 Task: Find connections with filter location Pāthardi with filter topic #Futurewith filter profile language Potuguese with filter current company M Moser Associates with filter school Noida Institute of Engineering & Technology with filter industry Hotels and Motels with filter service category Corporate Law with filter keywords title Funeral Attendant
Action: Mouse moved to (607, 76)
Screenshot: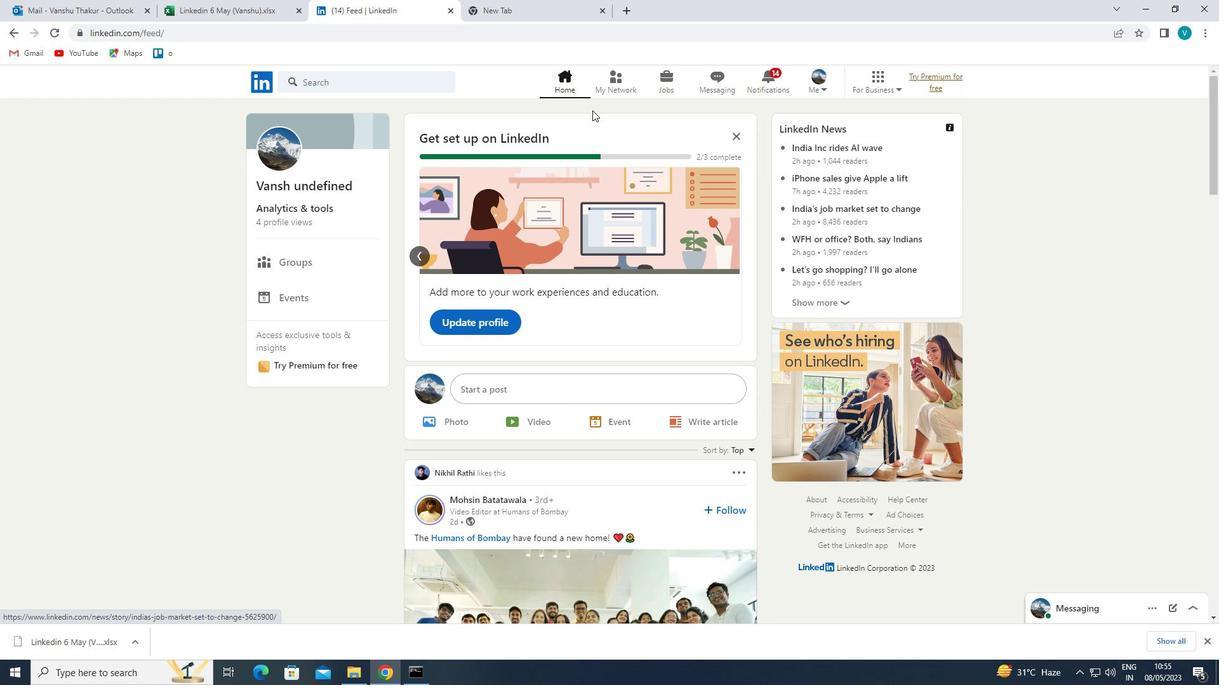 
Action: Mouse pressed left at (607, 76)
Screenshot: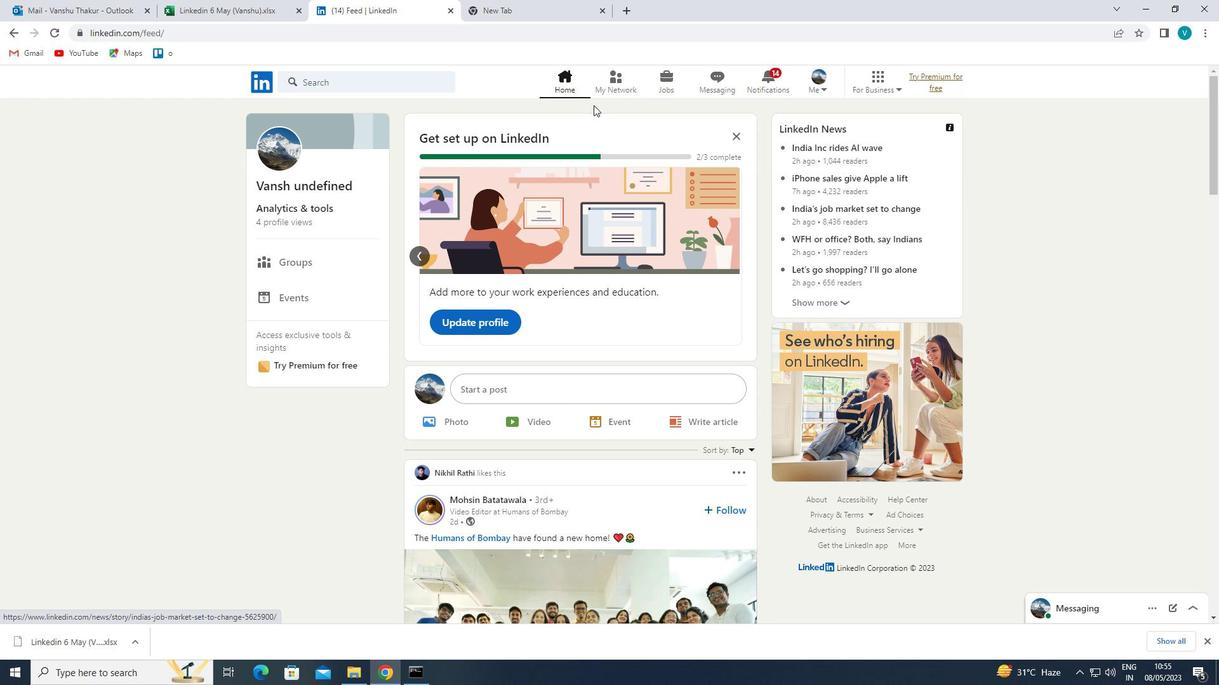 
Action: Mouse moved to (384, 153)
Screenshot: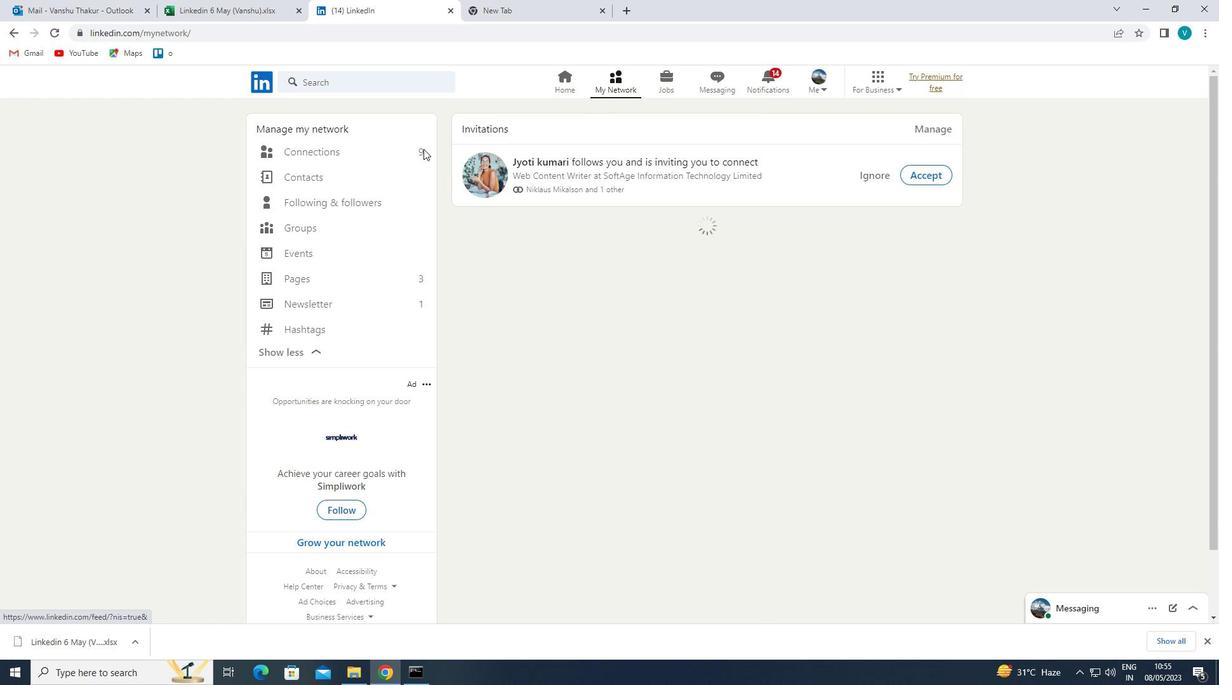 
Action: Mouse pressed left at (384, 153)
Screenshot: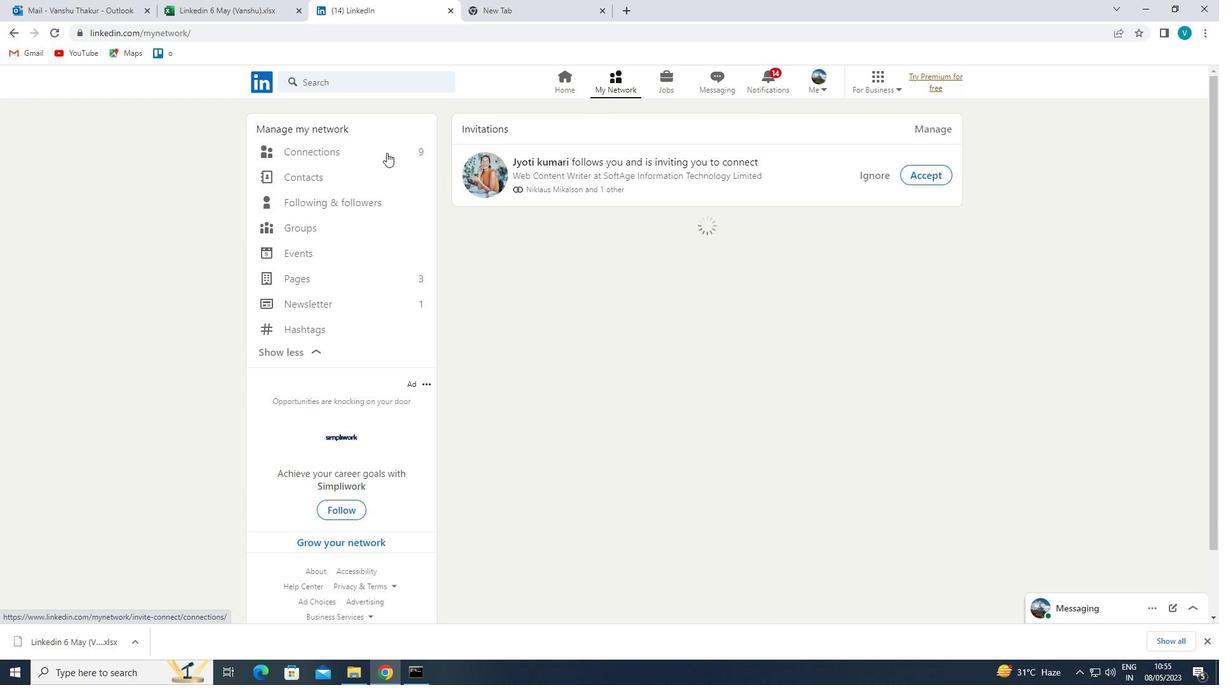 
Action: Mouse moved to (735, 157)
Screenshot: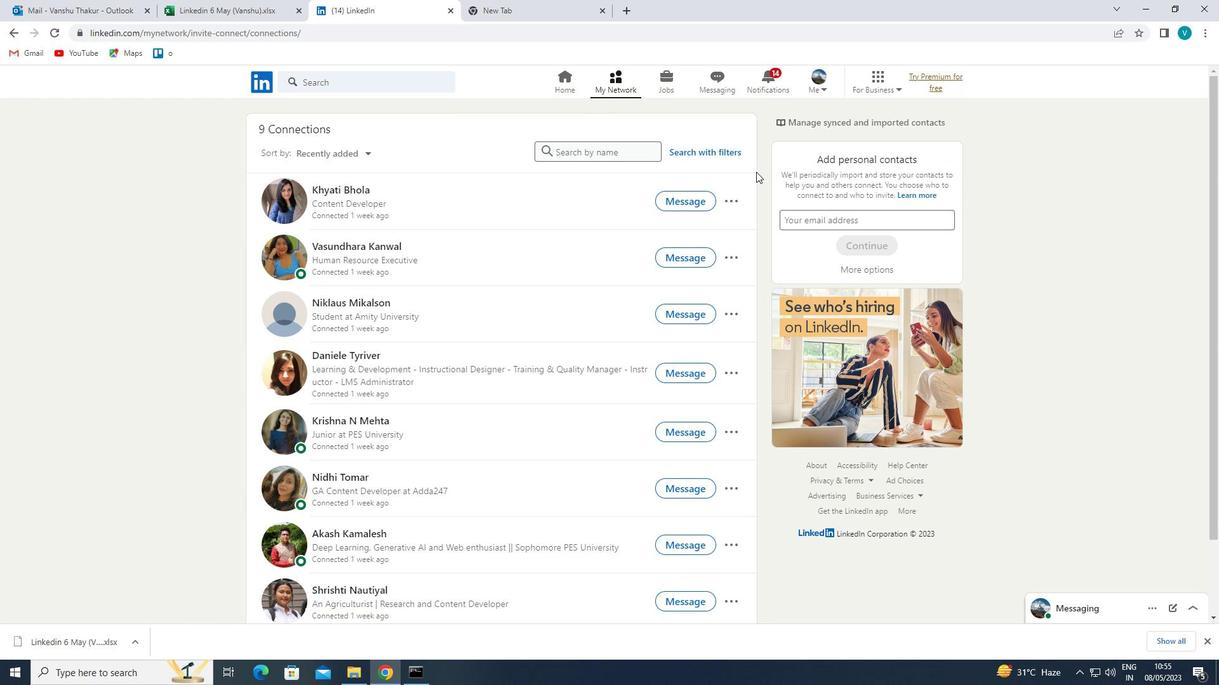 
Action: Mouse pressed left at (735, 157)
Screenshot: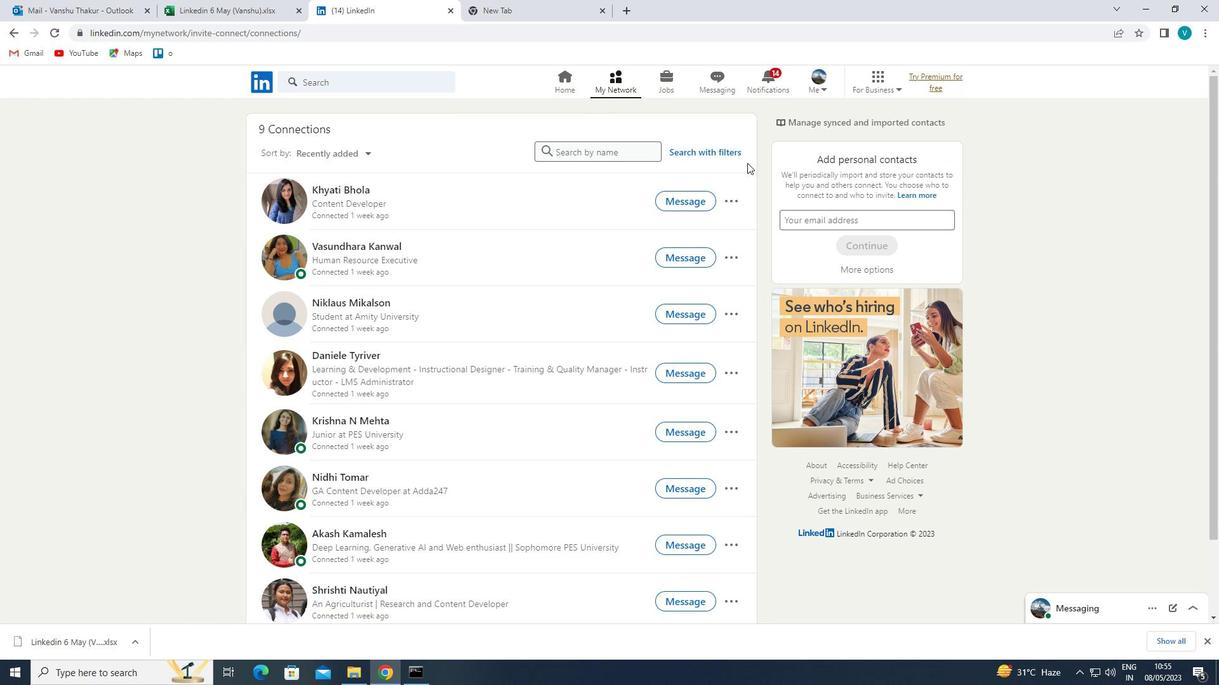 
Action: Mouse moved to (617, 119)
Screenshot: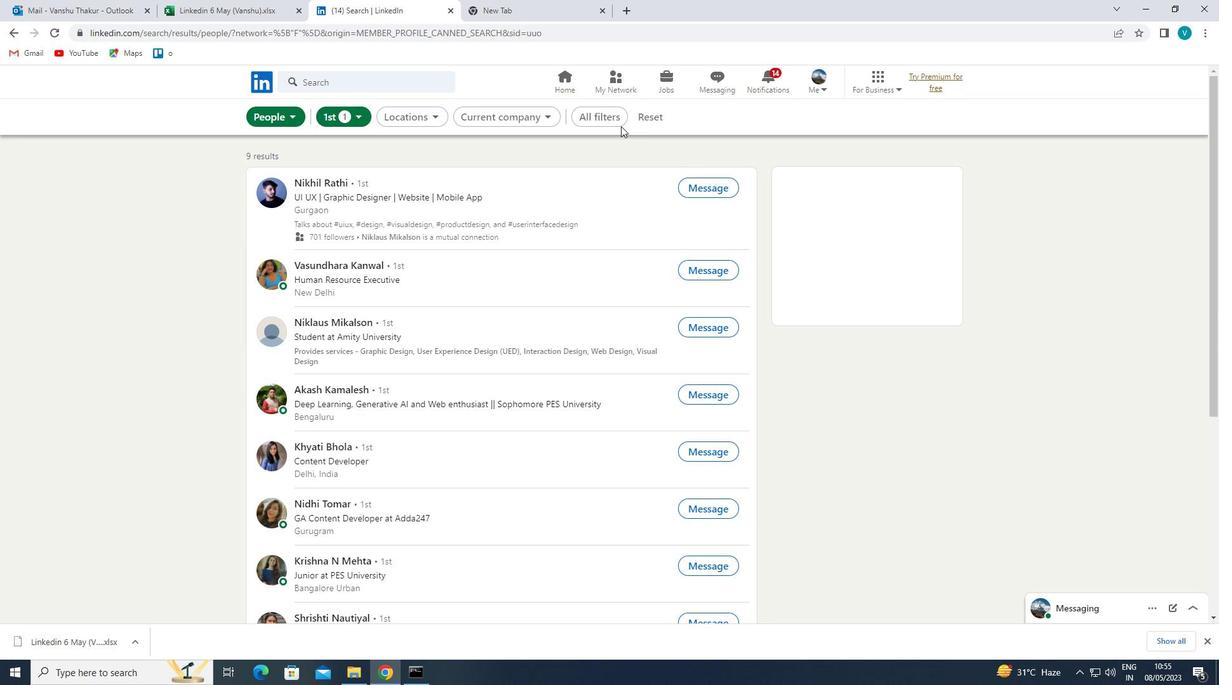
Action: Mouse pressed left at (617, 119)
Screenshot: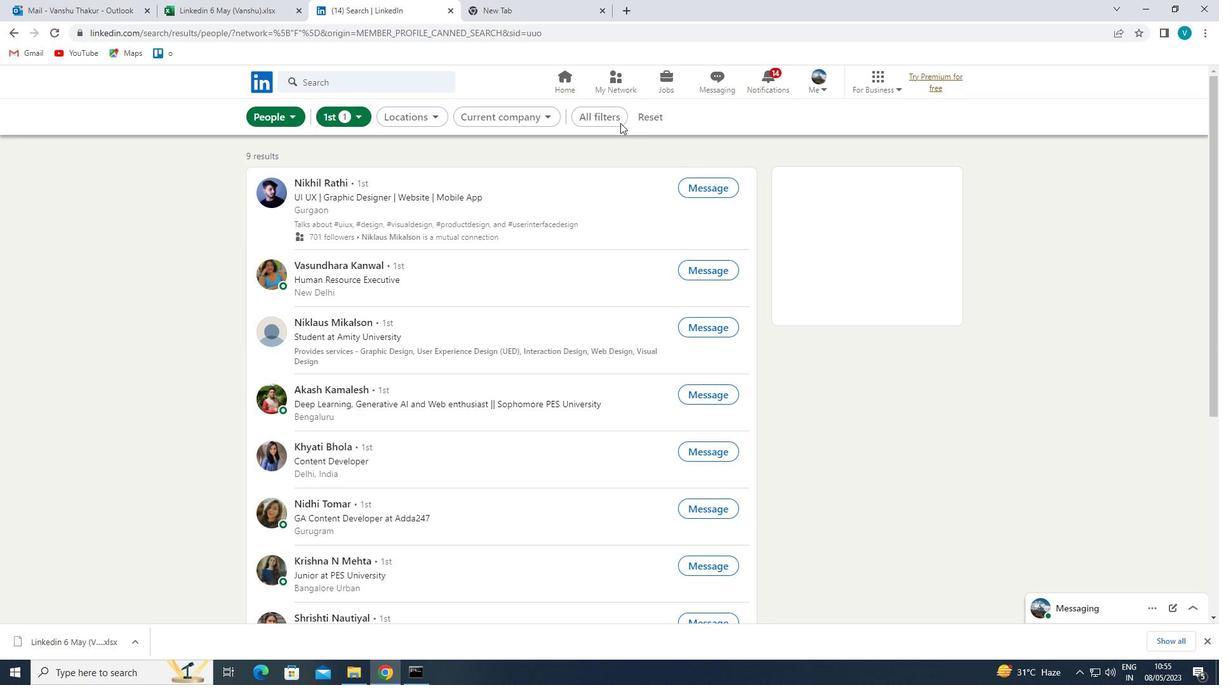
Action: Mouse moved to (1094, 316)
Screenshot: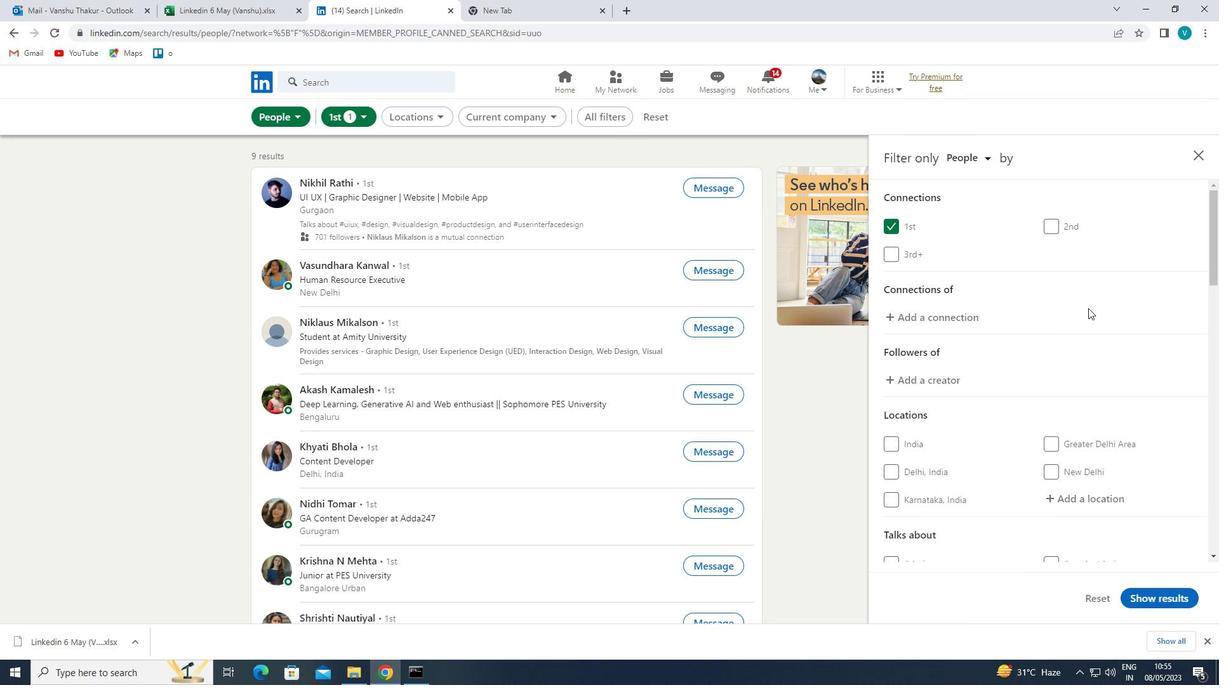 
Action: Mouse scrolled (1094, 315) with delta (0, 0)
Screenshot: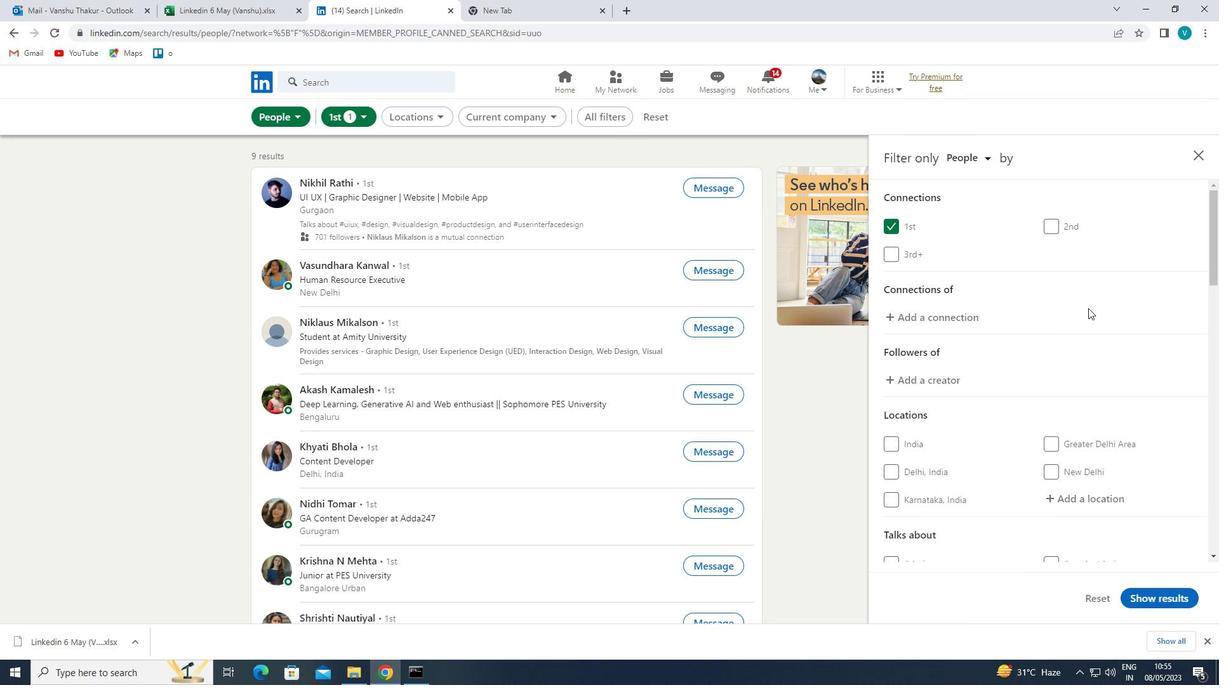 
Action: Mouse moved to (1098, 322)
Screenshot: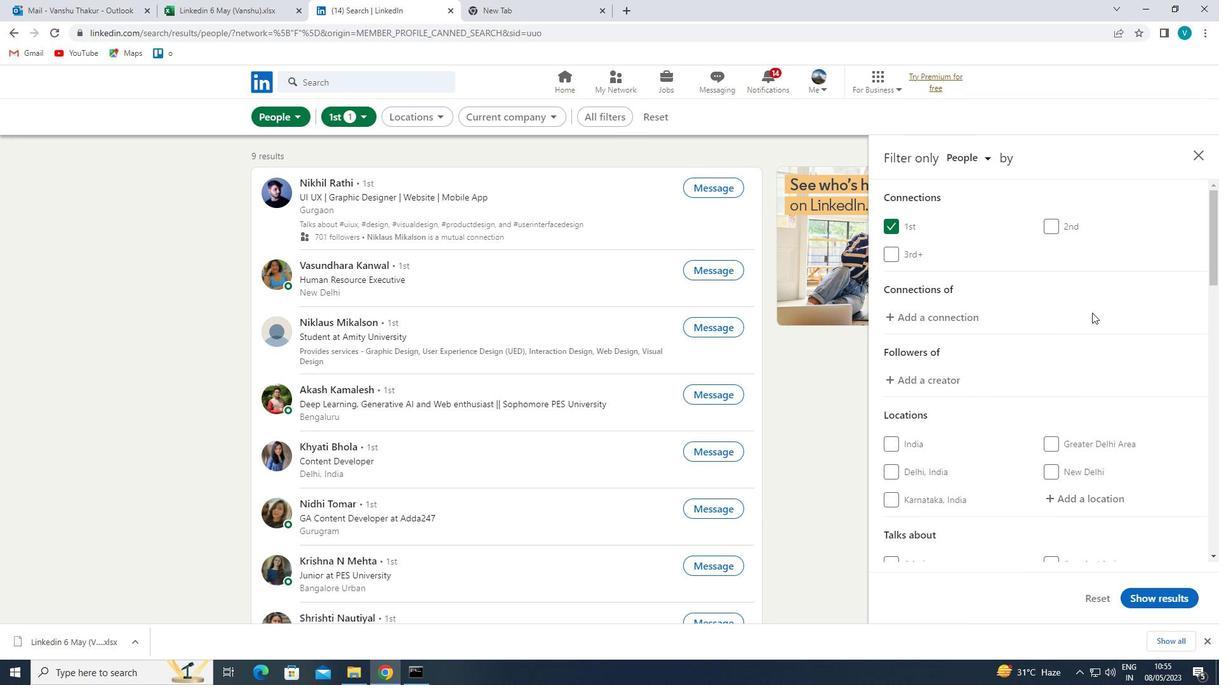 
Action: Mouse scrolled (1098, 322) with delta (0, 0)
Screenshot: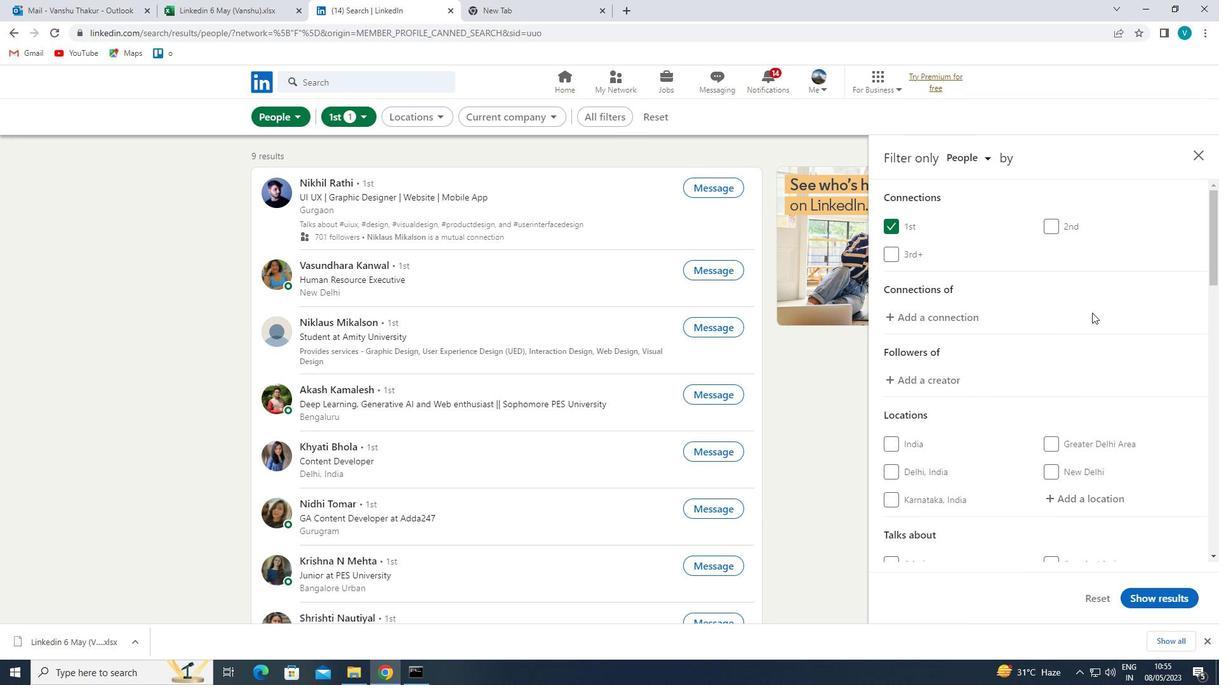 
Action: Mouse scrolled (1098, 322) with delta (0, 0)
Screenshot: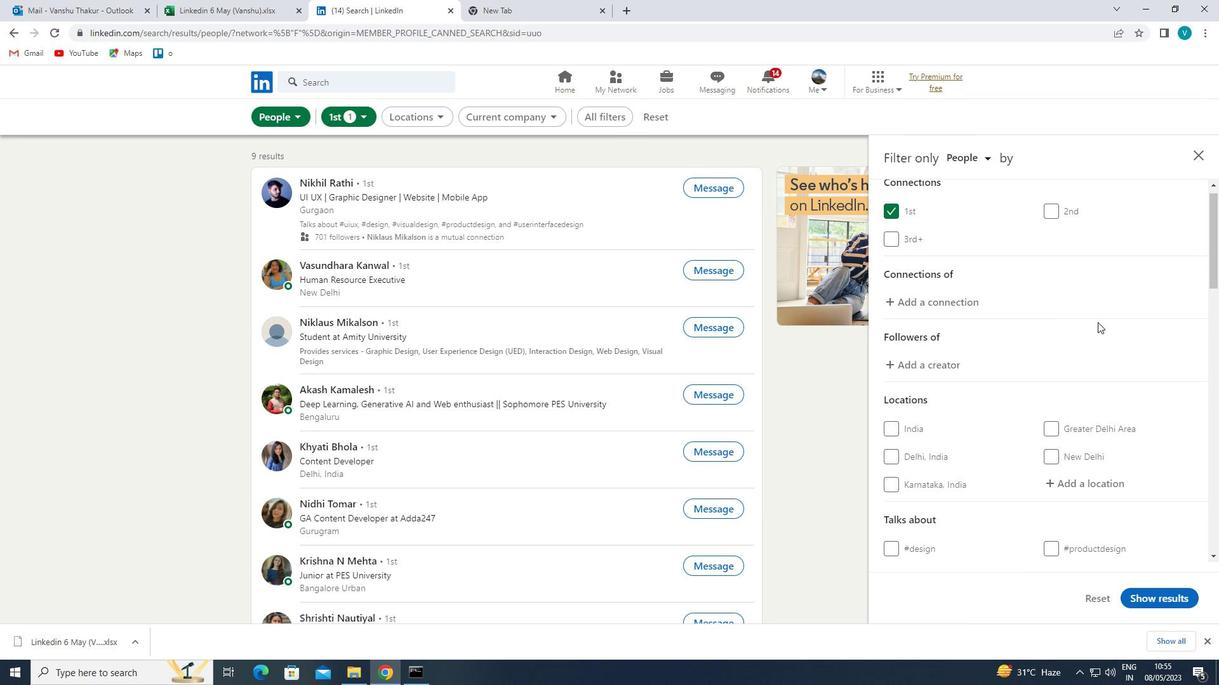 
Action: Mouse moved to (1084, 297)
Screenshot: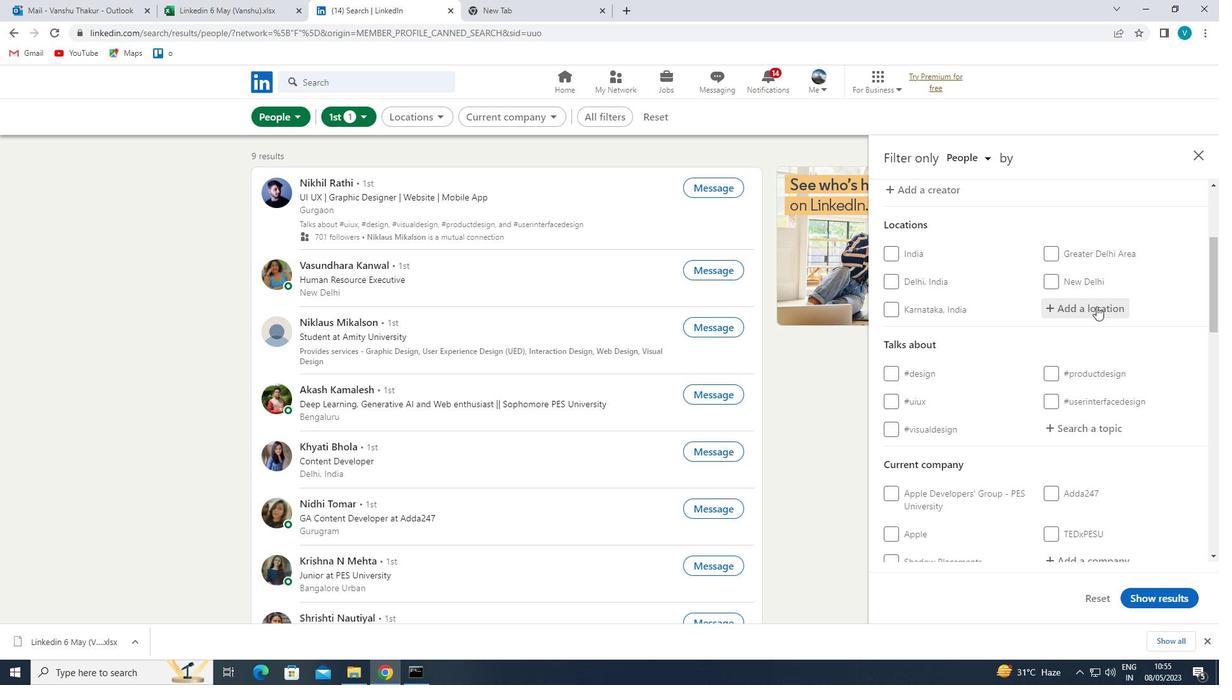 
Action: Mouse pressed left at (1084, 297)
Screenshot: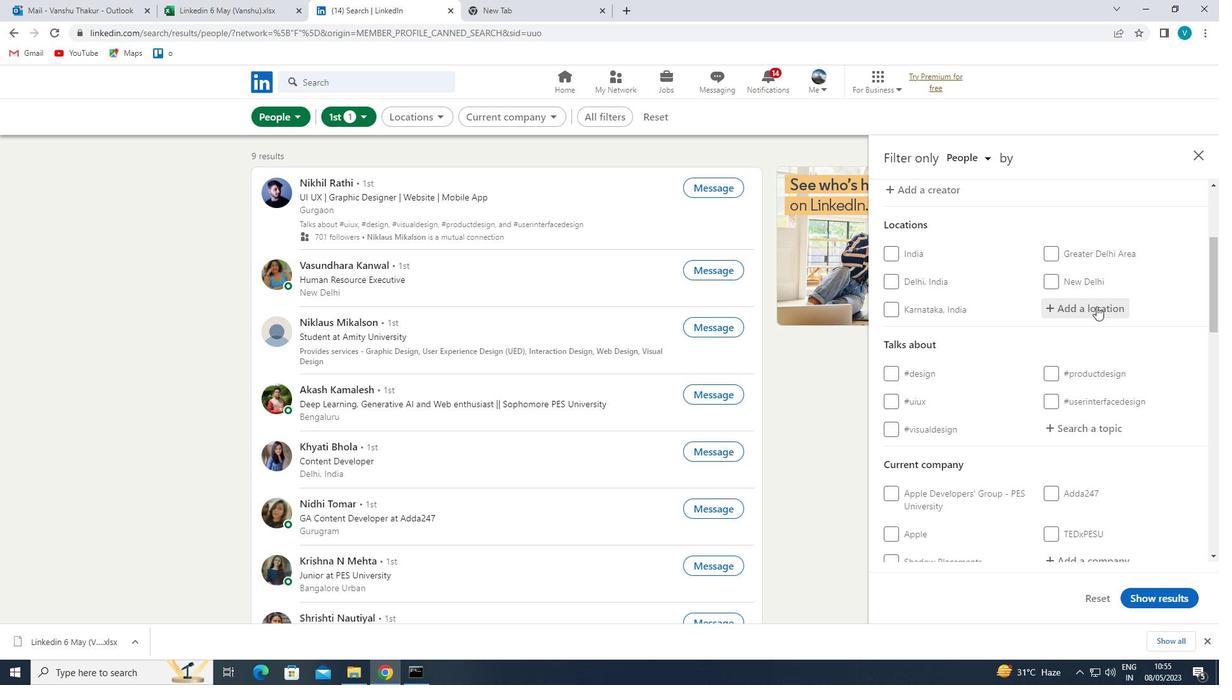
Action: Mouse moved to (1072, 307)
Screenshot: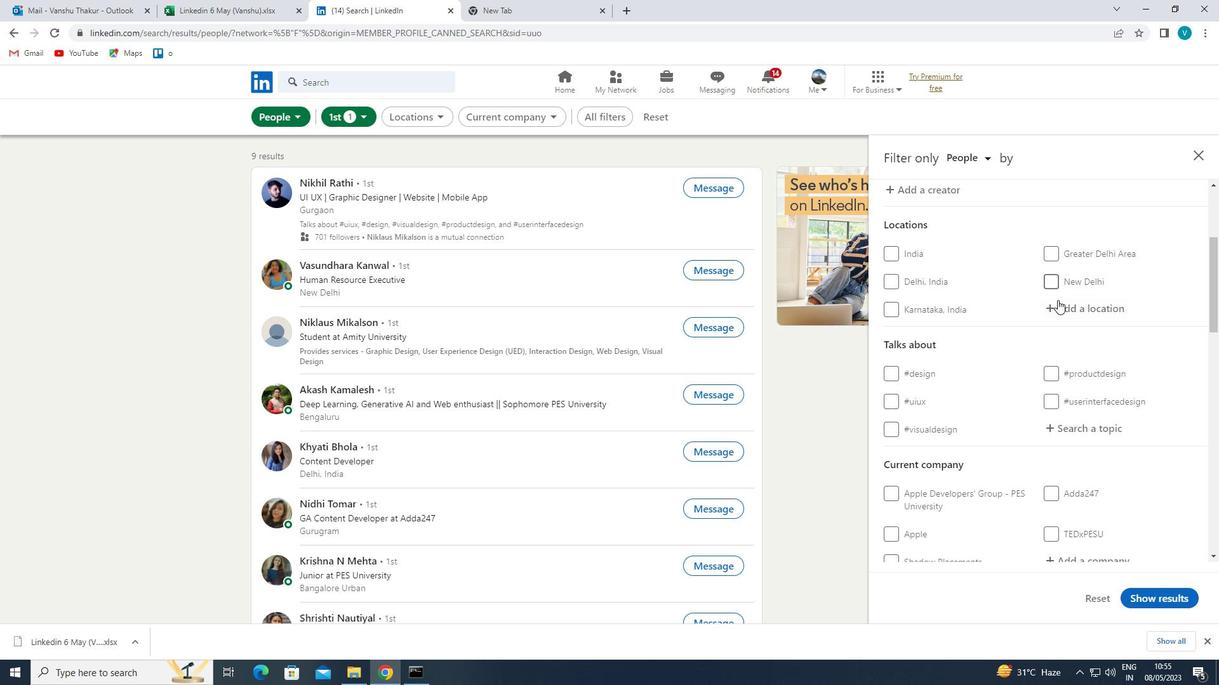 
Action: Mouse pressed left at (1072, 307)
Screenshot: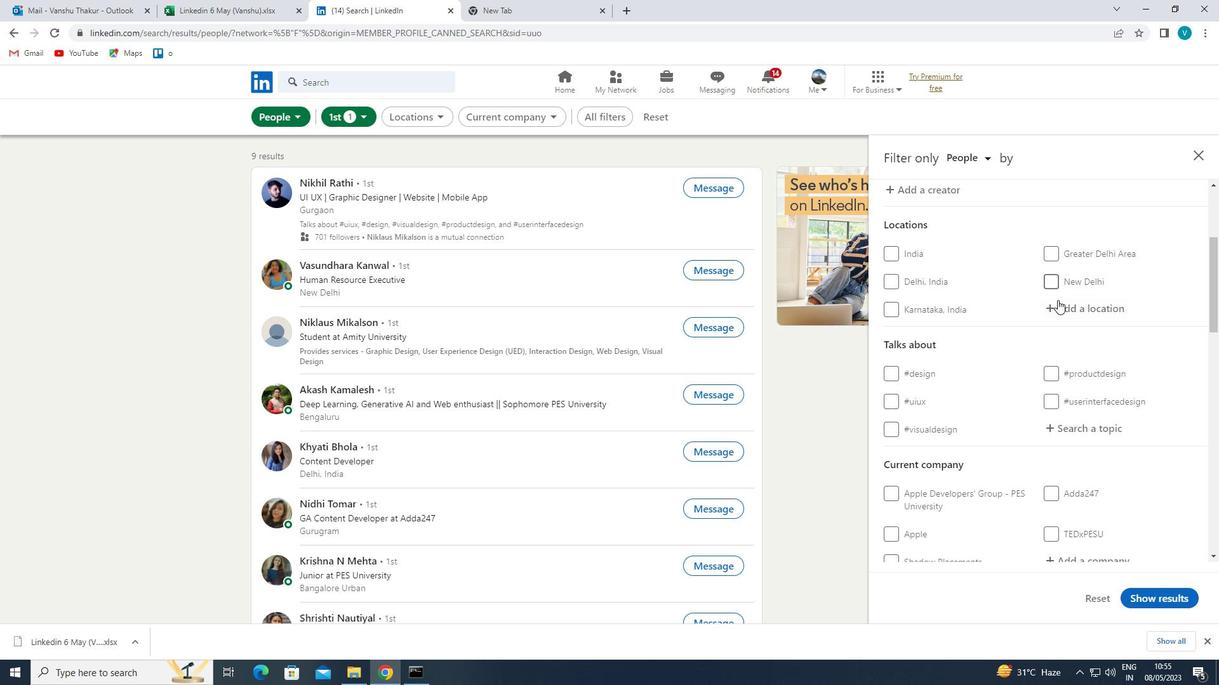 
Action: Mouse moved to (1070, 306)
Screenshot: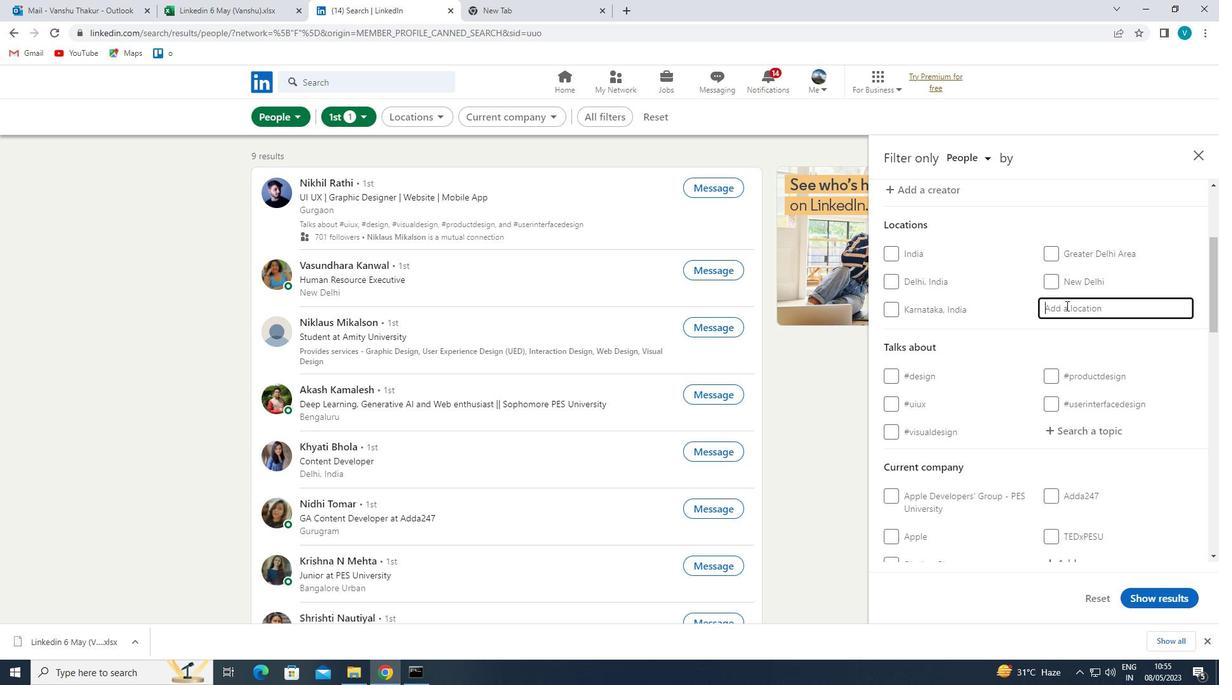 
Action: Key pressed <Key.shift>PATHARDI
Screenshot: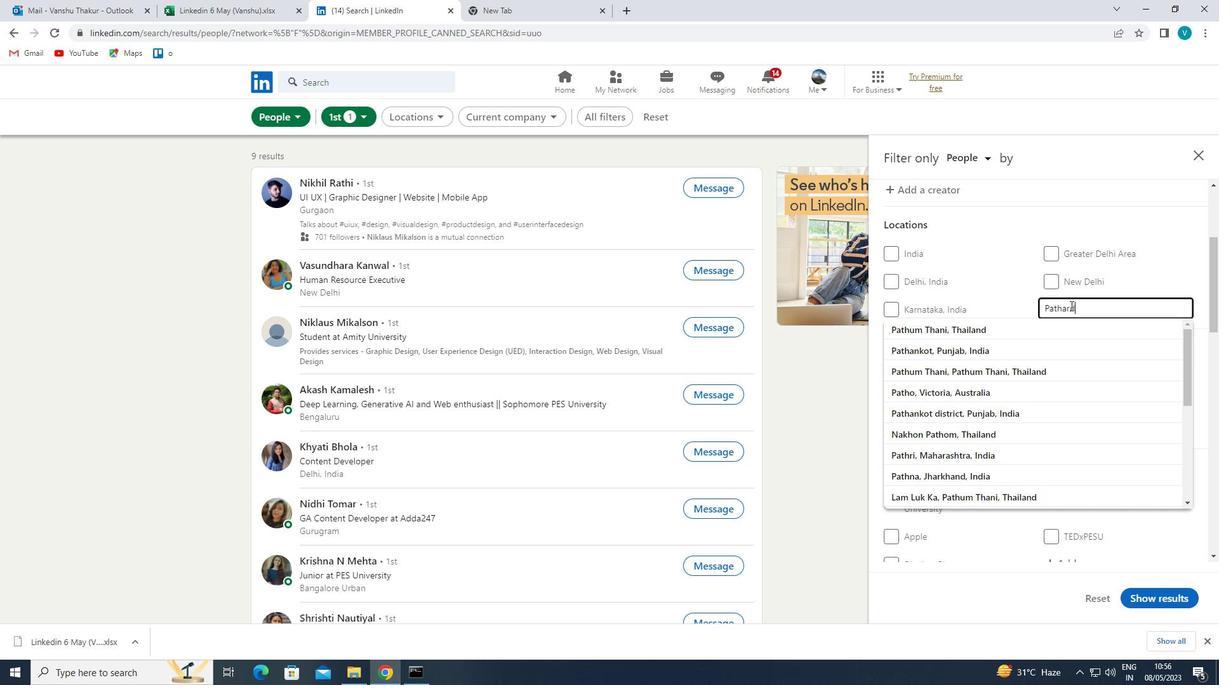 
Action: Mouse moved to (1091, 330)
Screenshot: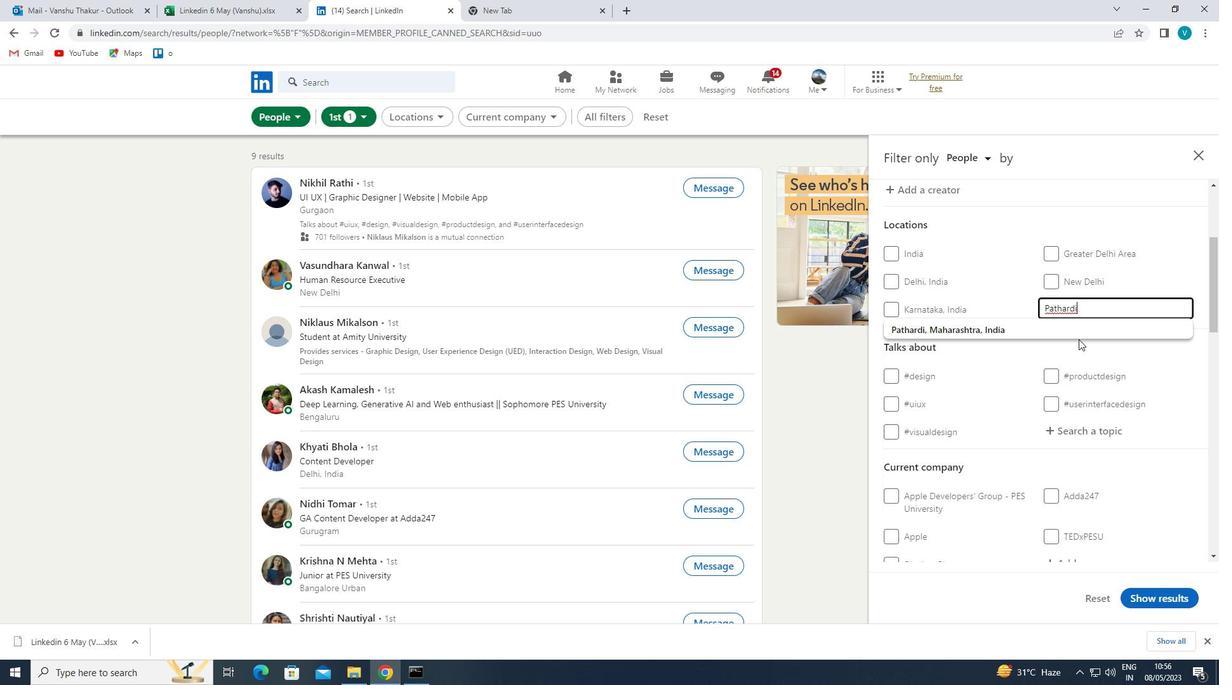 
Action: Mouse pressed left at (1091, 330)
Screenshot: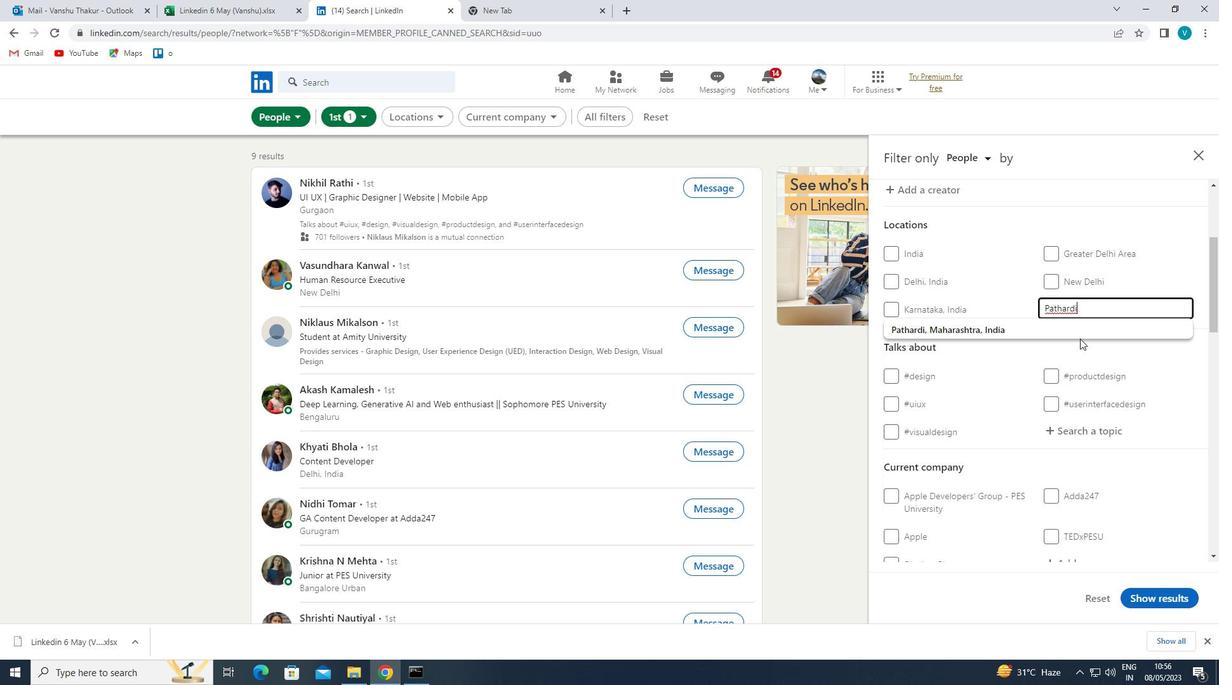 
Action: Mouse moved to (1091, 330)
Screenshot: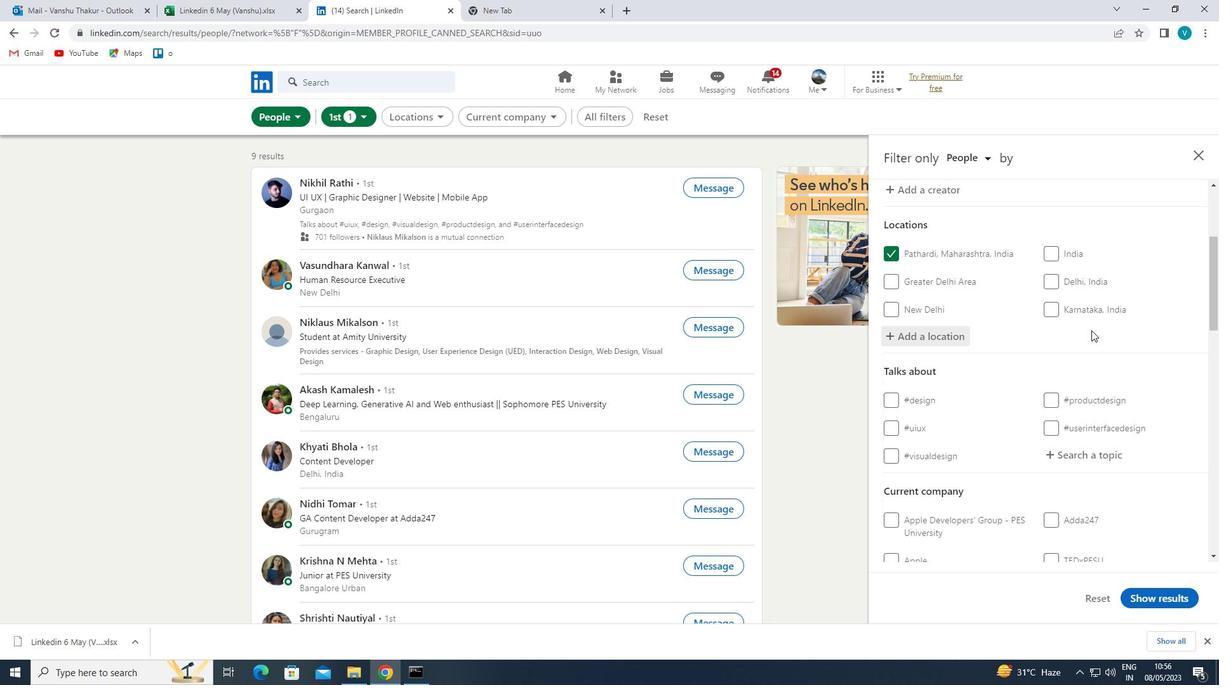 
Action: Mouse scrolled (1091, 330) with delta (0, 0)
Screenshot: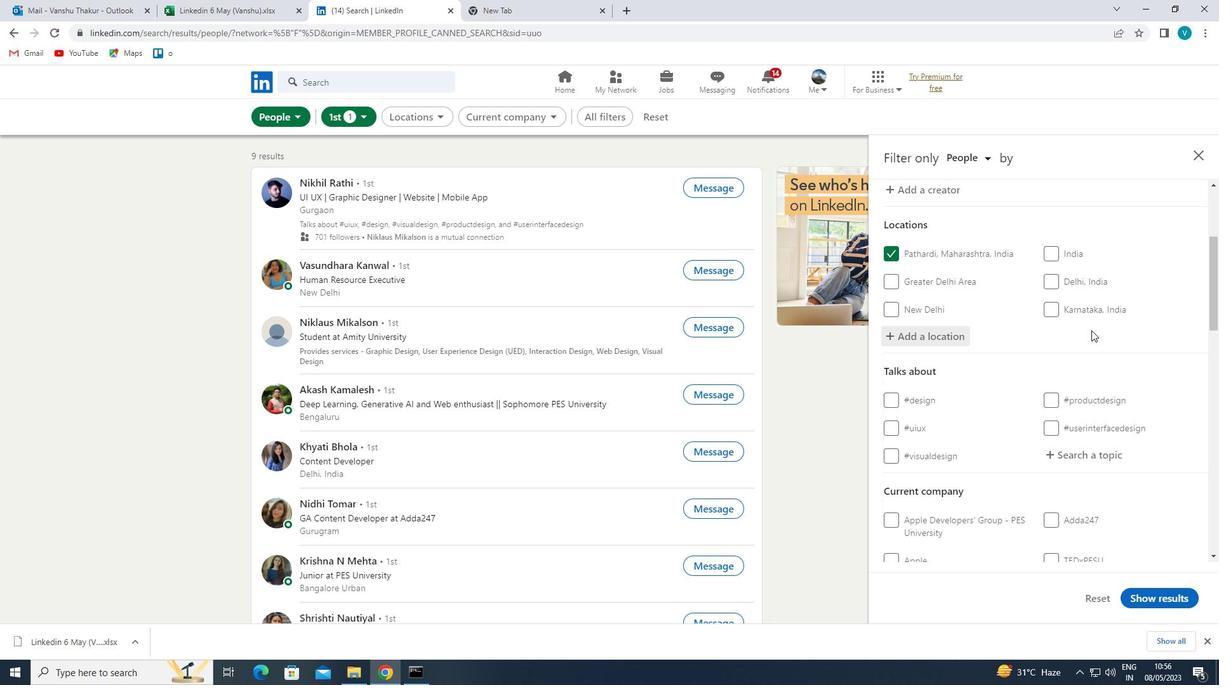 
Action: Mouse moved to (1094, 337)
Screenshot: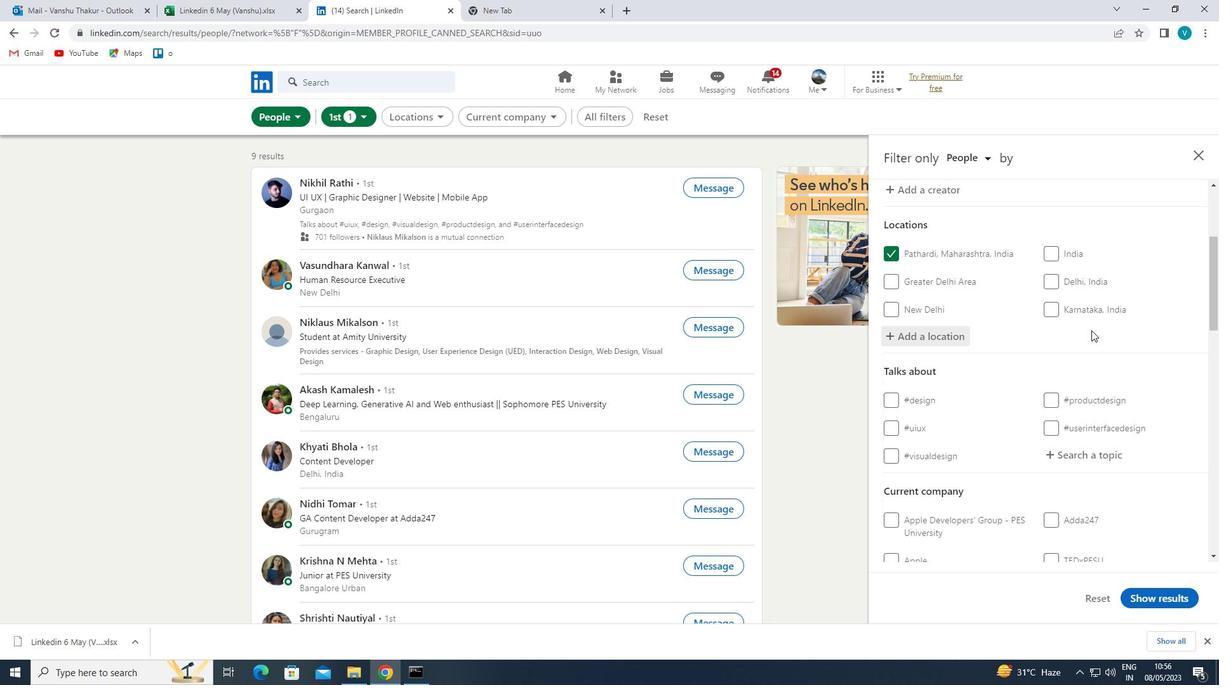 
Action: Mouse scrolled (1094, 336) with delta (0, 0)
Screenshot: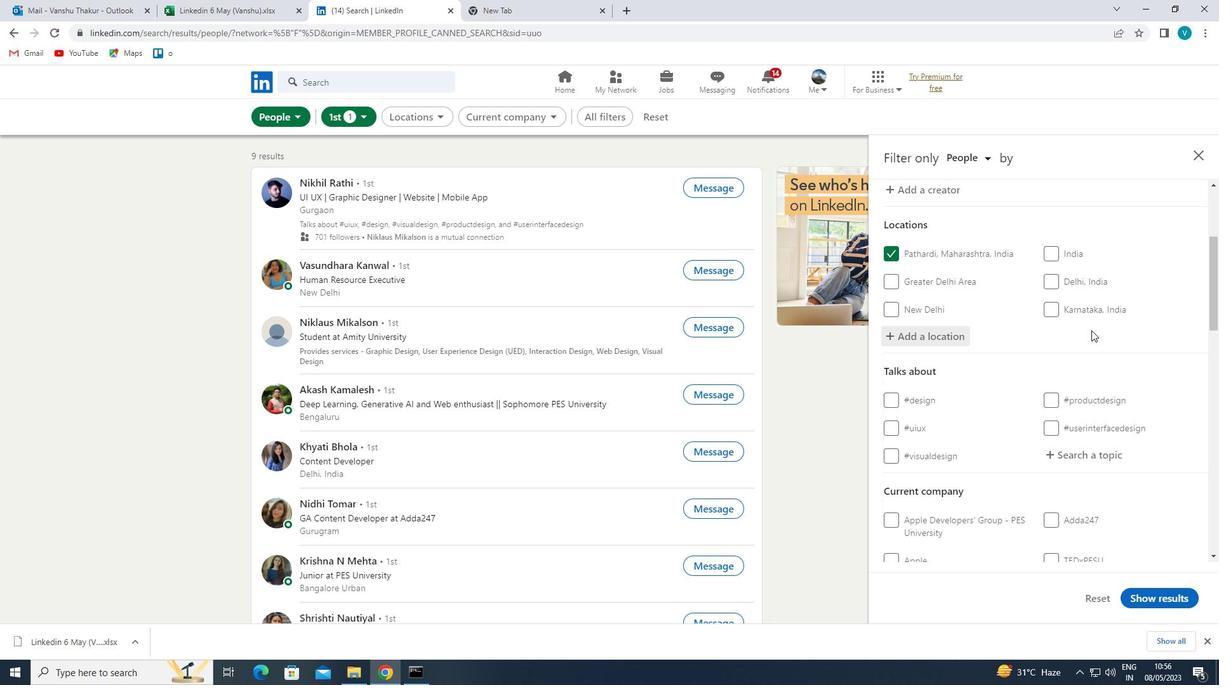 
Action: Mouse moved to (1114, 330)
Screenshot: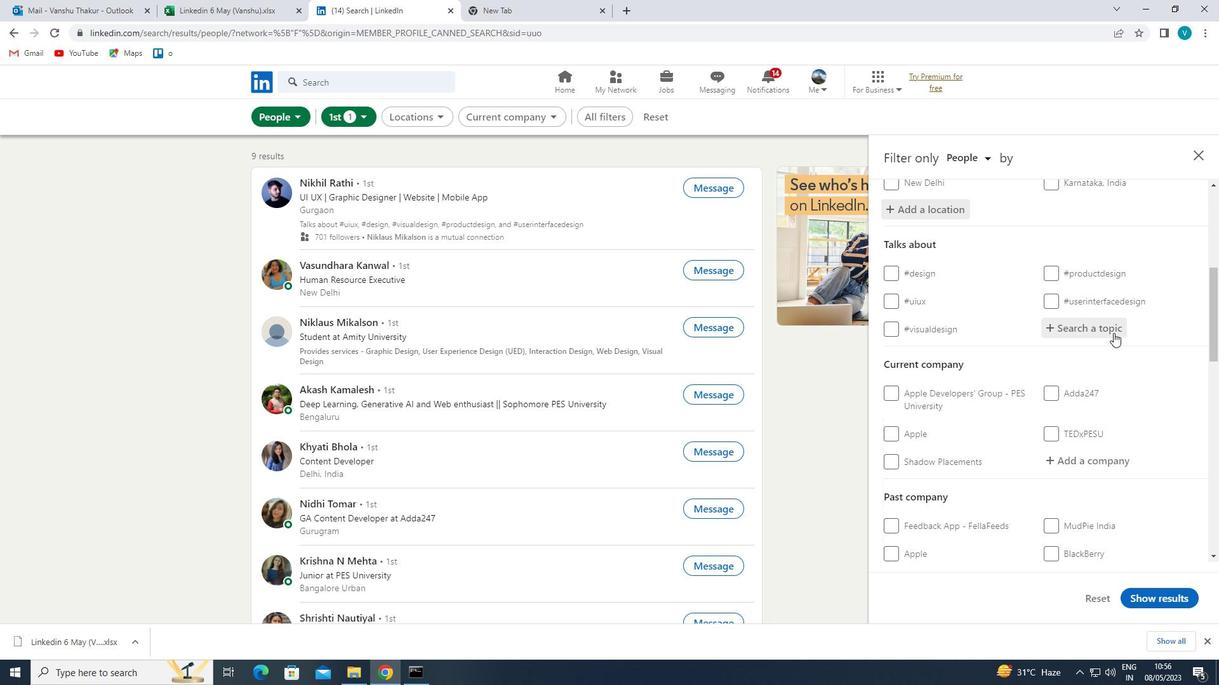
Action: Mouse pressed left at (1114, 330)
Screenshot: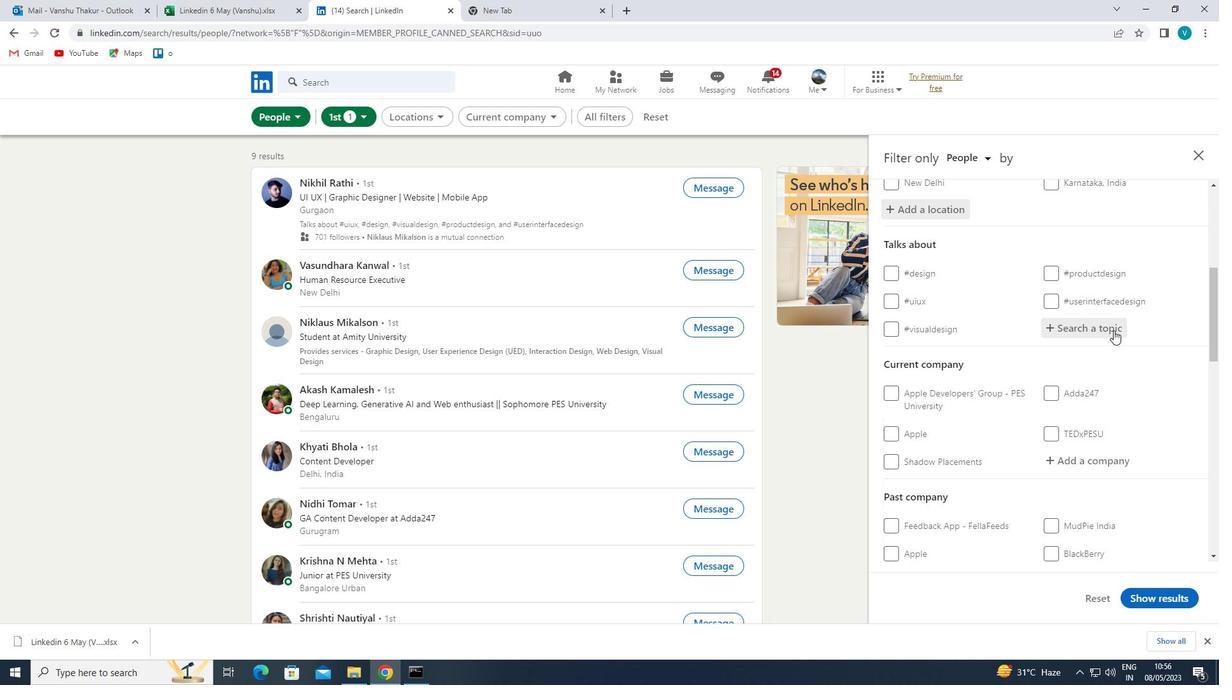 
Action: Key pressed FUTURE
Screenshot: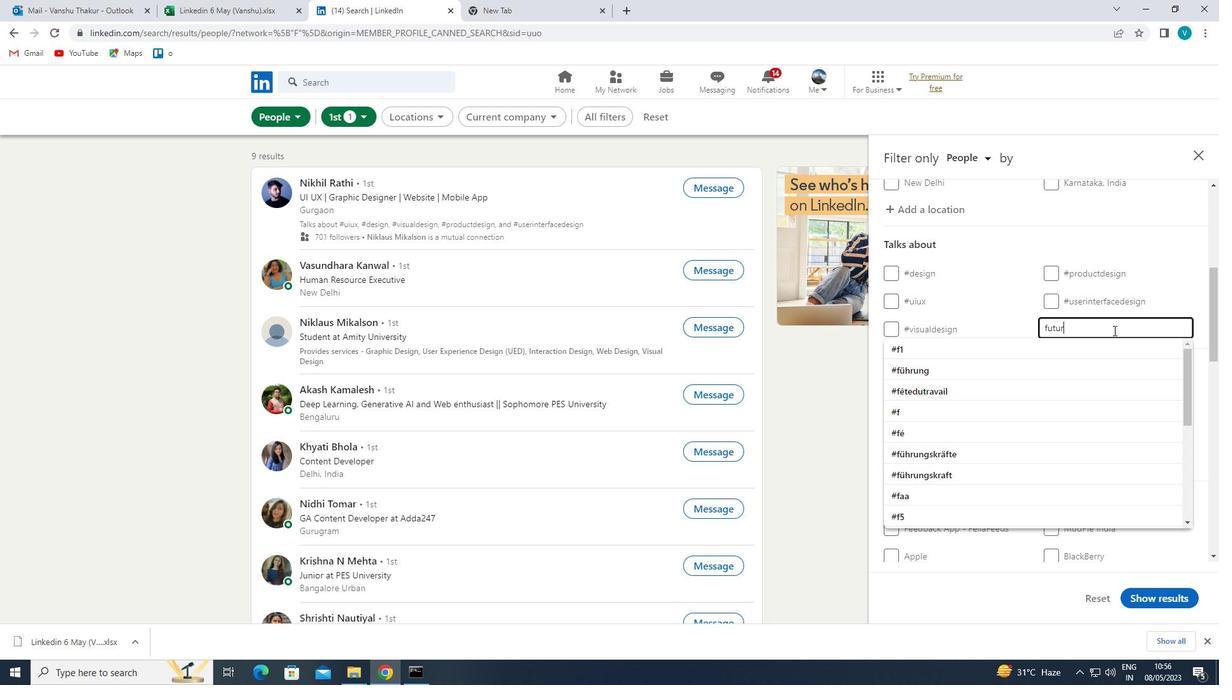
Action: Mouse moved to (1081, 343)
Screenshot: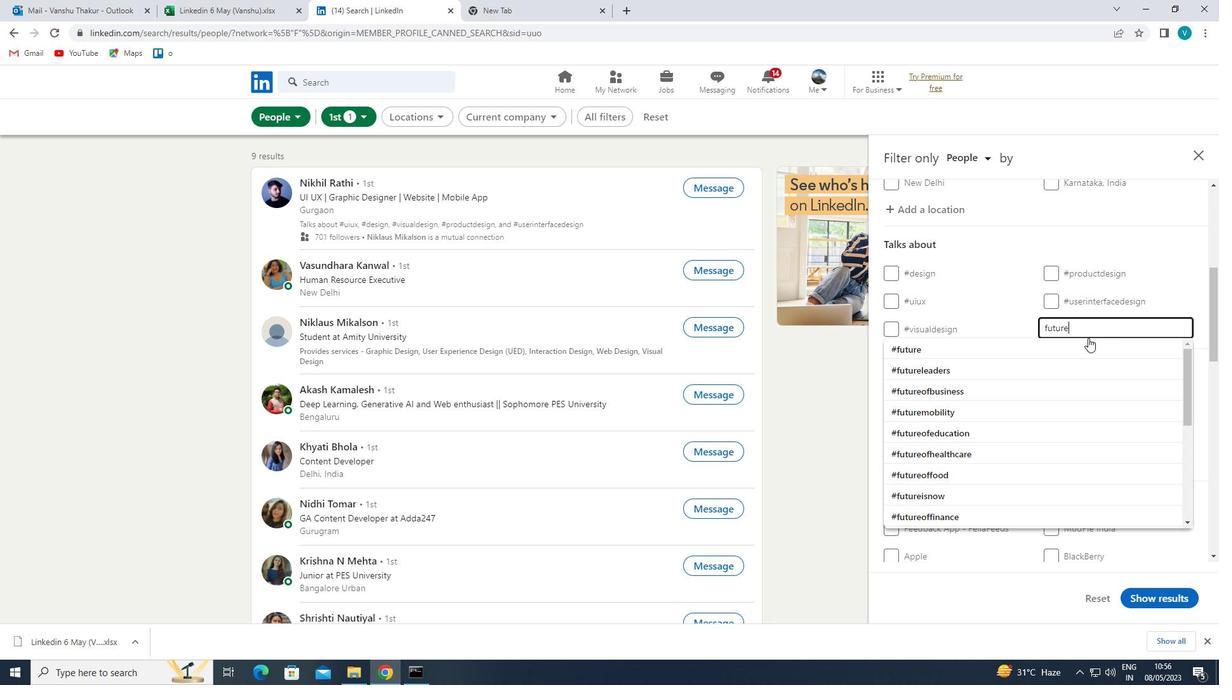 
Action: Mouse pressed left at (1081, 343)
Screenshot: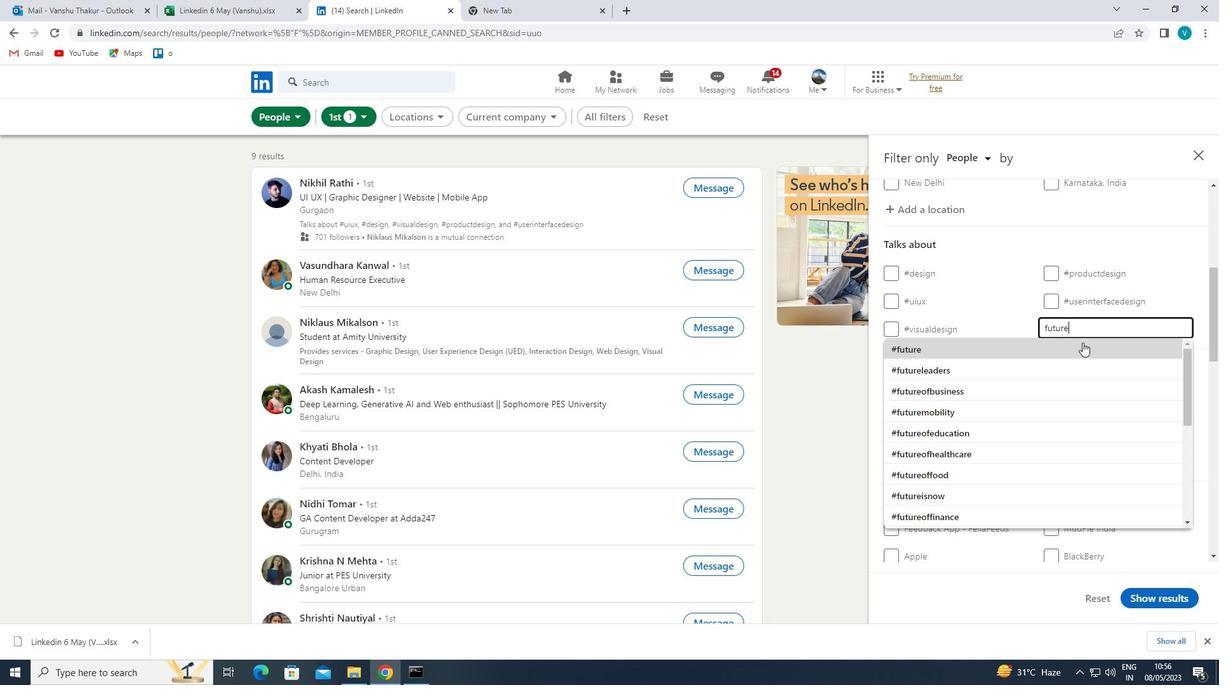 
Action: Mouse moved to (1086, 345)
Screenshot: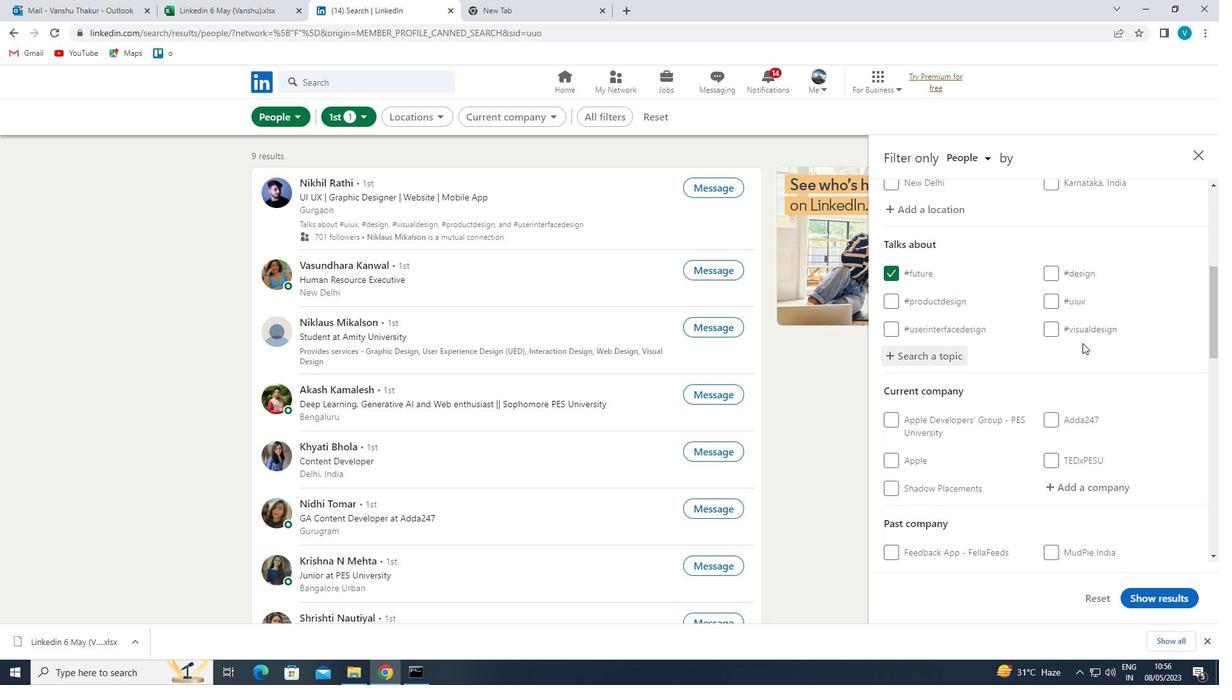 
Action: Mouse scrolled (1086, 344) with delta (0, 0)
Screenshot: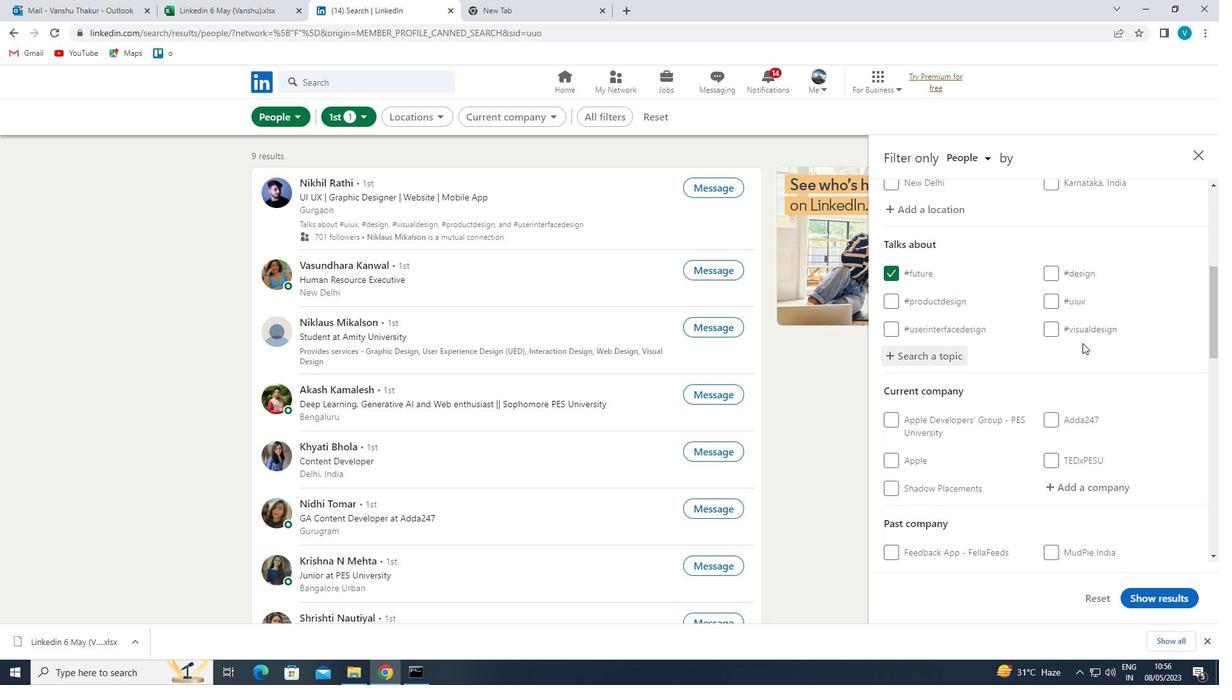 
Action: Mouse moved to (1086, 346)
Screenshot: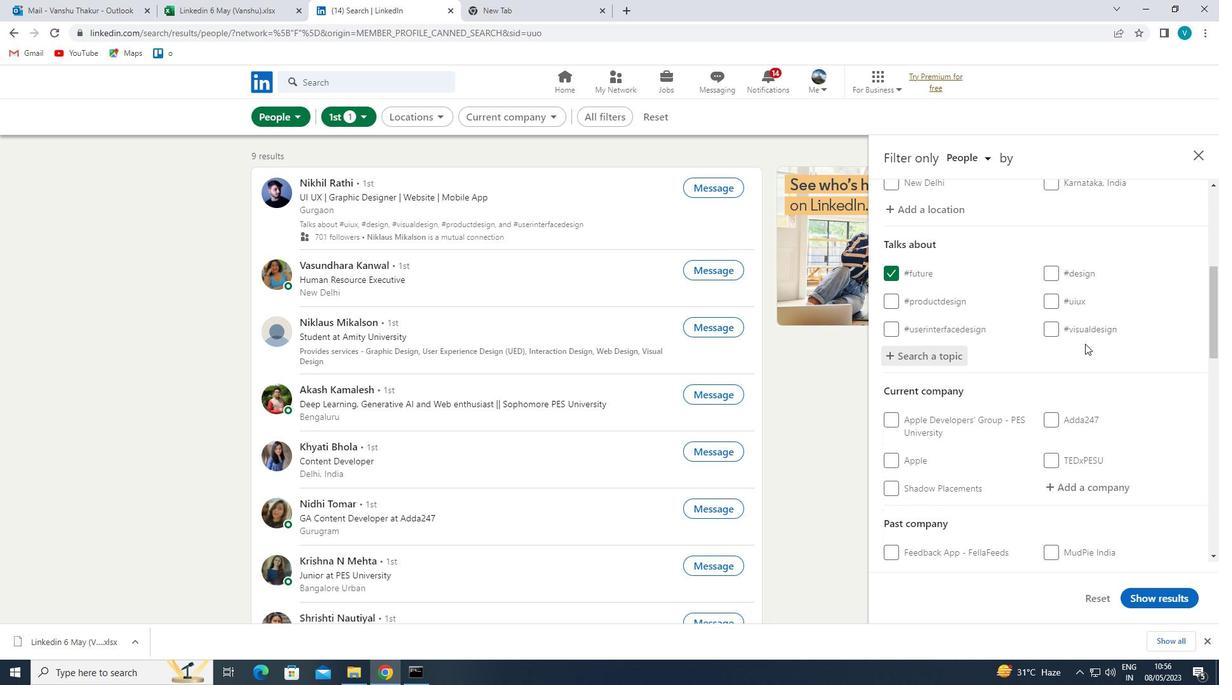 
Action: Mouse scrolled (1086, 346) with delta (0, 0)
Screenshot: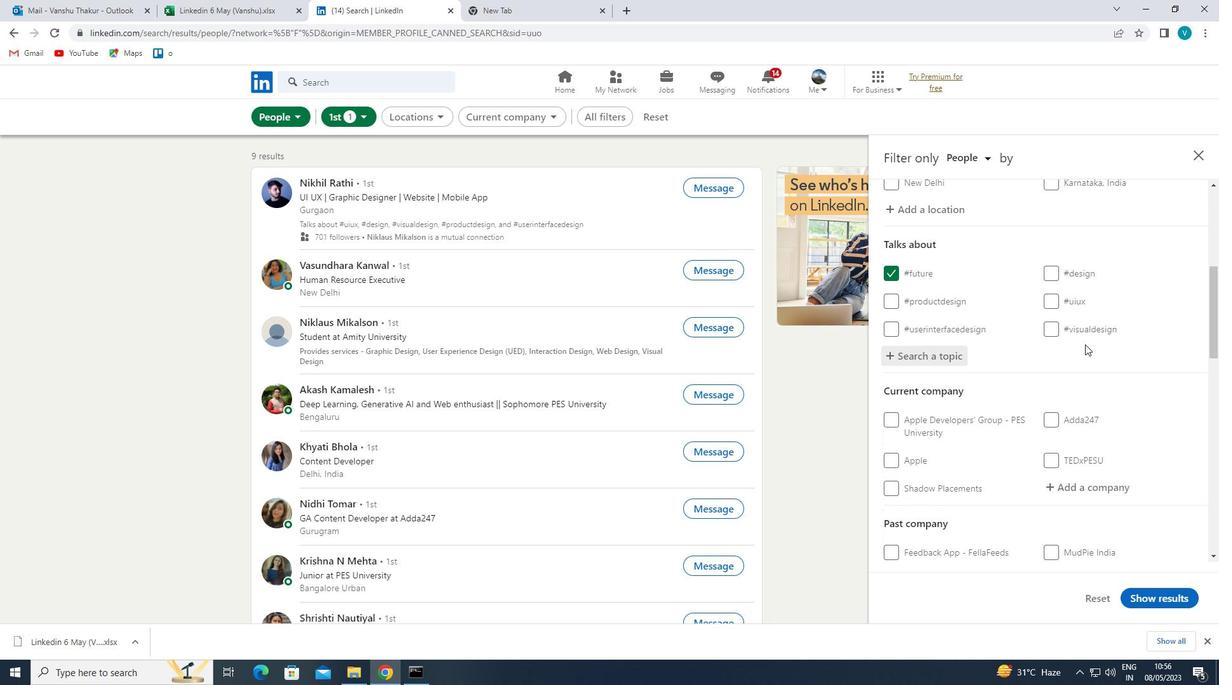 
Action: Mouse moved to (1087, 347)
Screenshot: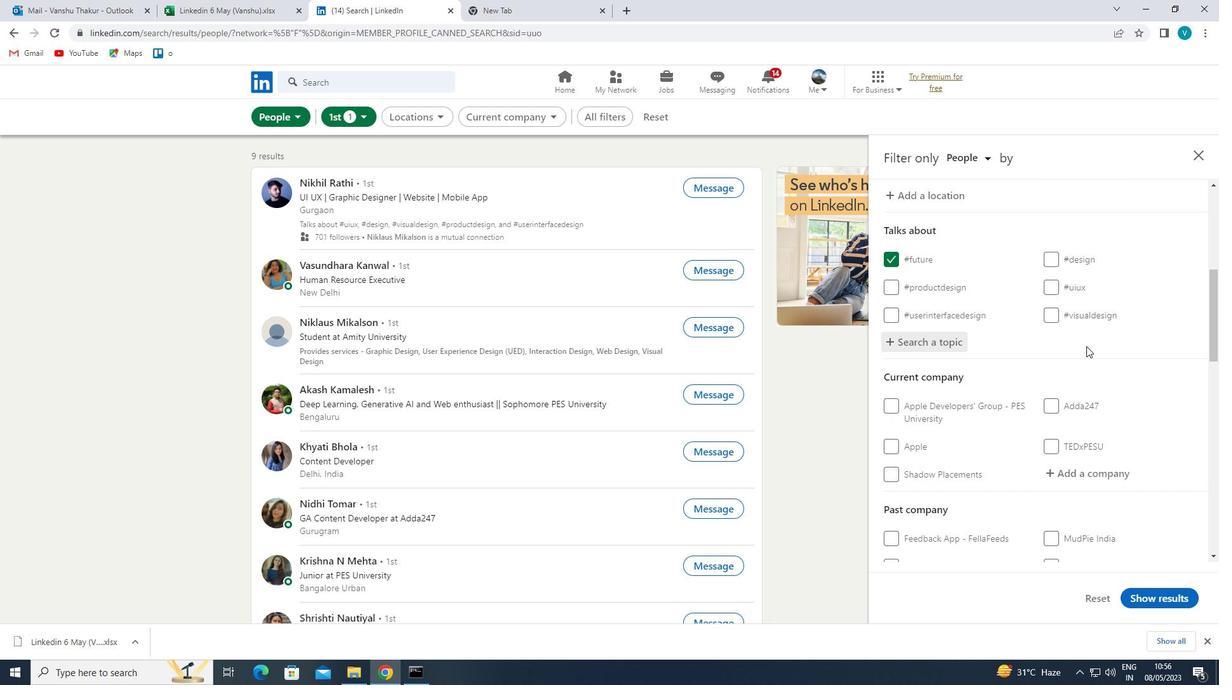 
Action: Mouse scrolled (1087, 346) with delta (0, 0)
Screenshot: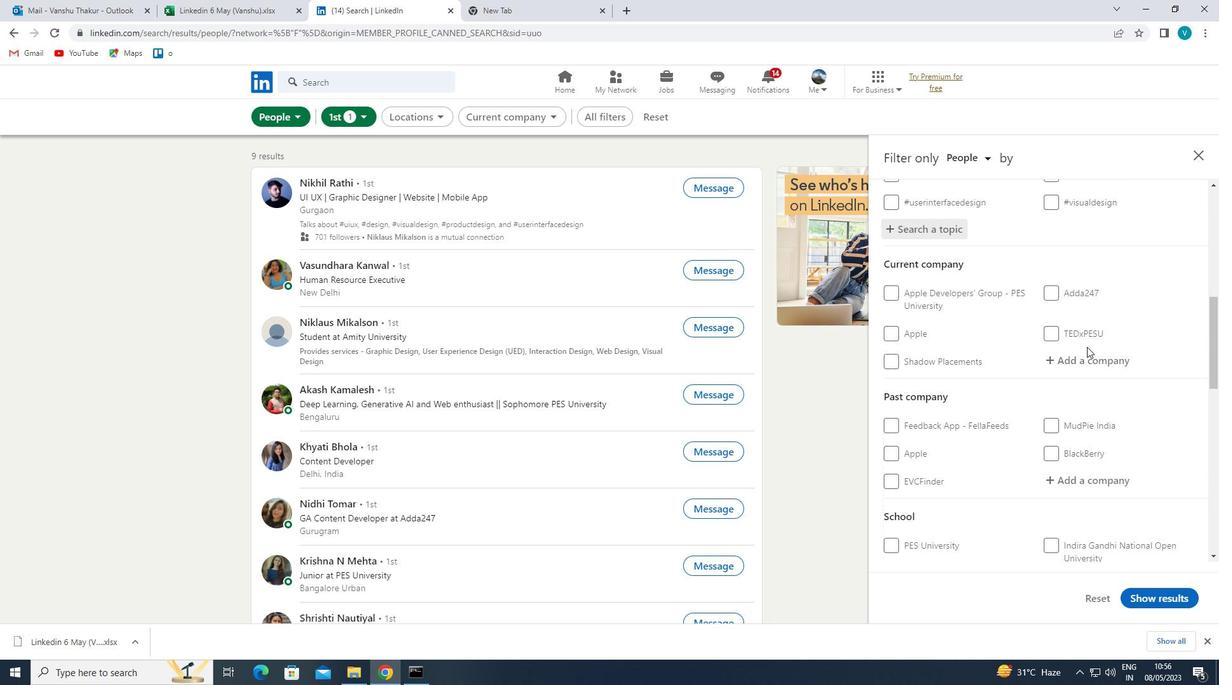 
Action: Mouse moved to (1103, 292)
Screenshot: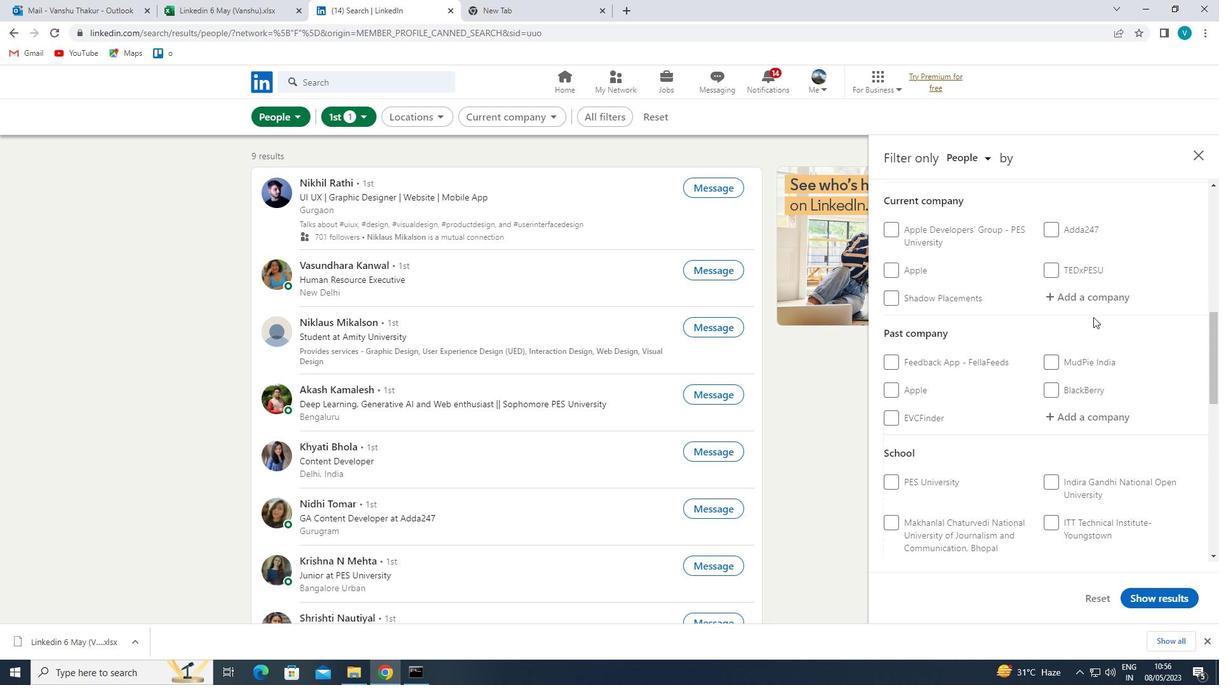 
Action: Mouse pressed left at (1103, 292)
Screenshot: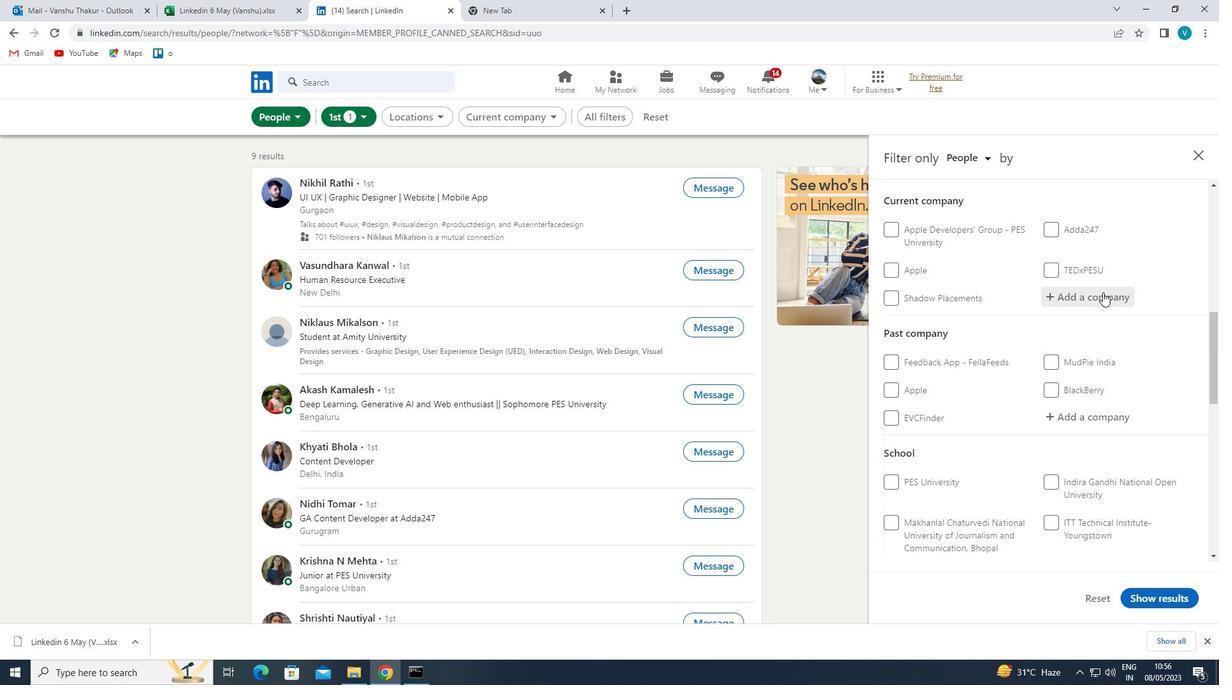 
Action: Mouse moved to (1118, 280)
Screenshot: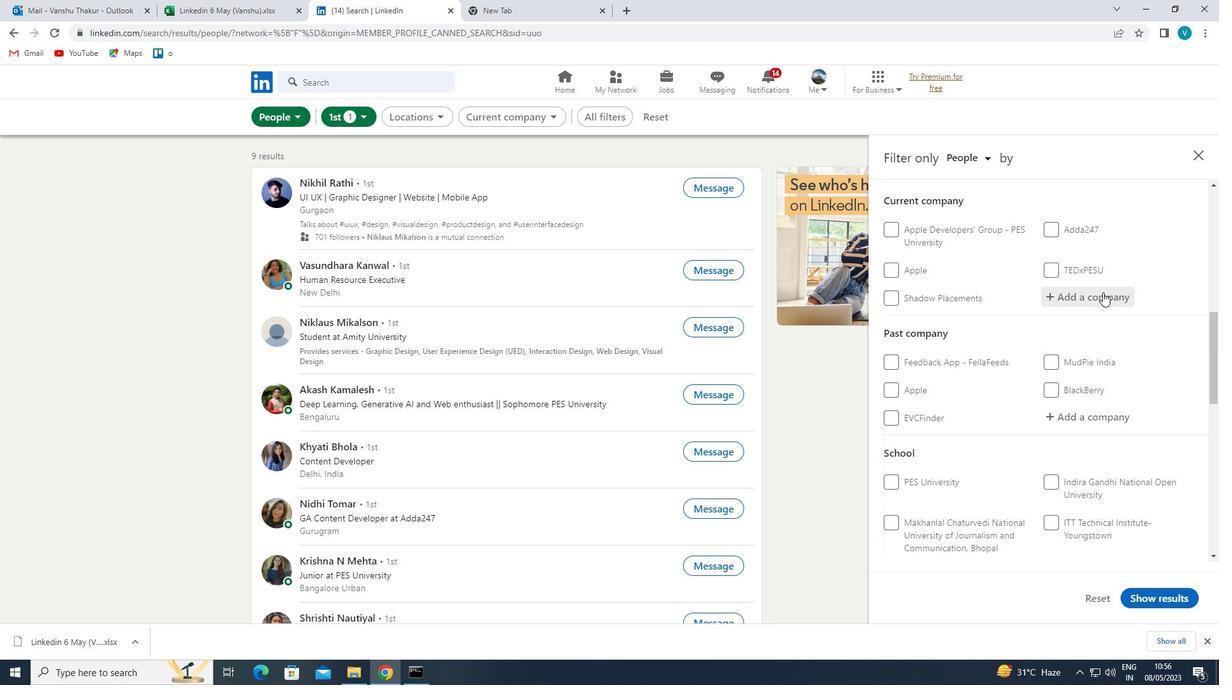 
Action: Key pressed <Key.shift>M<Key.space><Key.shift>MOSER<Key.space>
Screenshot: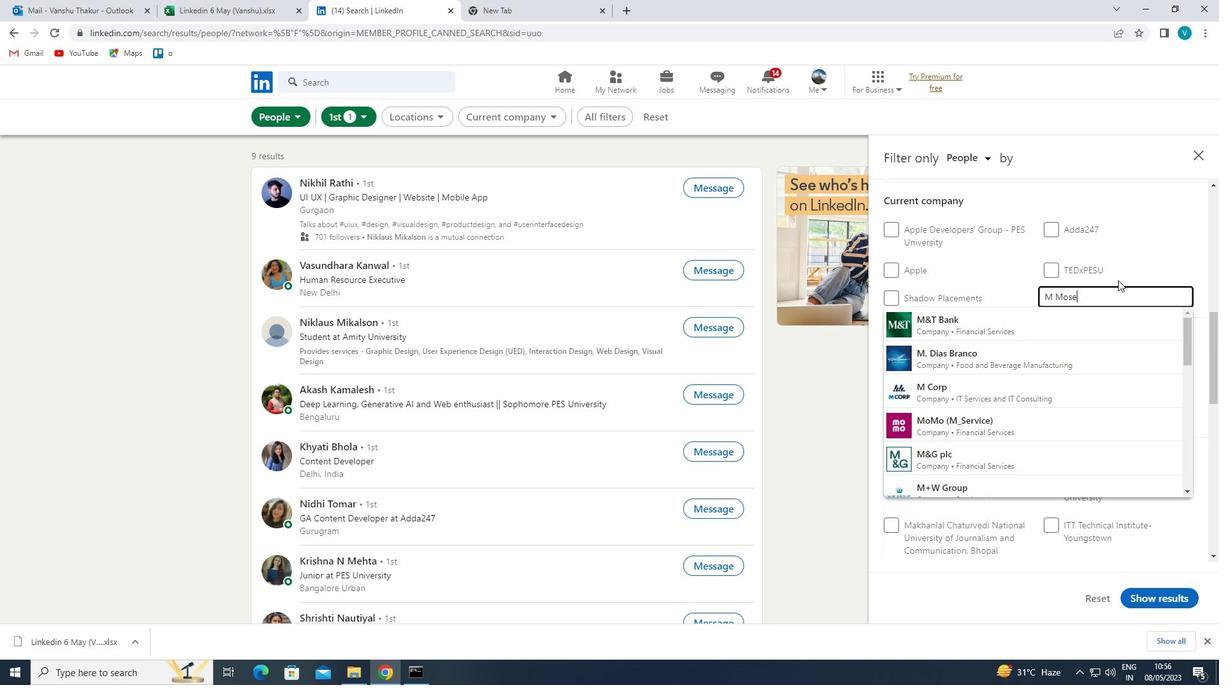 
Action: Mouse moved to (1105, 318)
Screenshot: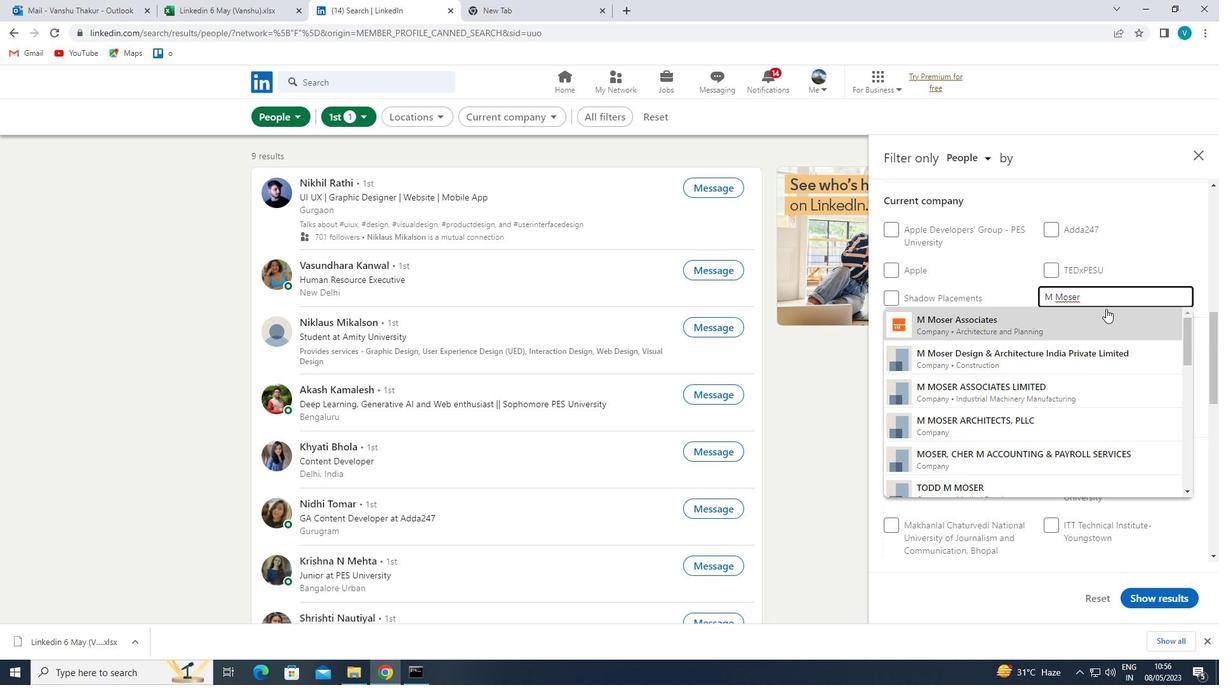 
Action: Mouse pressed left at (1105, 318)
Screenshot: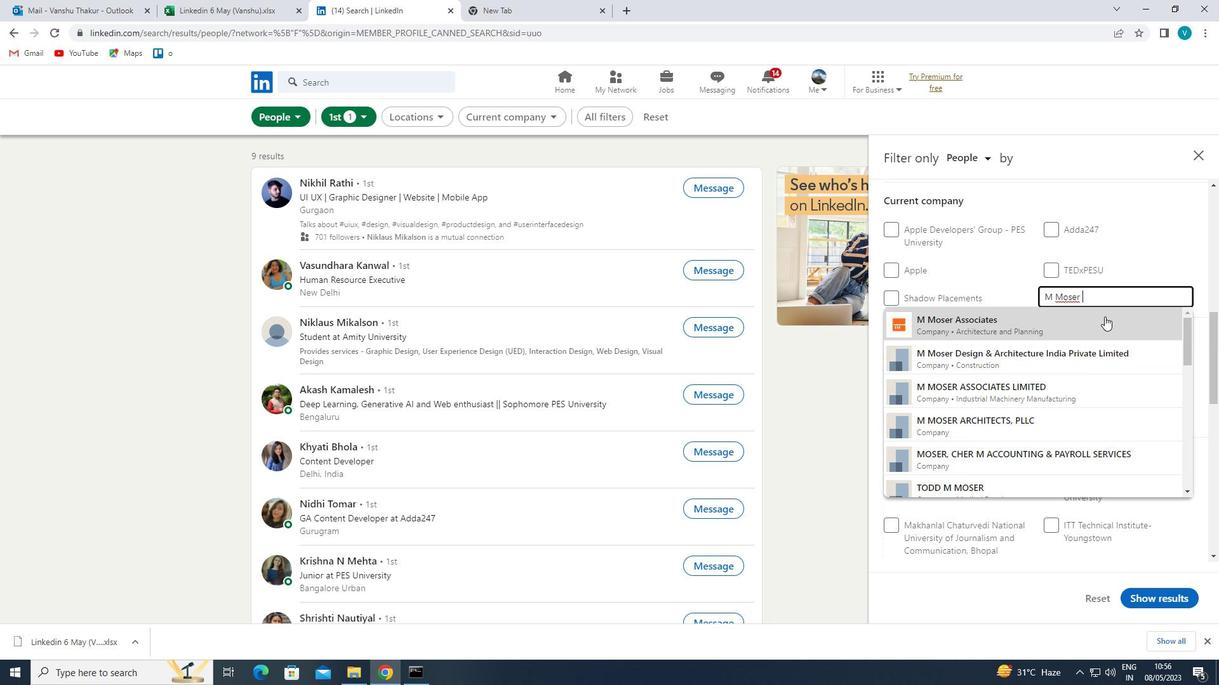 
Action: Mouse moved to (1105, 318)
Screenshot: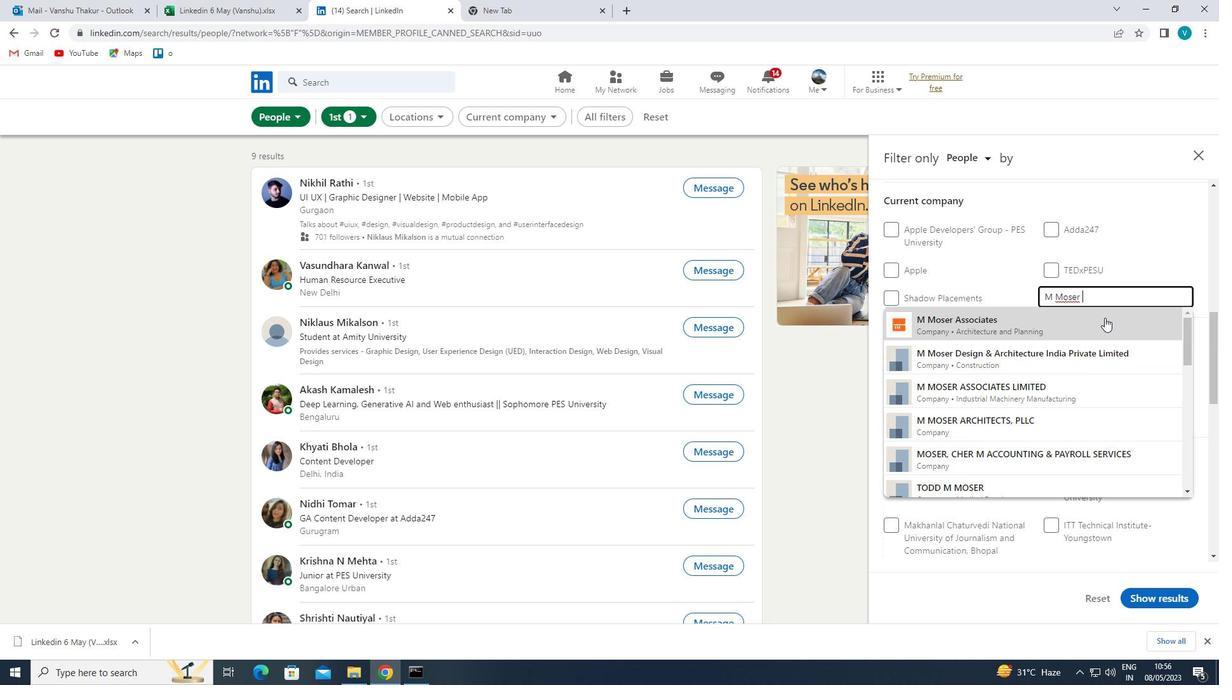 
Action: Mouse scrolled (1105, 318) with delta (0, 0)
Screenshot: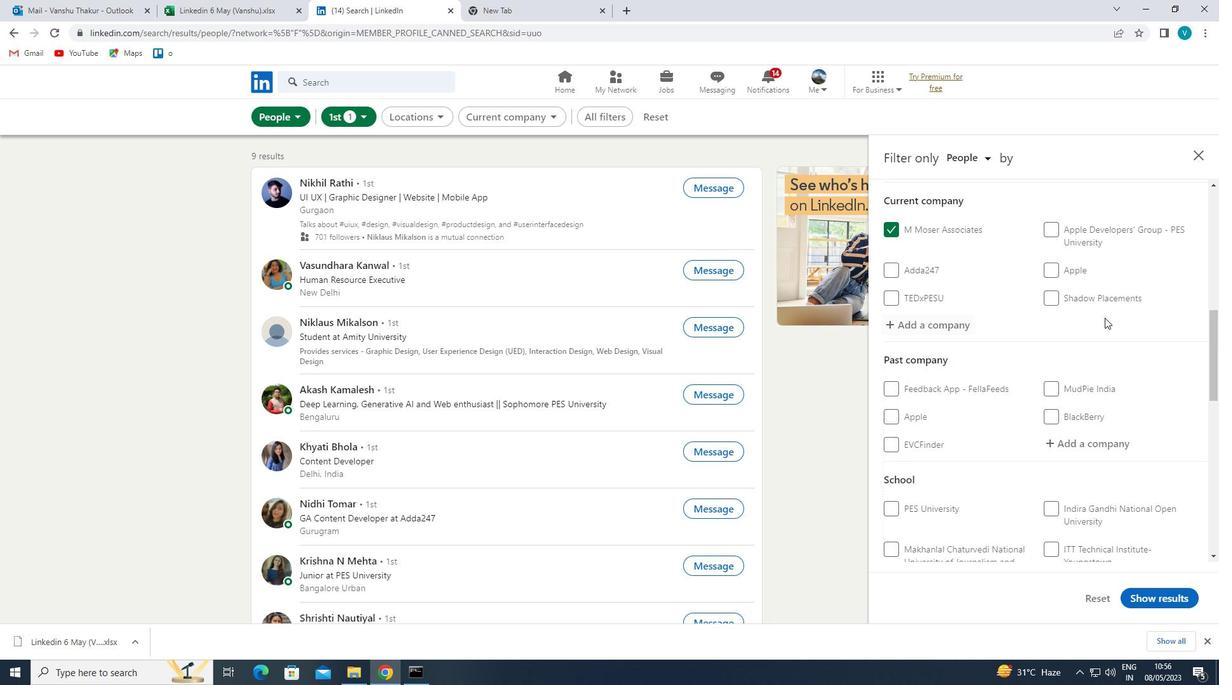 
Action: Mouse scrolled (1105, 318) with delta (0, 0)
Screenshot: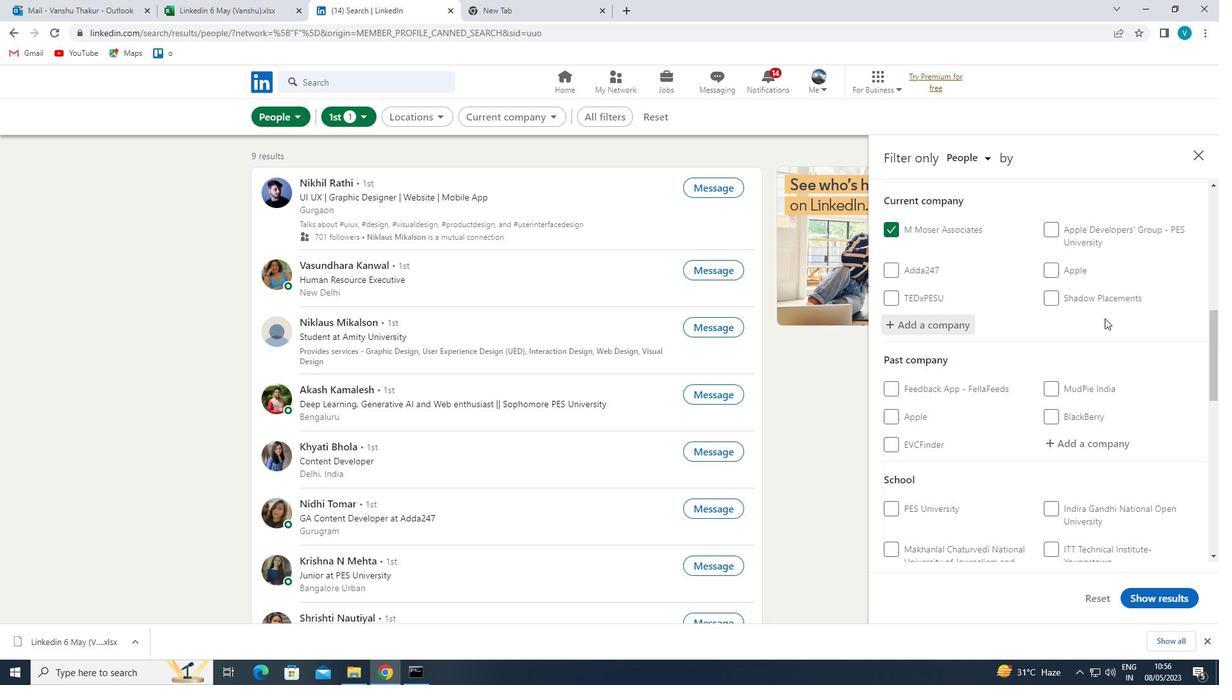 
Action: Mouse moved to (1100, 404)
Screenshot: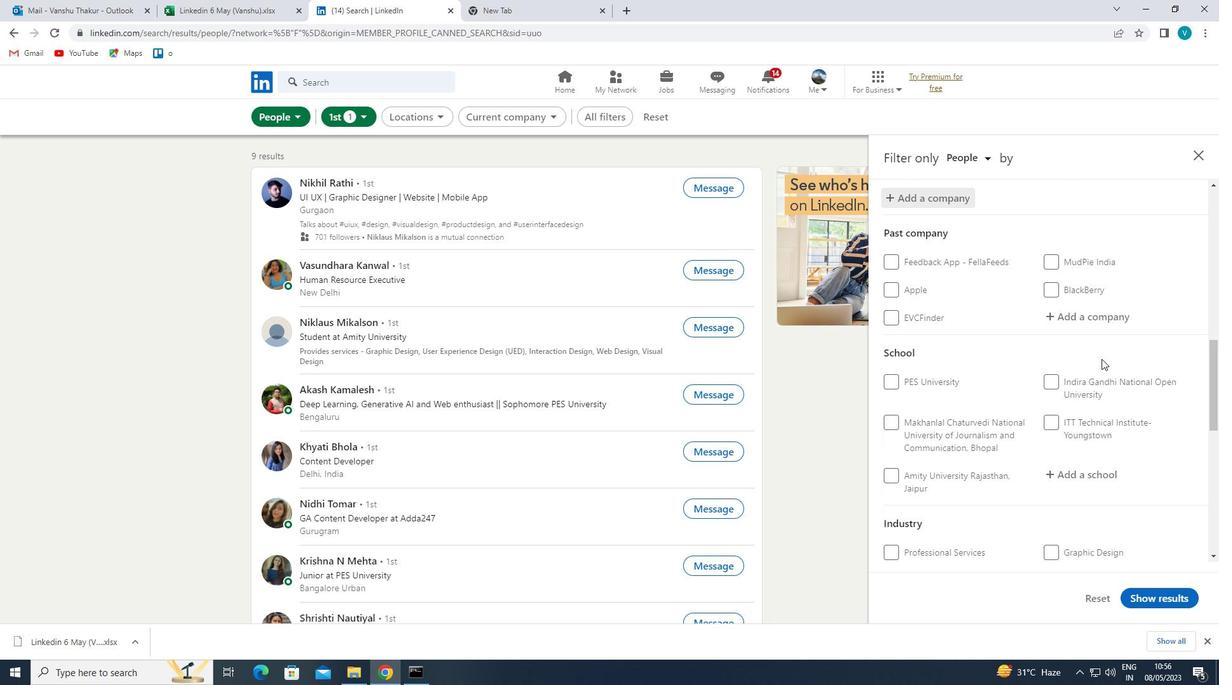 
Action: Mouse scrolled (1100, 403) with delta (0, 0)
Screenshot: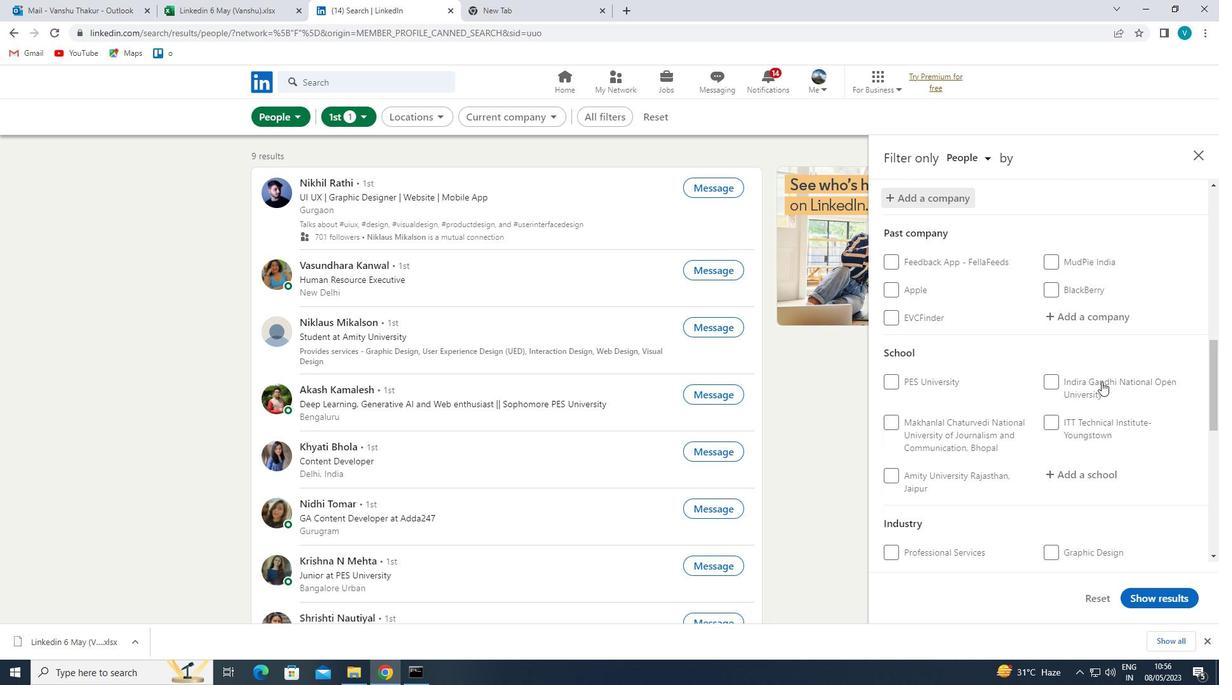 
Action: Mouse moved to (1099, 409)
Screenshot: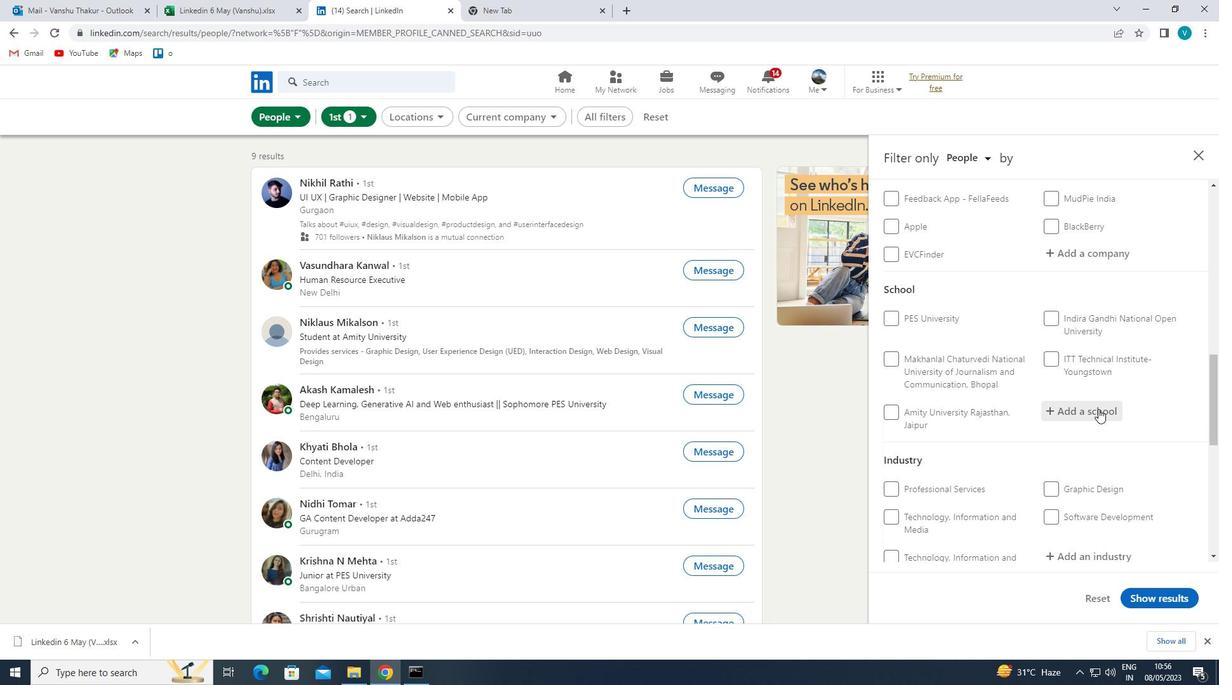 
Action: Mouse pressed left at (1099, 409)
Screenshot: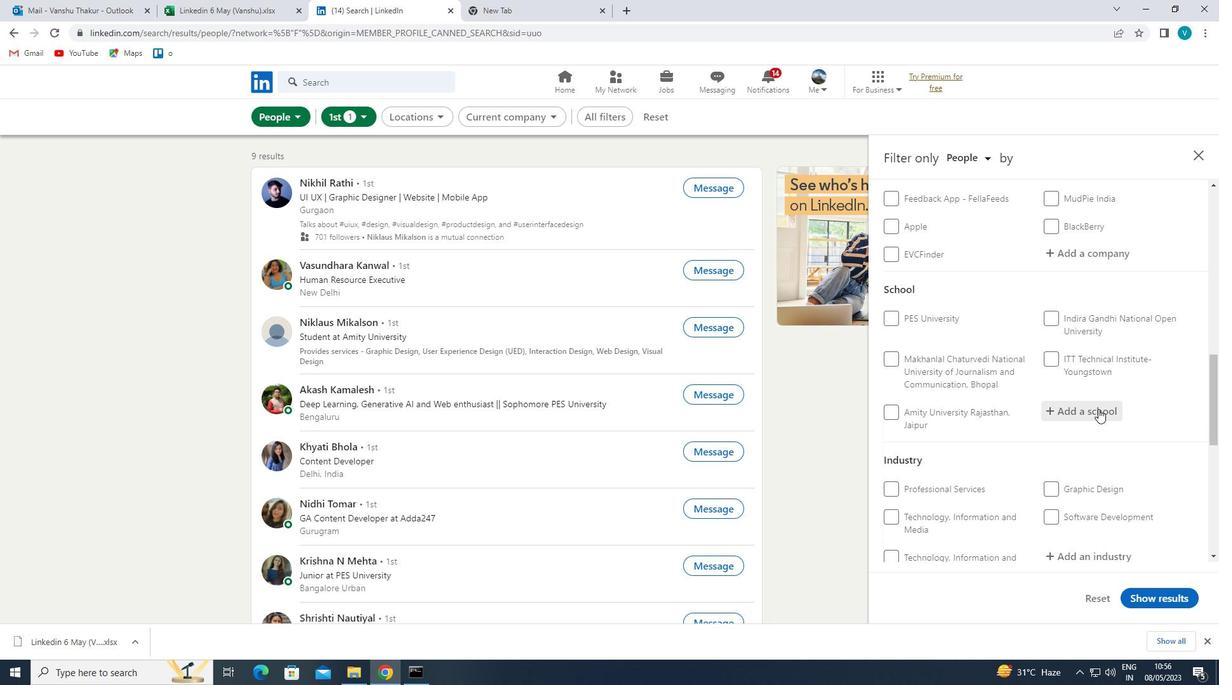 
Action: Mouse moved to (1145, 409)
Screenshot: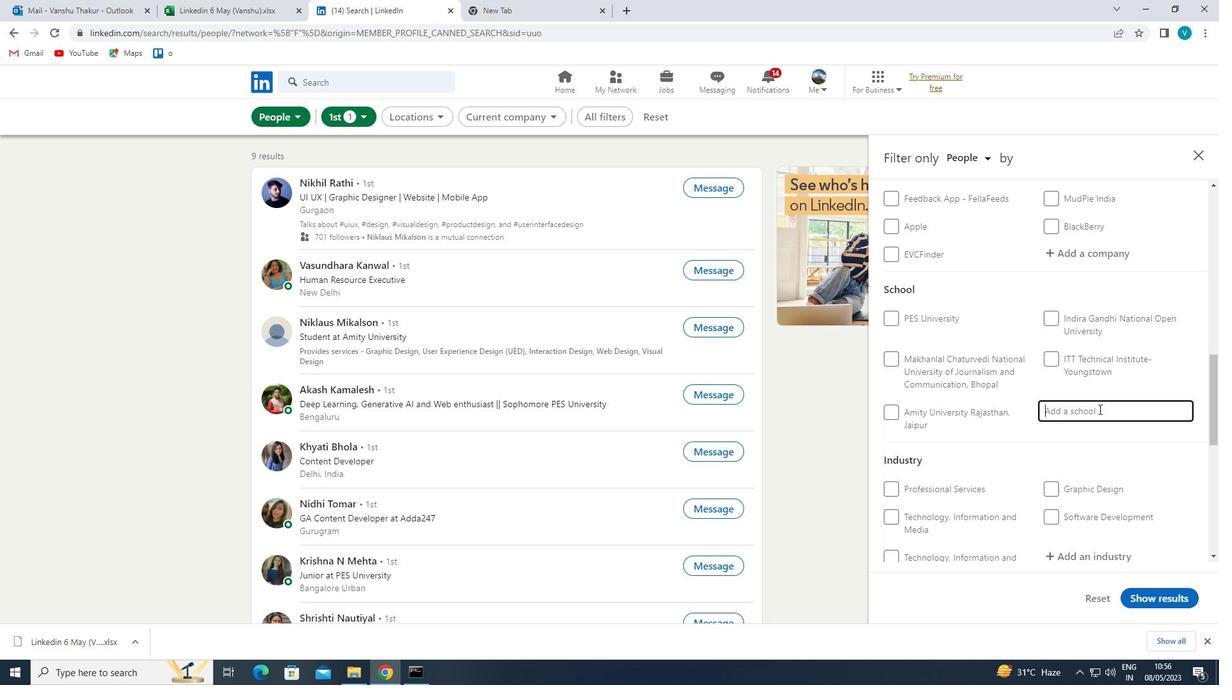 
Action: Key pressed <Key.shift>NOIDA<Key.space>
Screenshot: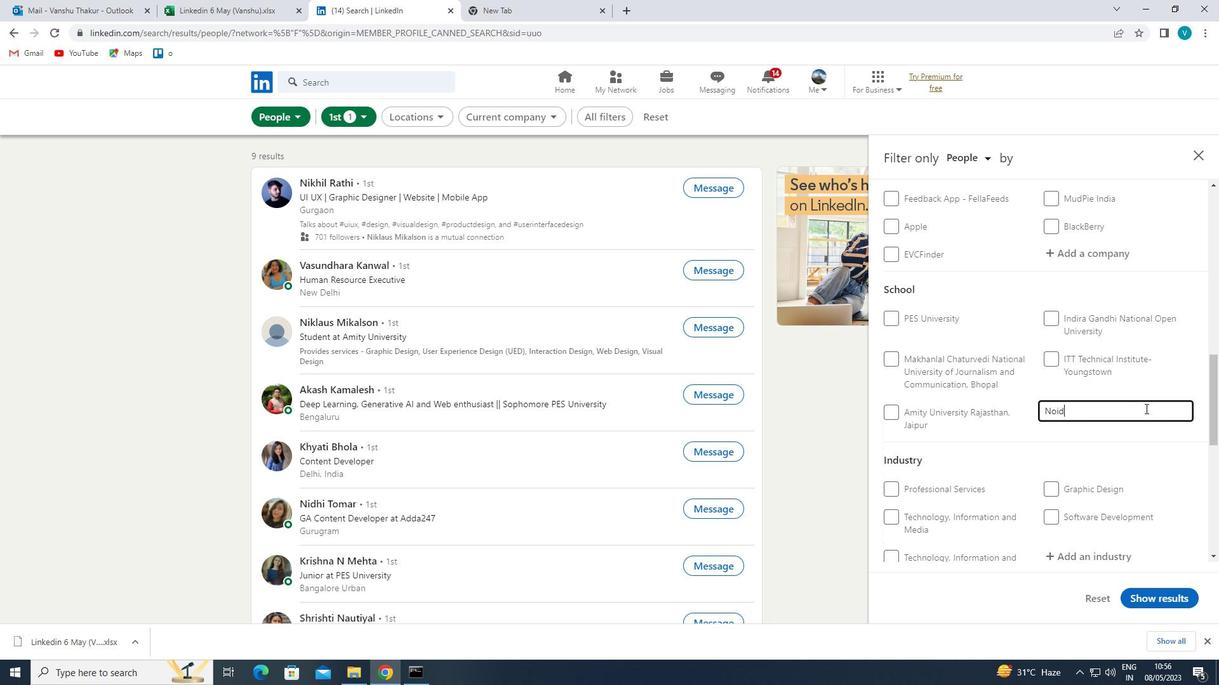 
Action: Mouse moved to (1117, 434)
Screenshot: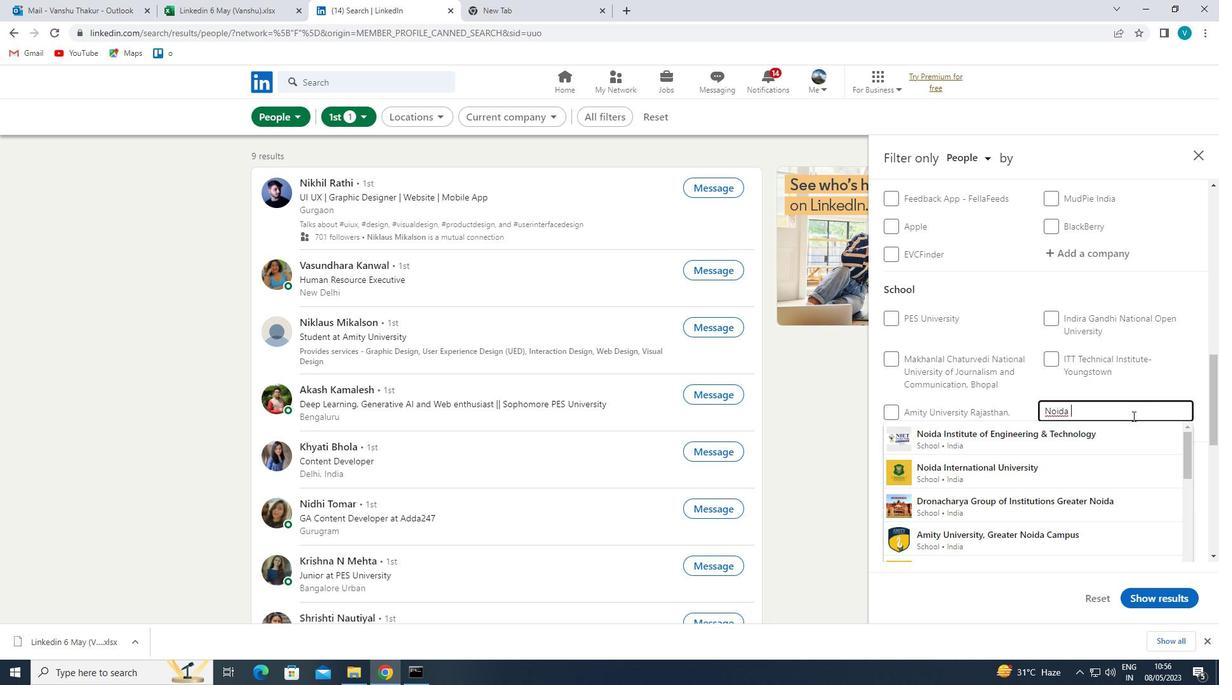 
Action: Mouse pressed left at (1117, 434)
Screenshot: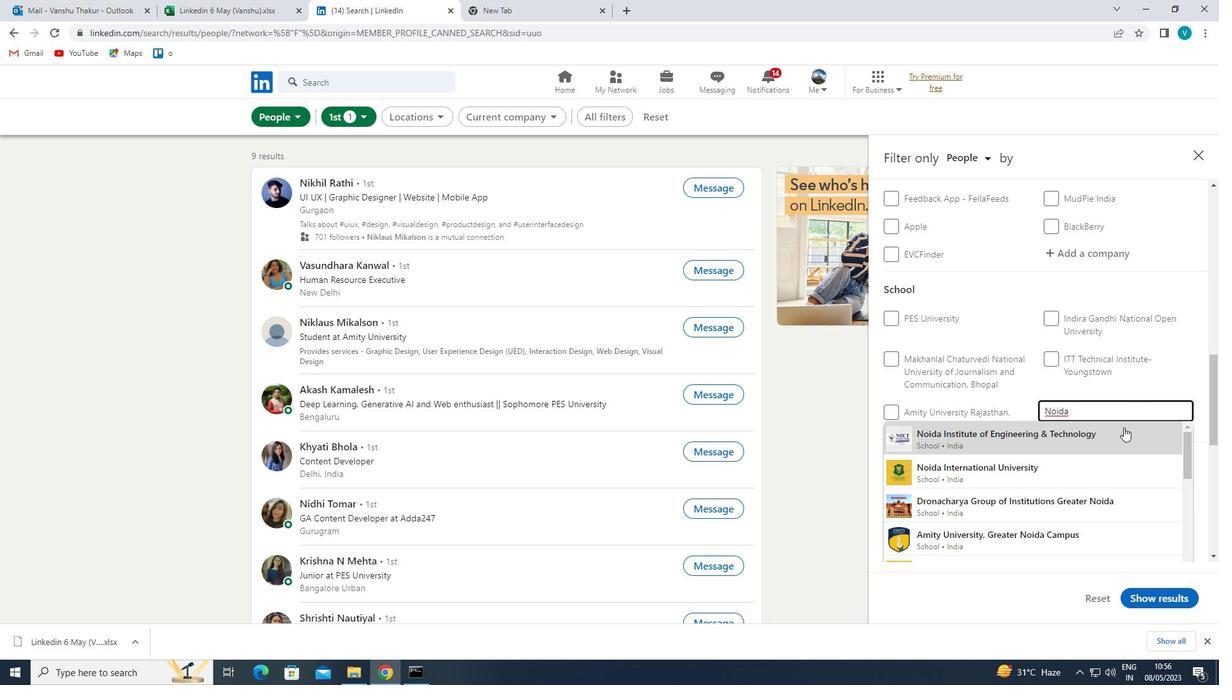 
Action: Mouse moved to (1117, 435)
Screenshot: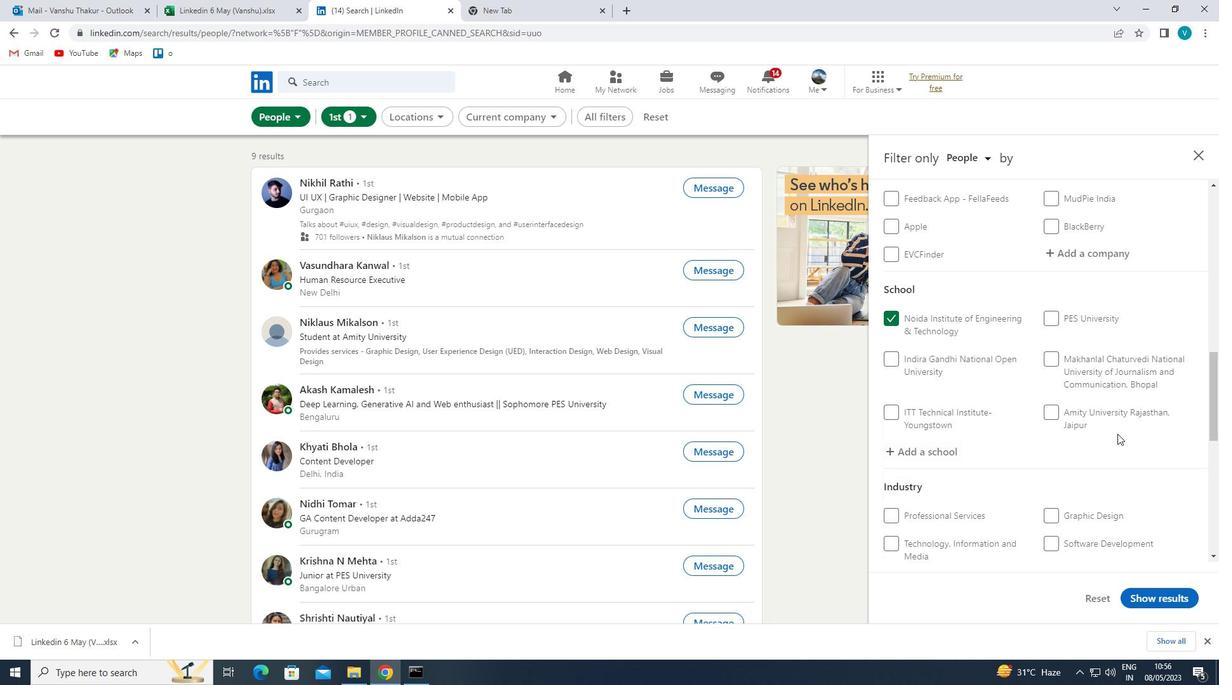 
Action: Mouse scrolled (1117, 434) with delta (0, 0)
Screenshot: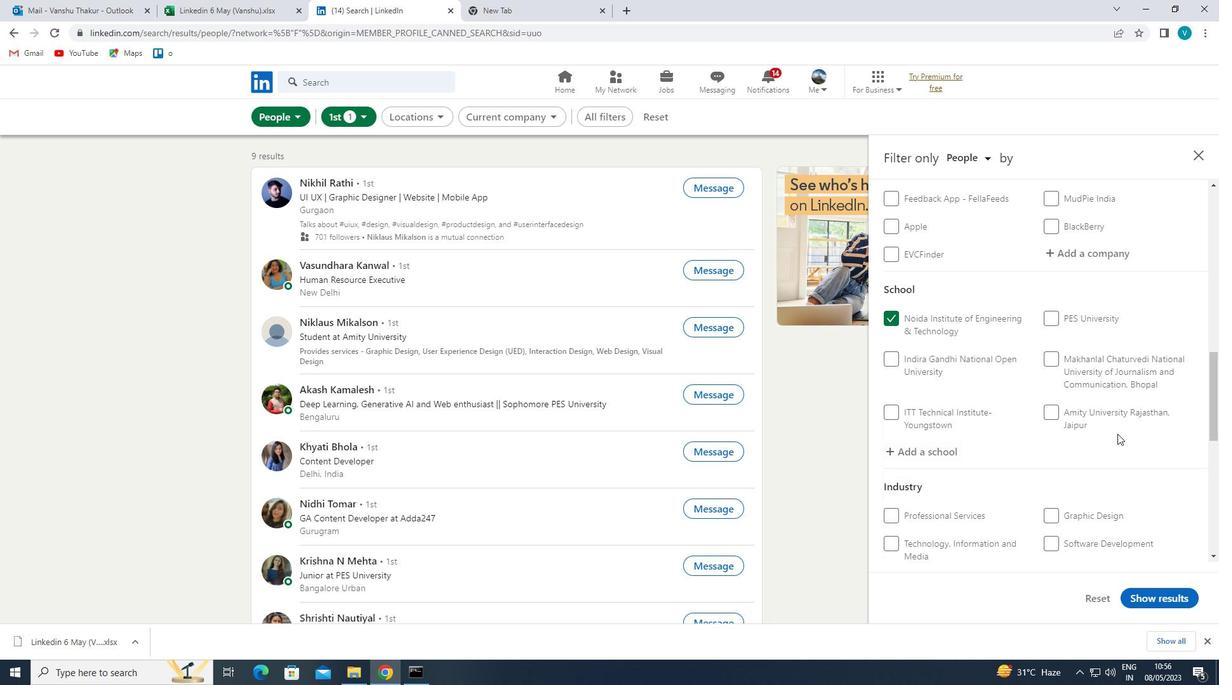
Action: Mouse moved to (1117, 436)
Screenshot: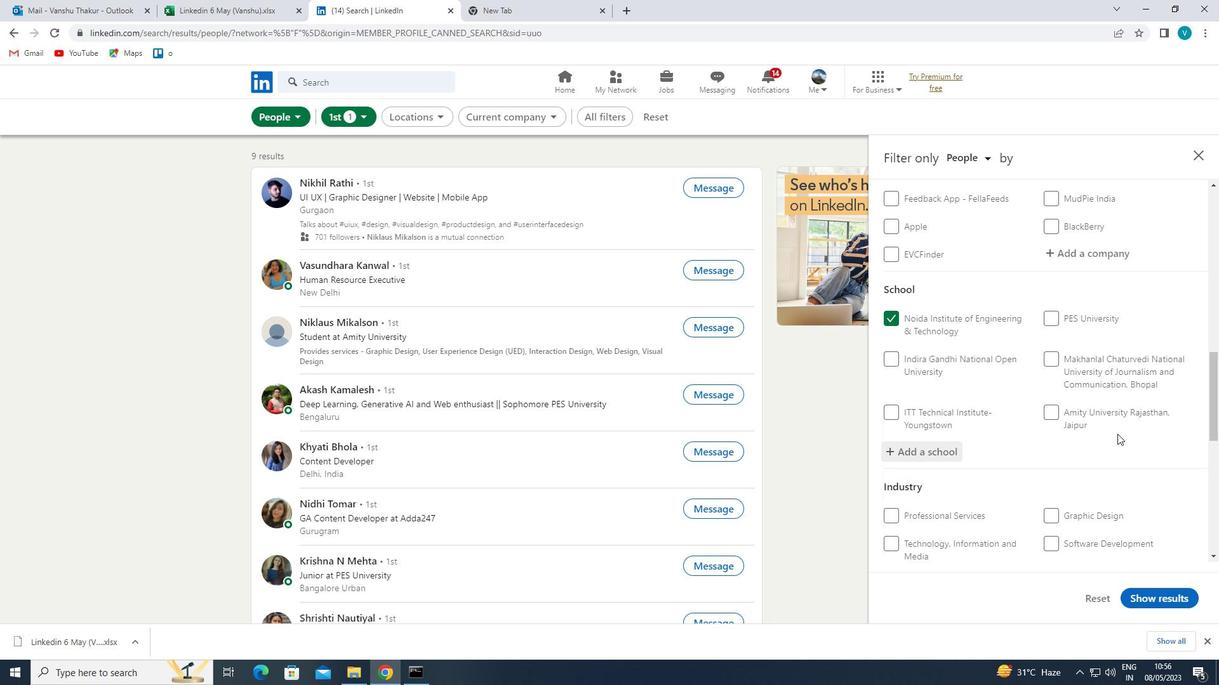 
Action: Mouse scrolled (1117, 436) with delta (0, 0)
Screenshot: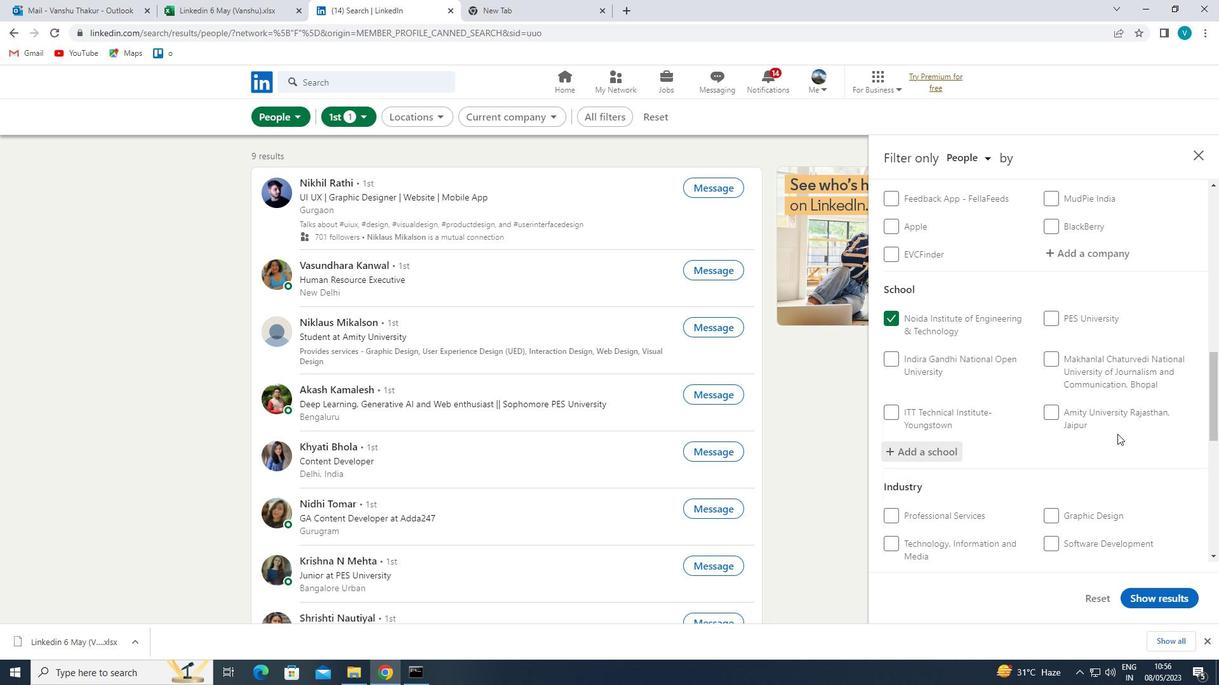 
Action: Mouse moved to (1117, 438)
Screenshot: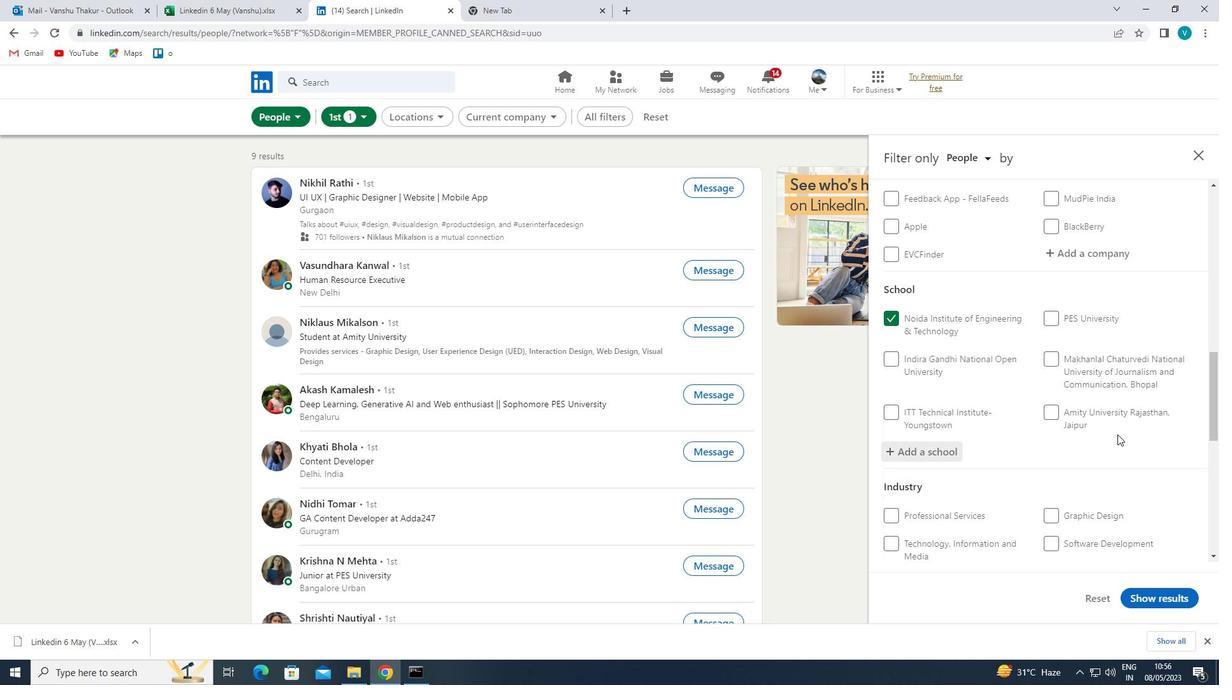 
Action: Mouse scrolled (1117, 438) with delta (0, 0)
Screenshot: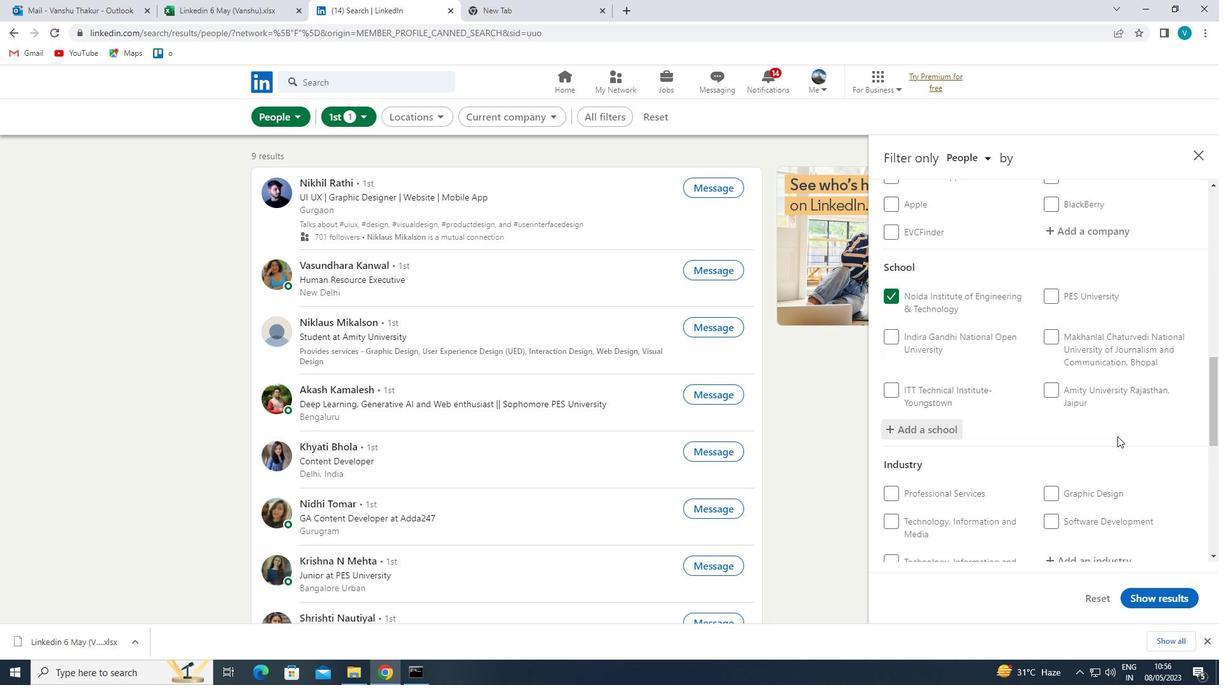 
Action: Mouse moved to (1115, 393)
Screenshot: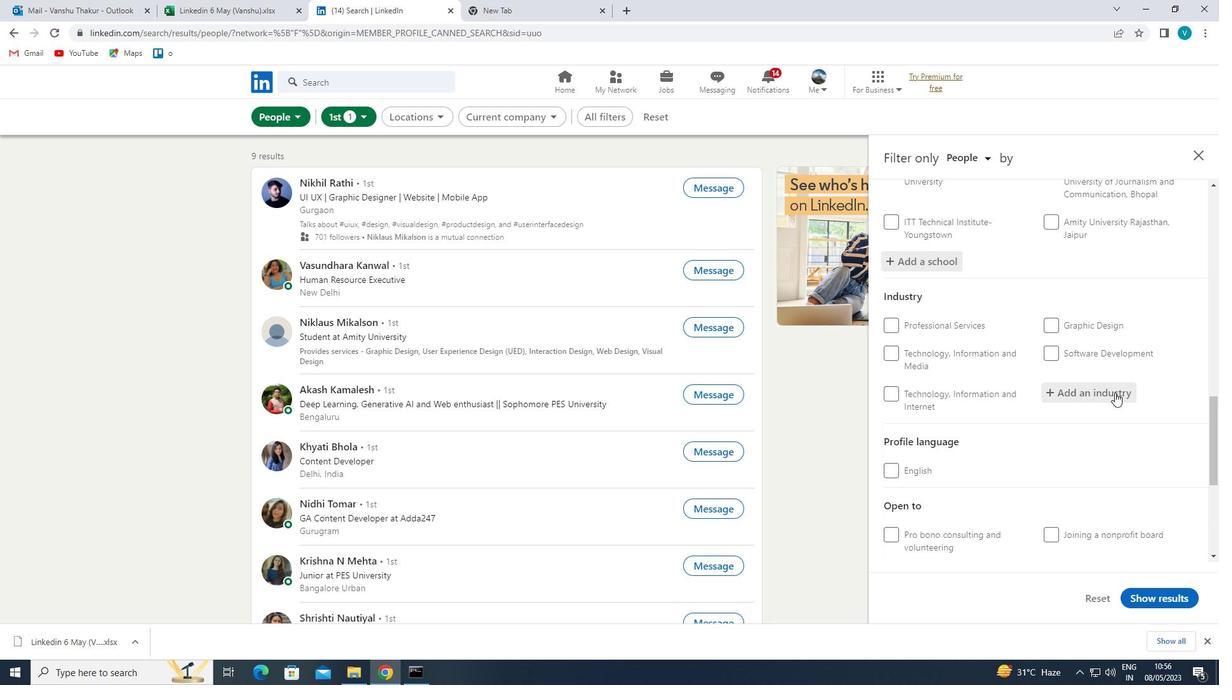 
Action: Mouse pressed left at (1115, 393)
Screenshot: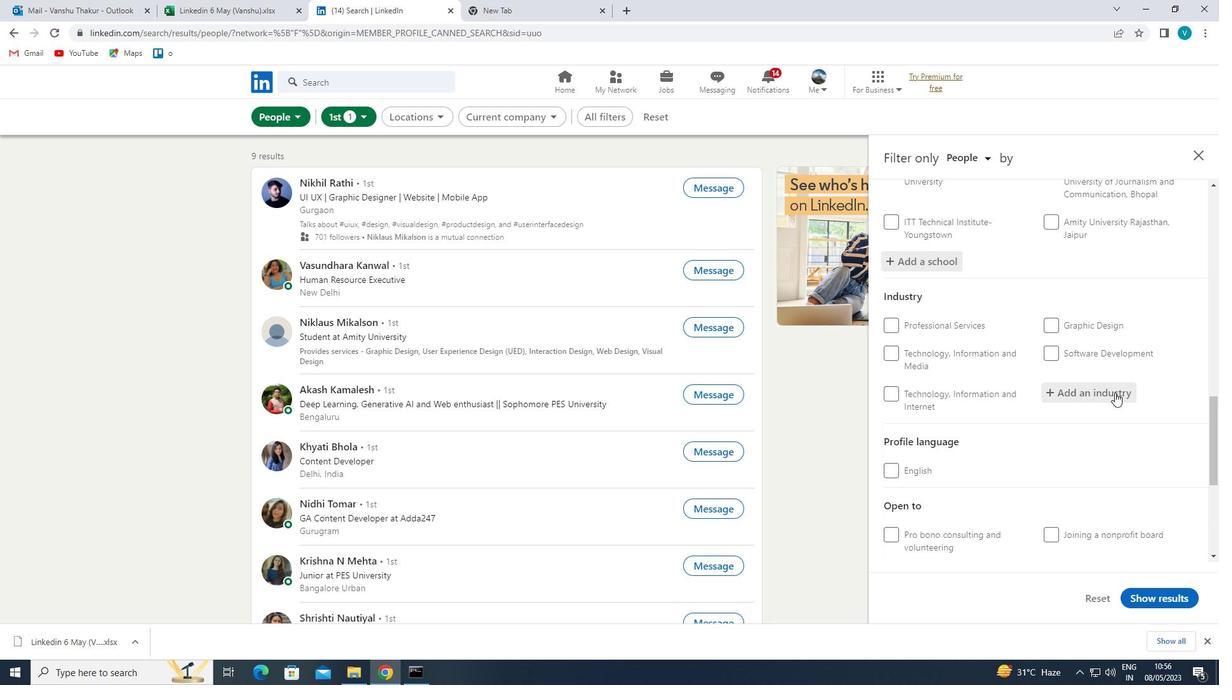 
Action: Mouse moved to (1117, 392)
Screenshot: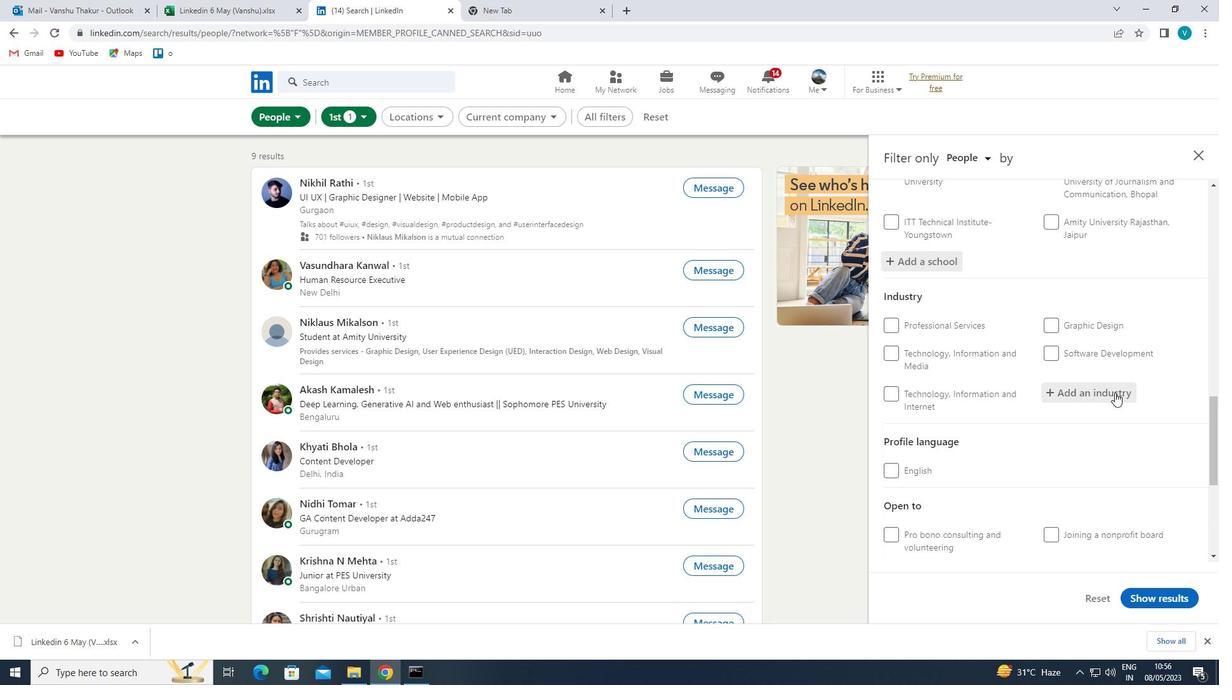 
Action: Key pressed <Key.shift>HOTELS<Key.space>
Screenshot: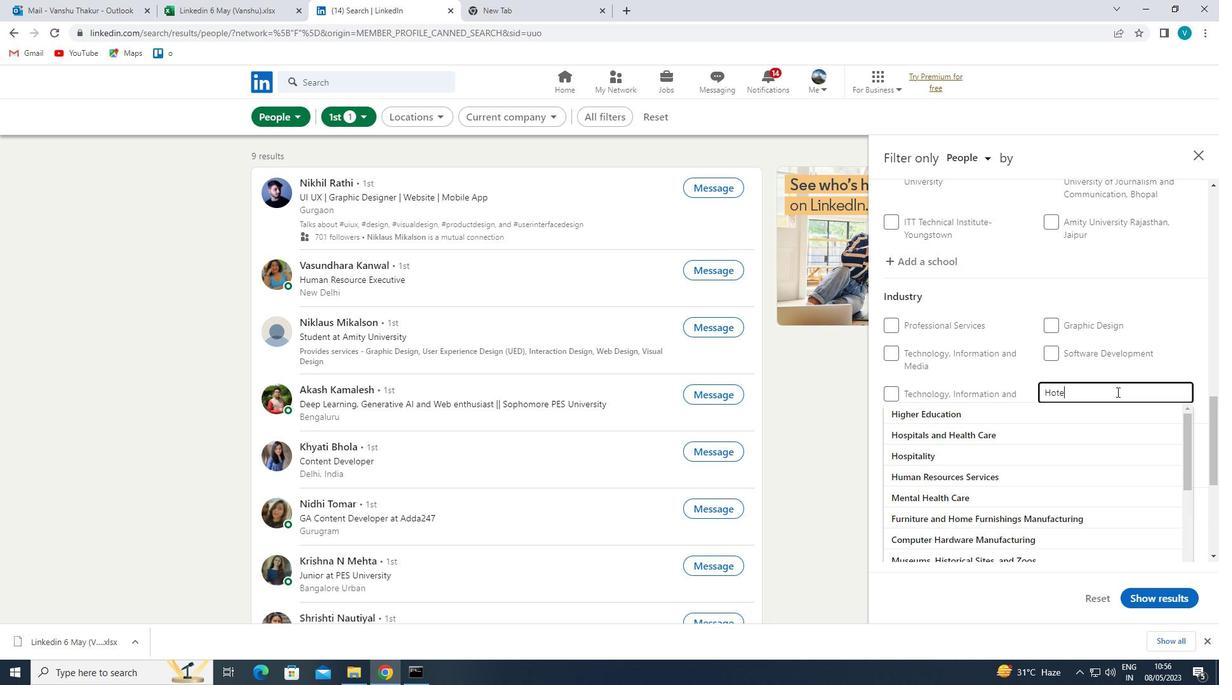 
Action: Mouse moved to (1077, 417)
Screenshot: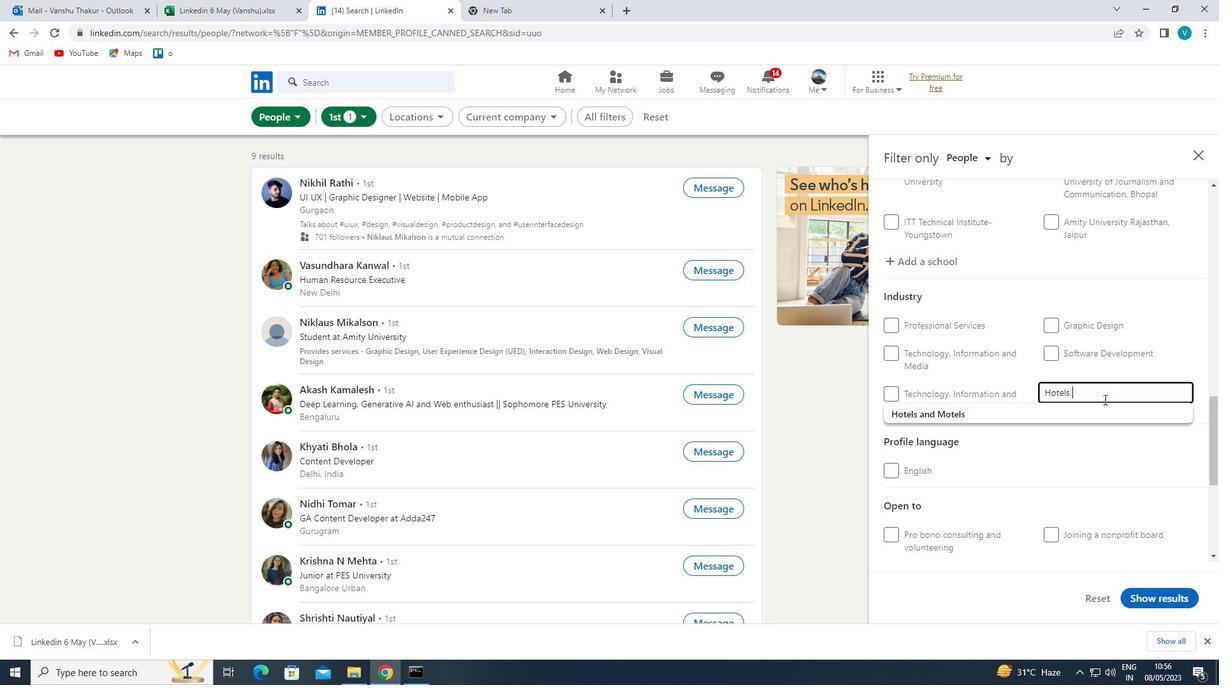 
Action: Mouse pressed left at (1077, 417)
Screenshot: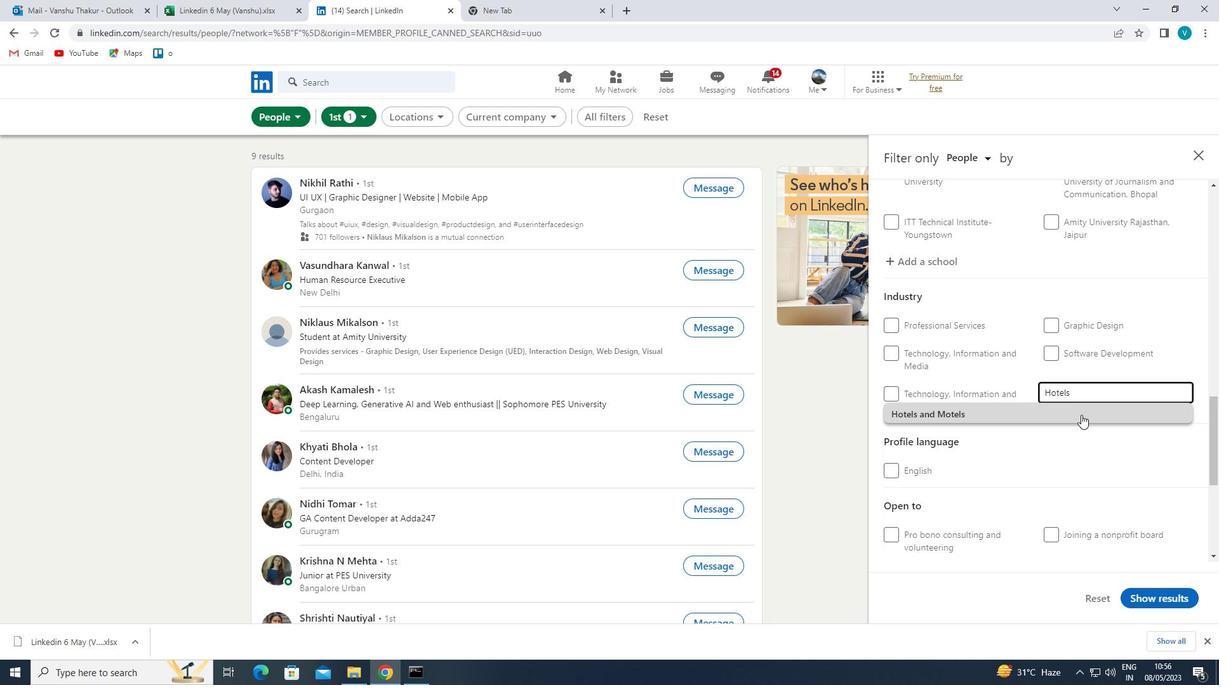 
Action: Mouse moved to (1077, 417)
Screenshot: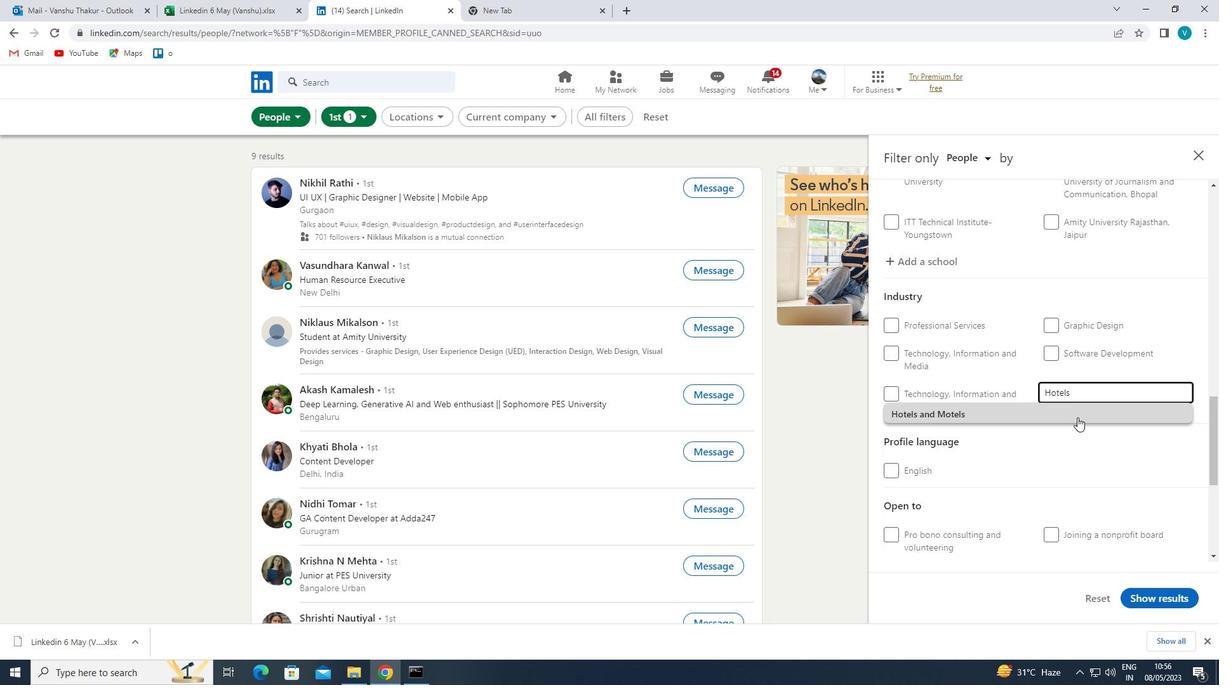 
Action: Mouse scrolled (1077, 417) with delta (0, 0)
Screenshot: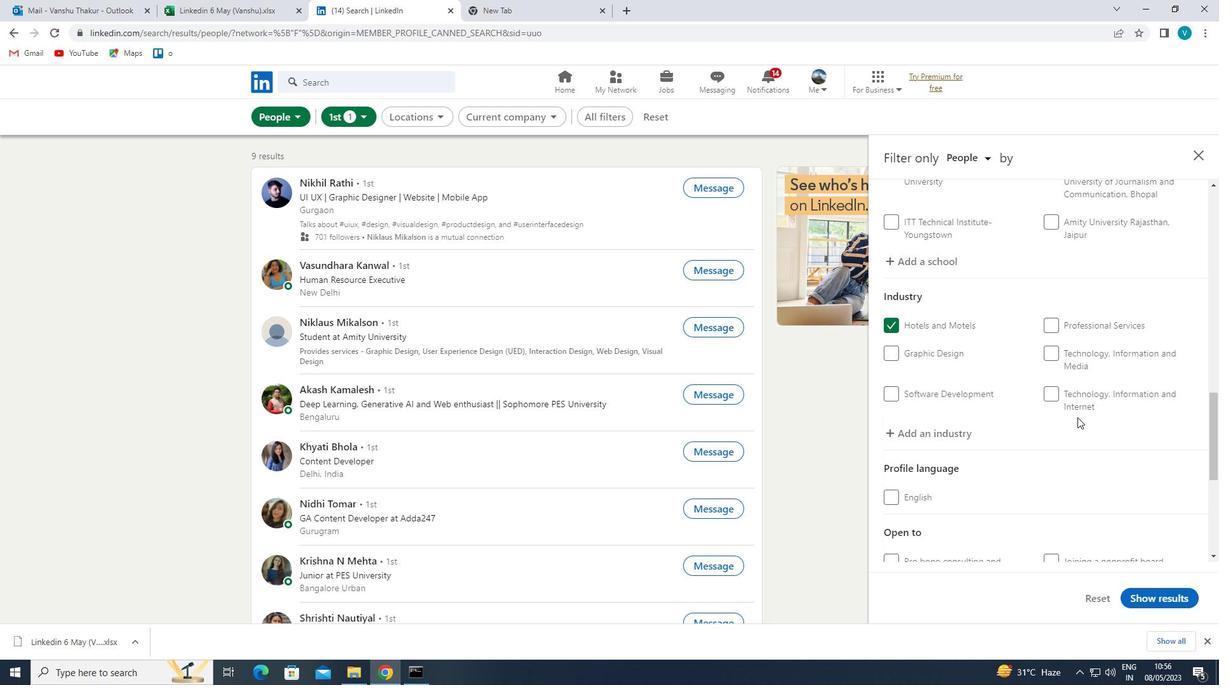 
Action: Mouse moved to (1077, 417)
Screenshot: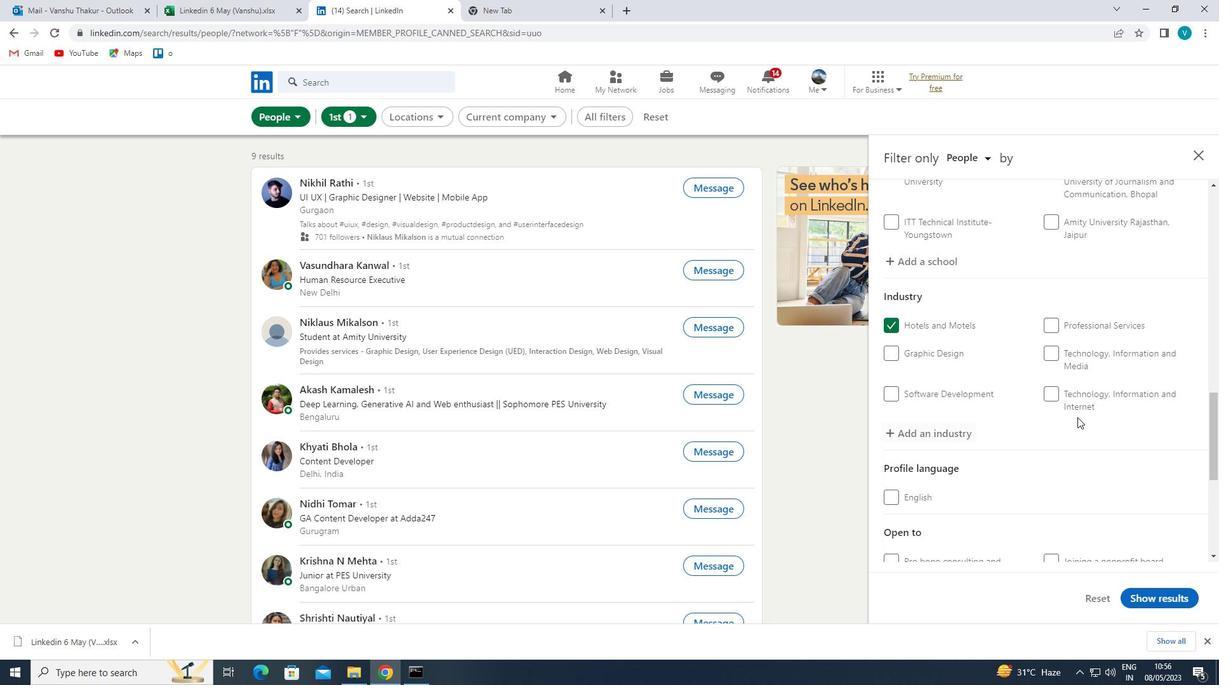
Action: Mouse scrolled (1077, 417) with delta (0, 0)
Screenshot: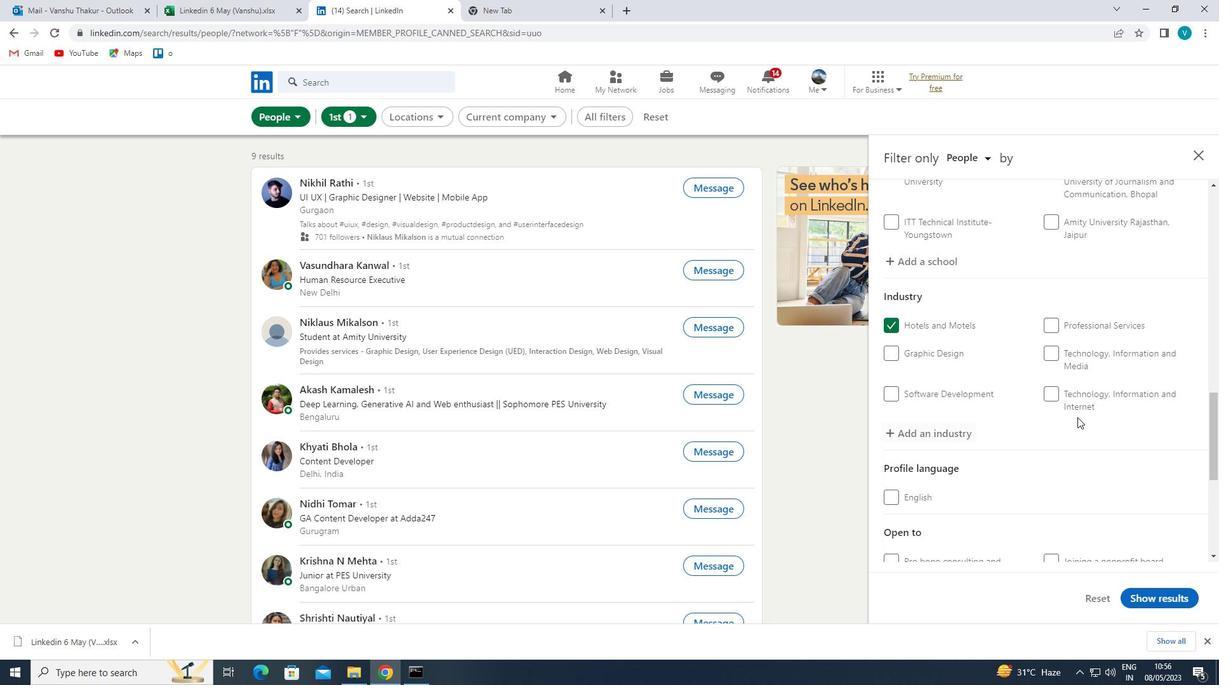 
Action: Mouse moved to (1076, 421)
Screenshot: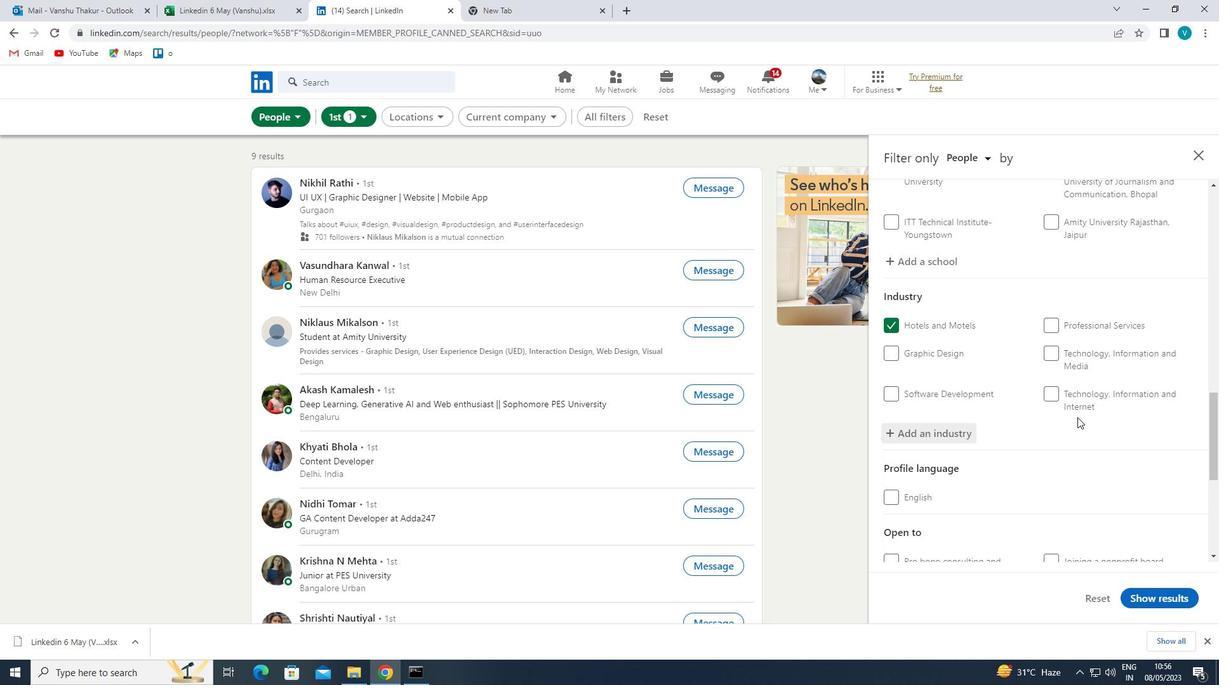 
Action: Mouse scrolled (1076, 420) with delta (0, 0)
Screenshot: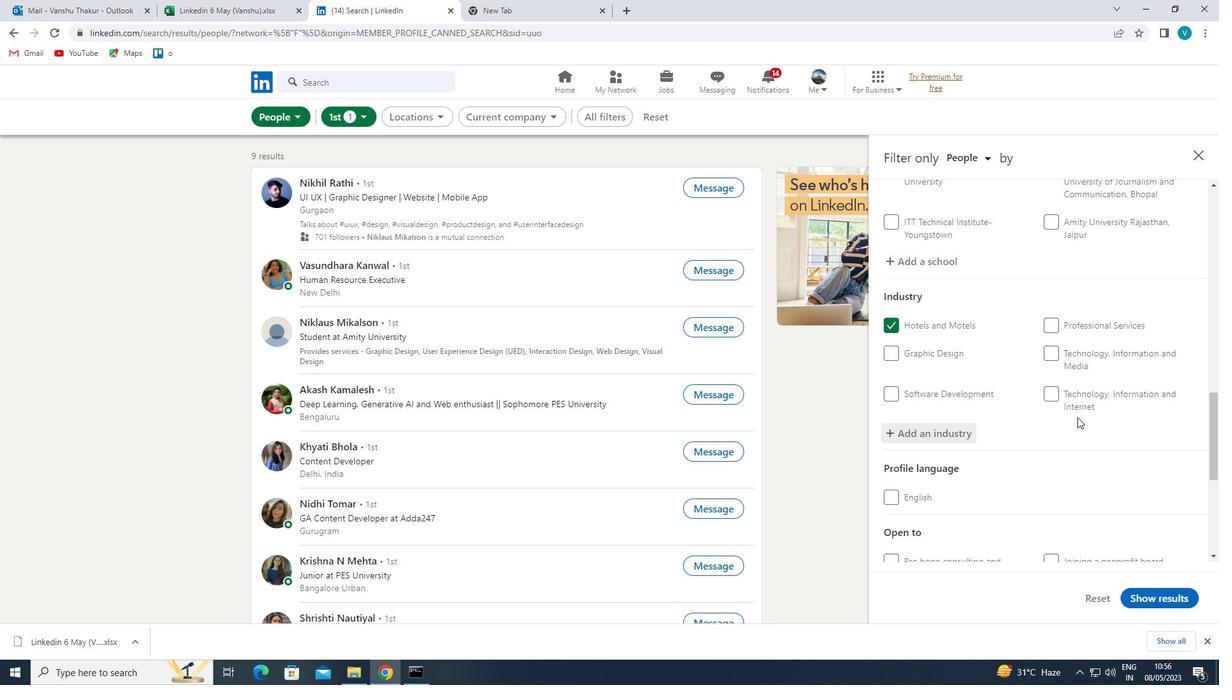
Action: Mouse moved to (1074, 422)
Screenshot: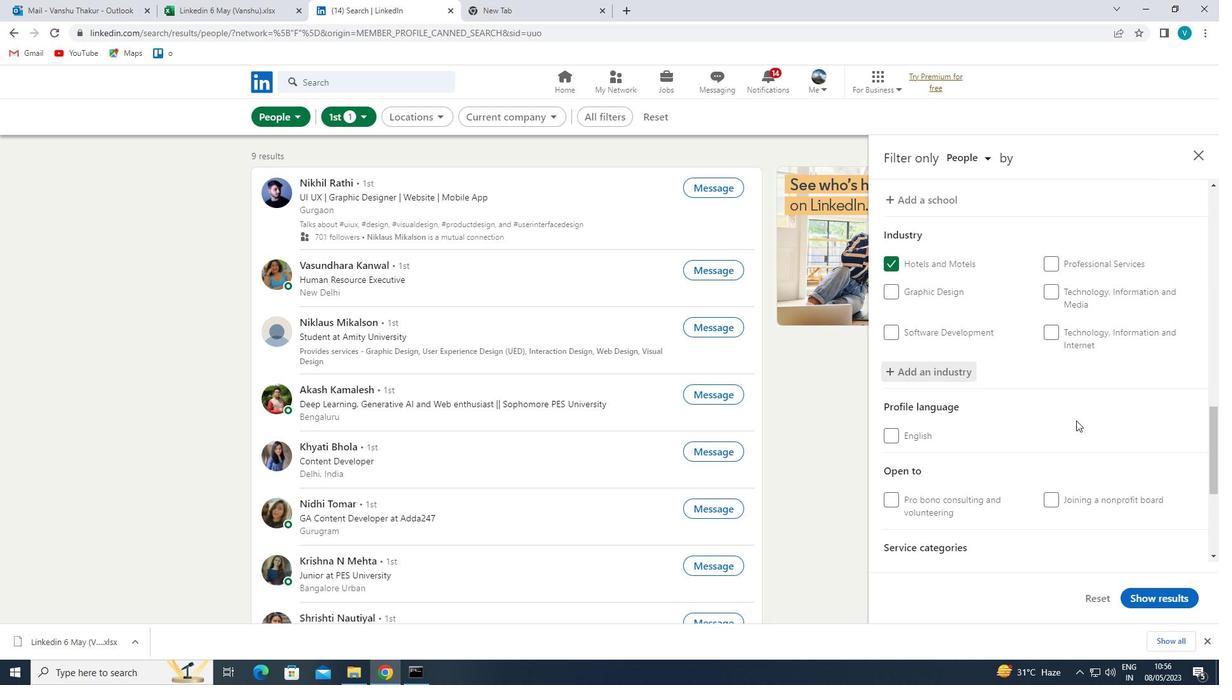 
Action: Mouse scrolled (1074, 421) with delta (0, 0)
Screenshot: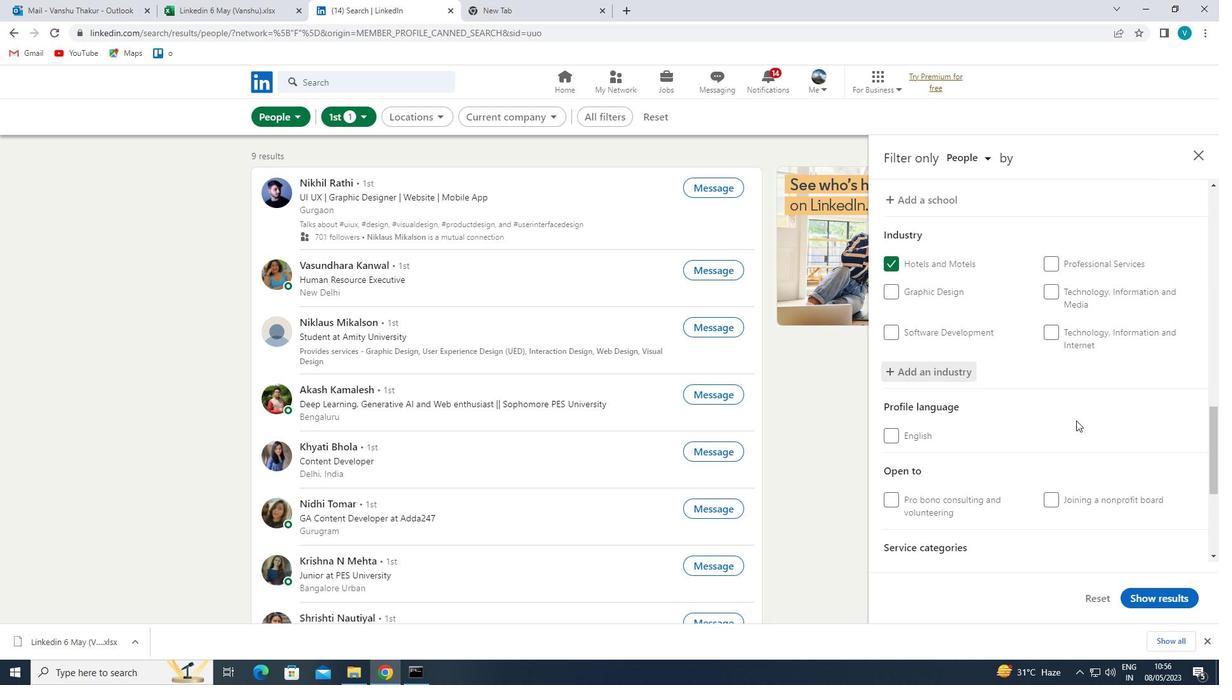 
Action: Mouse scrolled (1074, 421) with delta (0, 0)
Screenshot: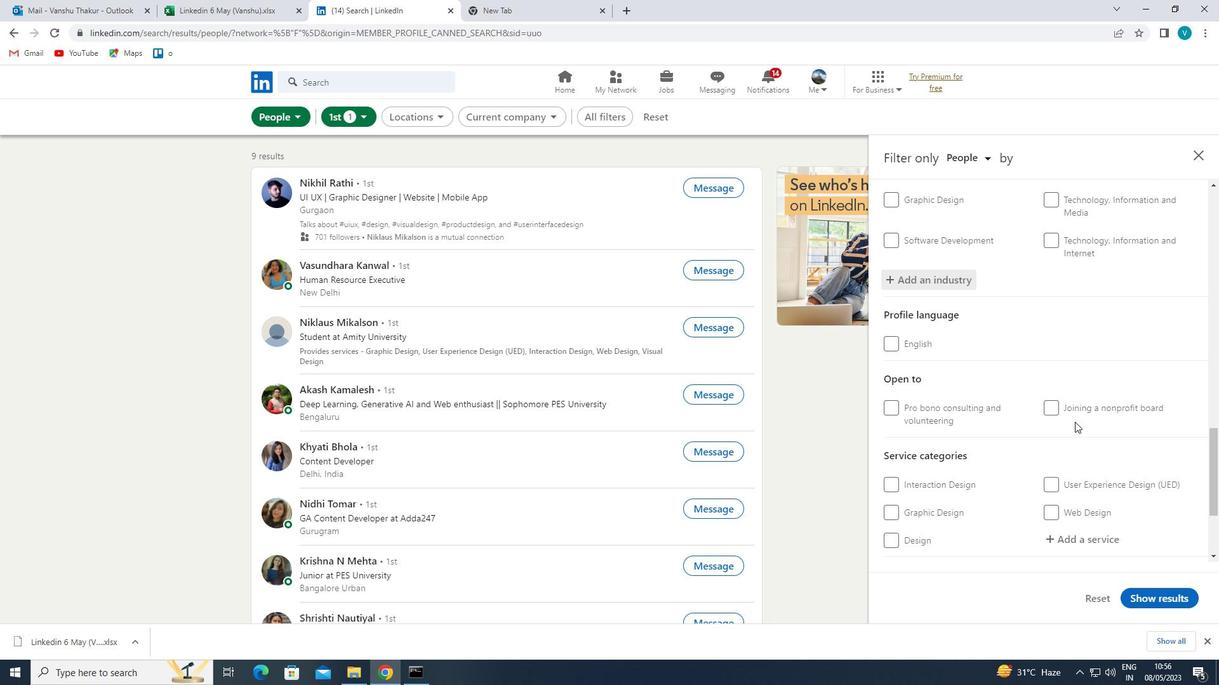 
Action: Mouse moved to (1108, 386)
Screenshot: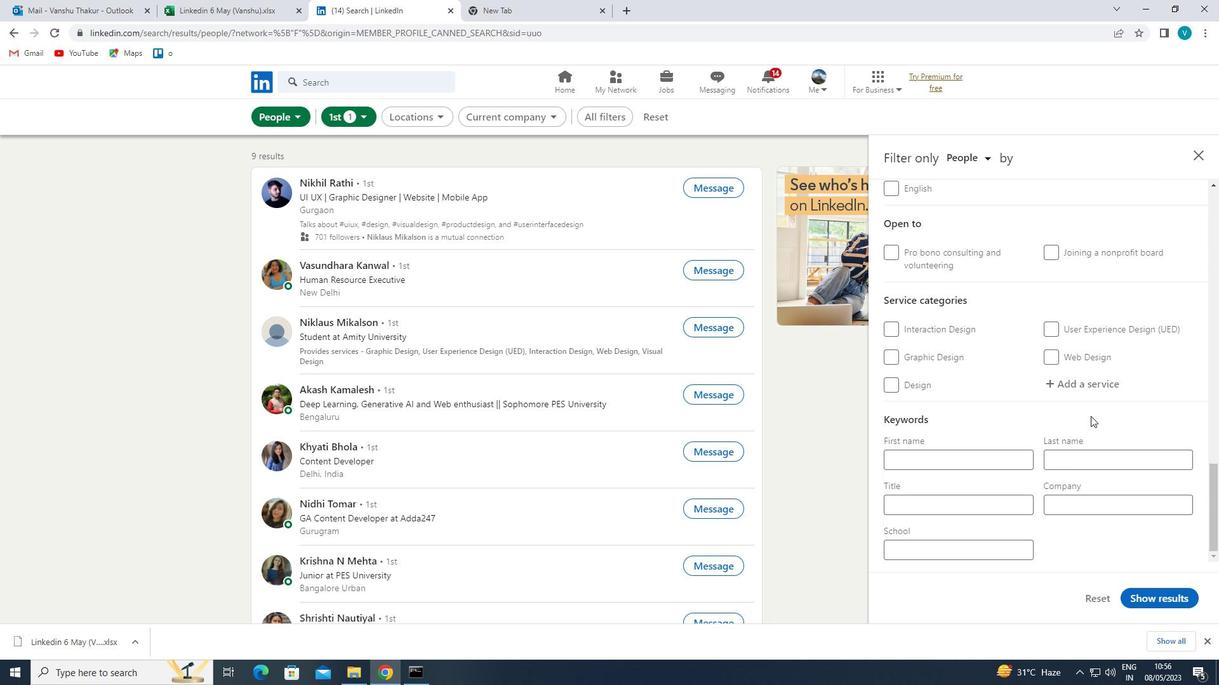 
Action: Mouse pressed left at (1108, 386)
Screenshot: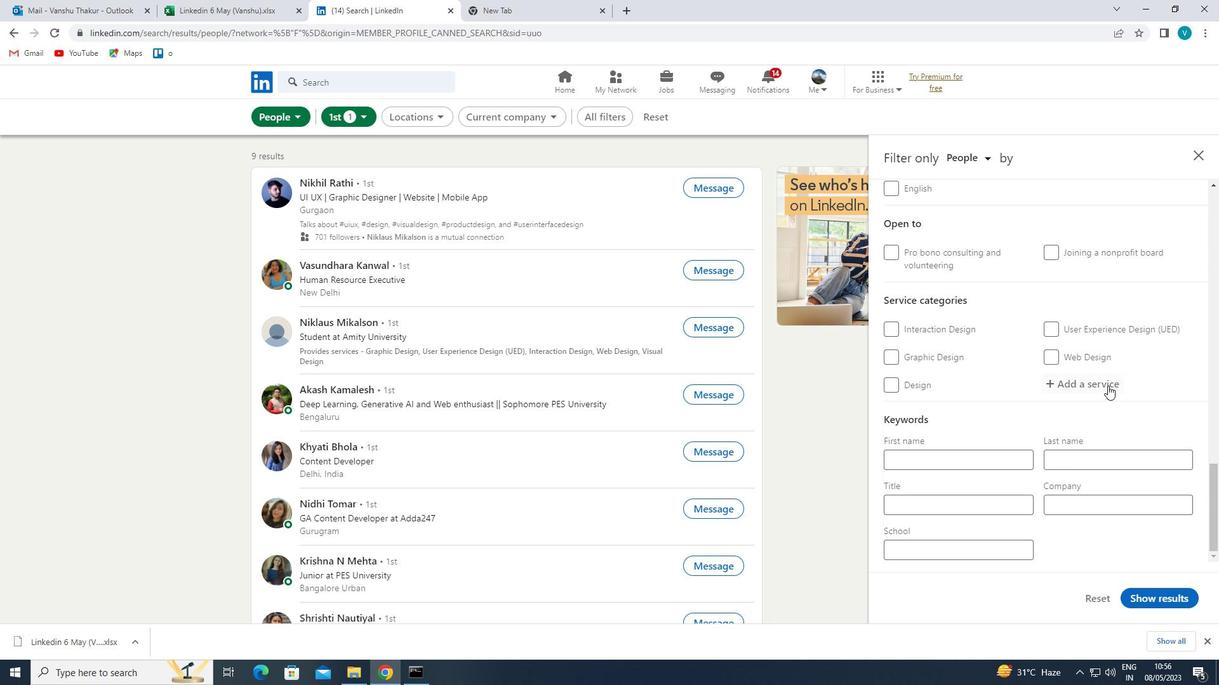 
Action: Mouse moved to (1108, 385)
Screenshot: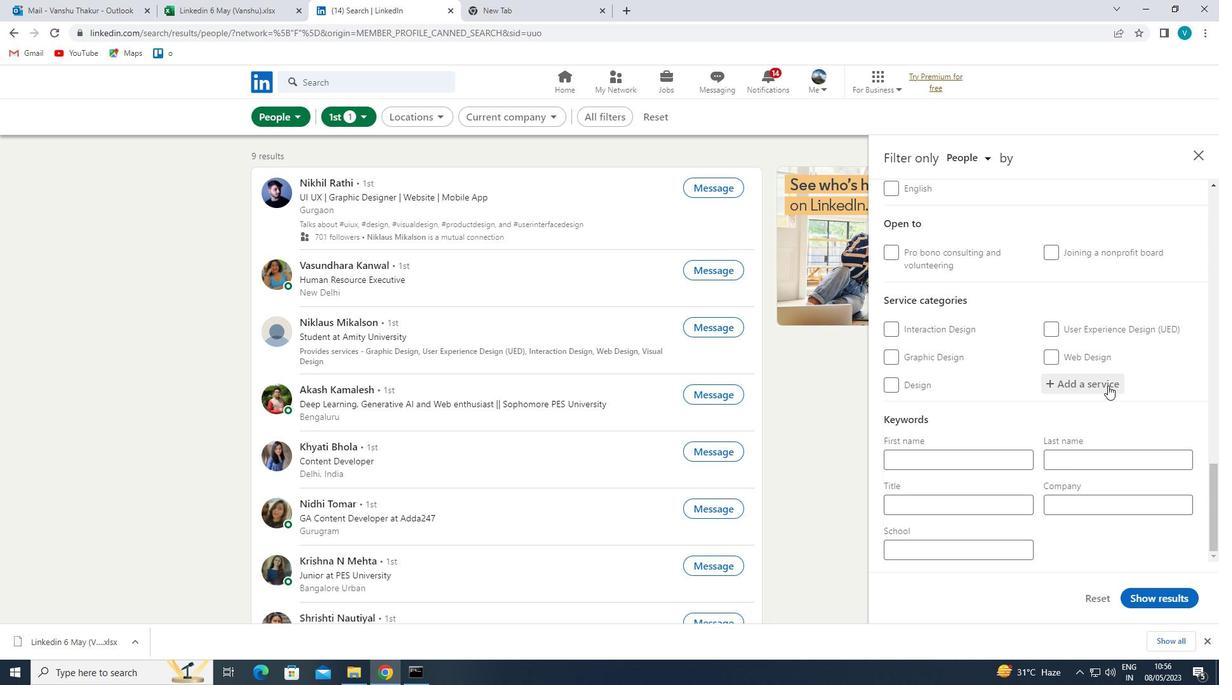 
Action: Key pressed <Key.shift>COP<Key.backspace>RPORATE<Key.space>
Screenshot: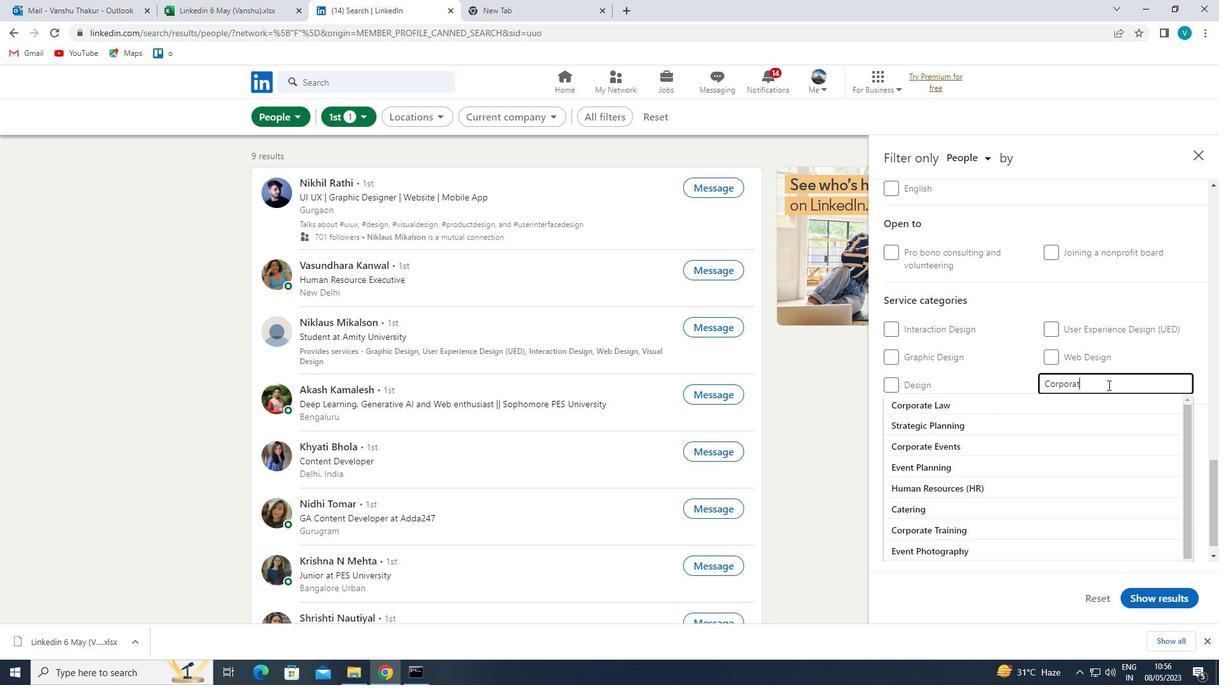 
Action: Mouse moved to (1086, 405)
Screenshot: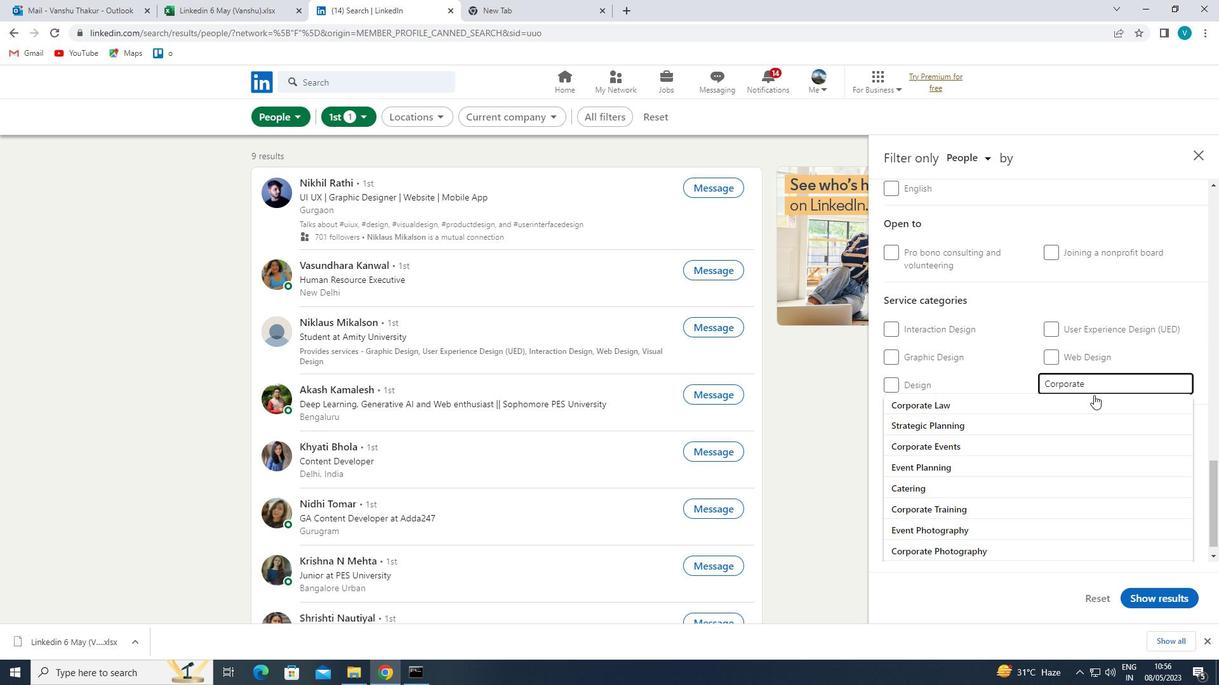 
Action: Mouse pressed left at (1086, 405)
Screenshot: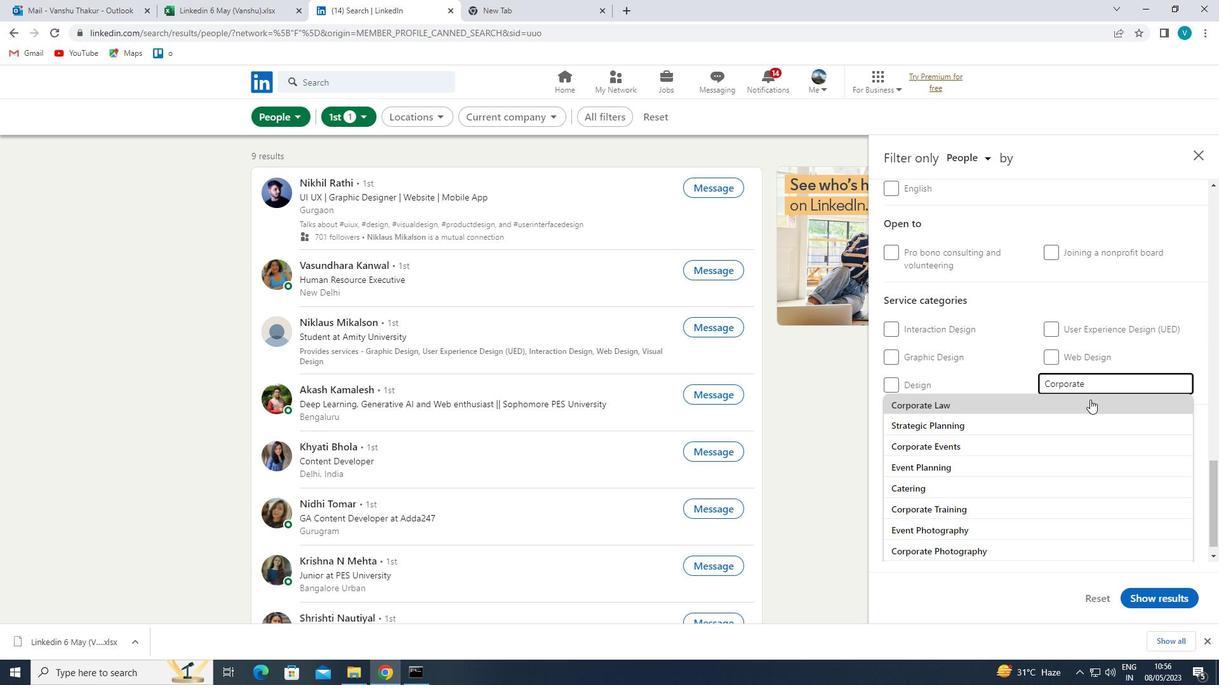 
Action: Mouse moved to (1088, 405)
Screenshot: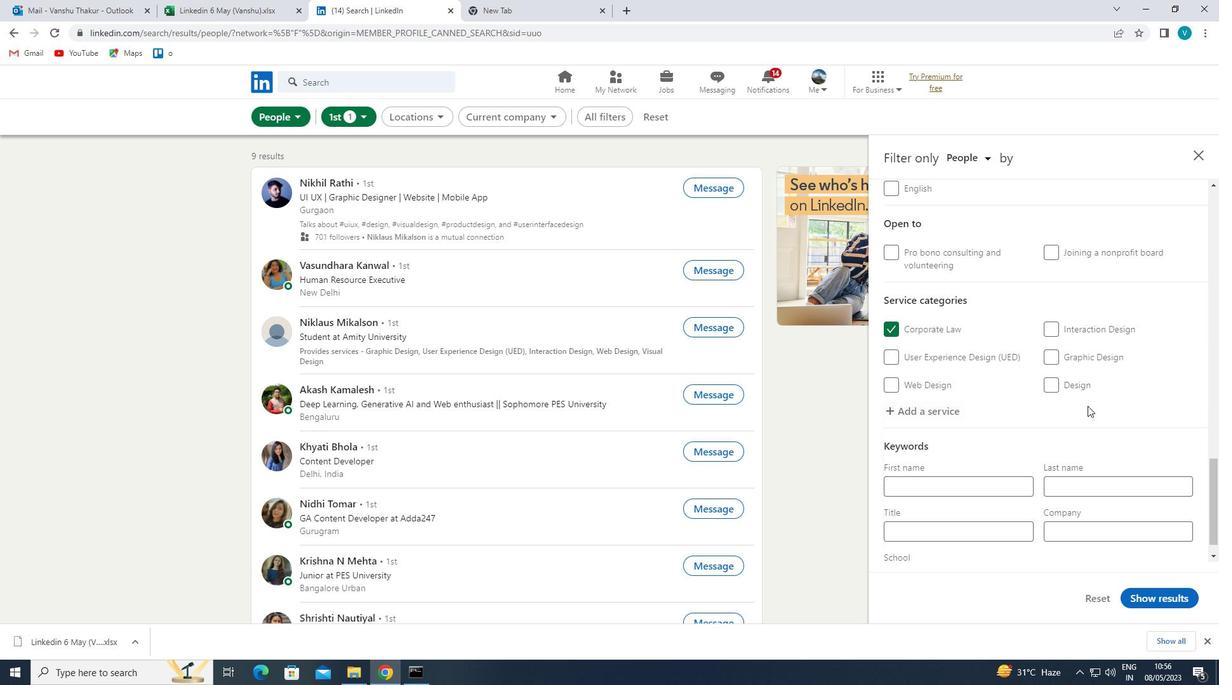 
Action: Mouse scrolled (1088, 405) with delta (0, 0)
Screenshot: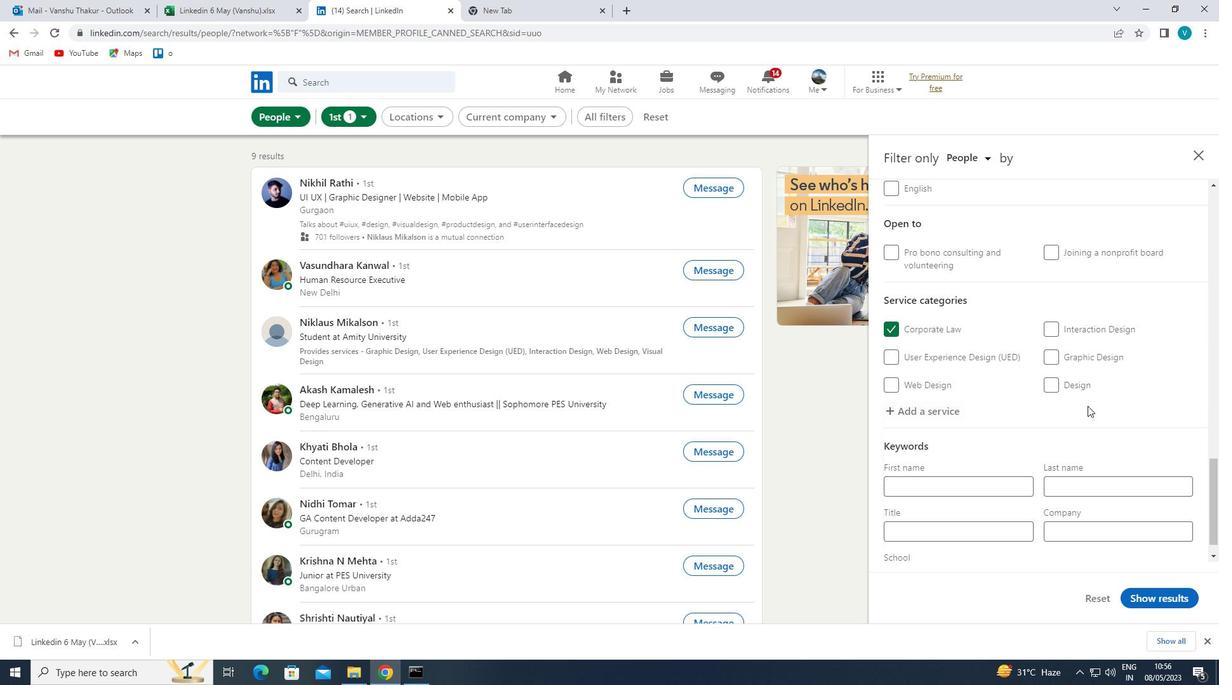 
Action: Mouse moved to (1087, 407)
Screenshot: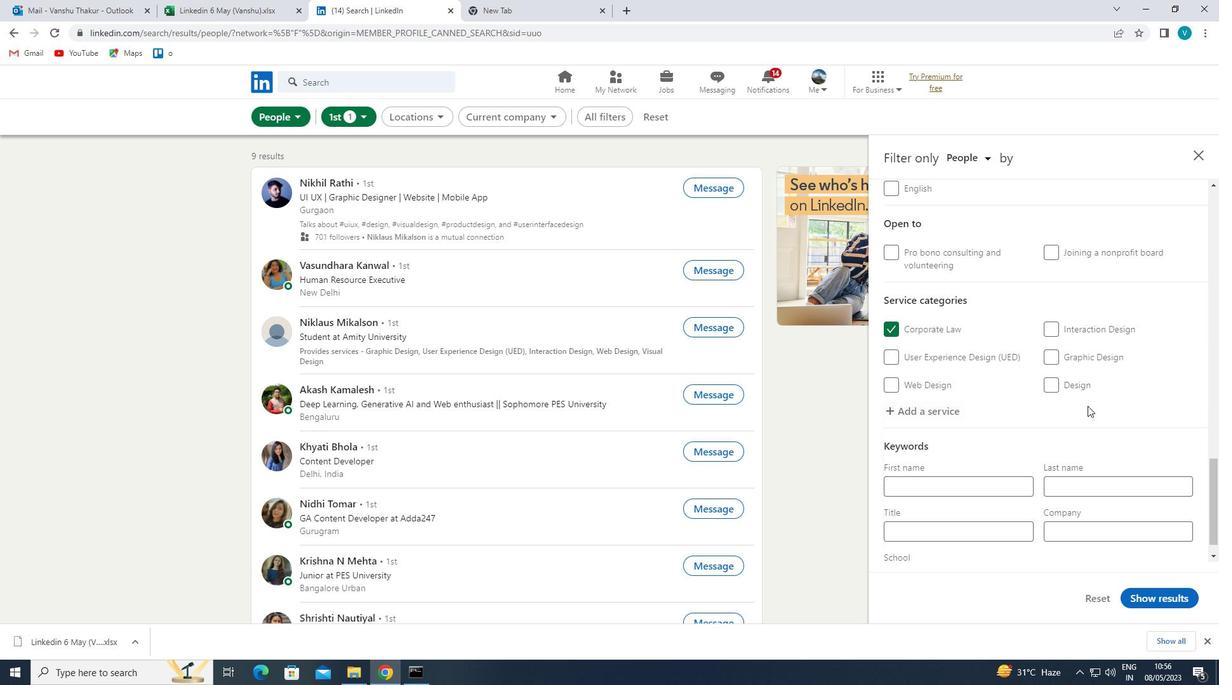 
Action: Mouse scrolled (1087, 407) with delta (0, 0)
Screenshot: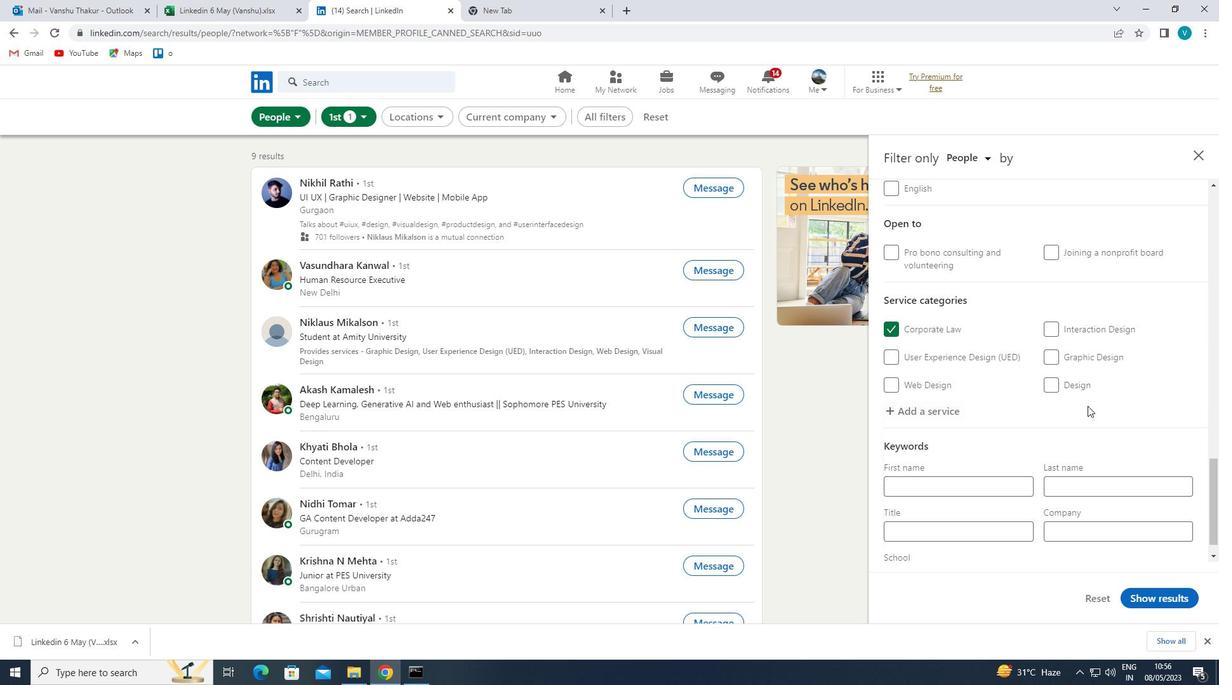 
Action: Mouse moved to (1084, 410)
Screenshot: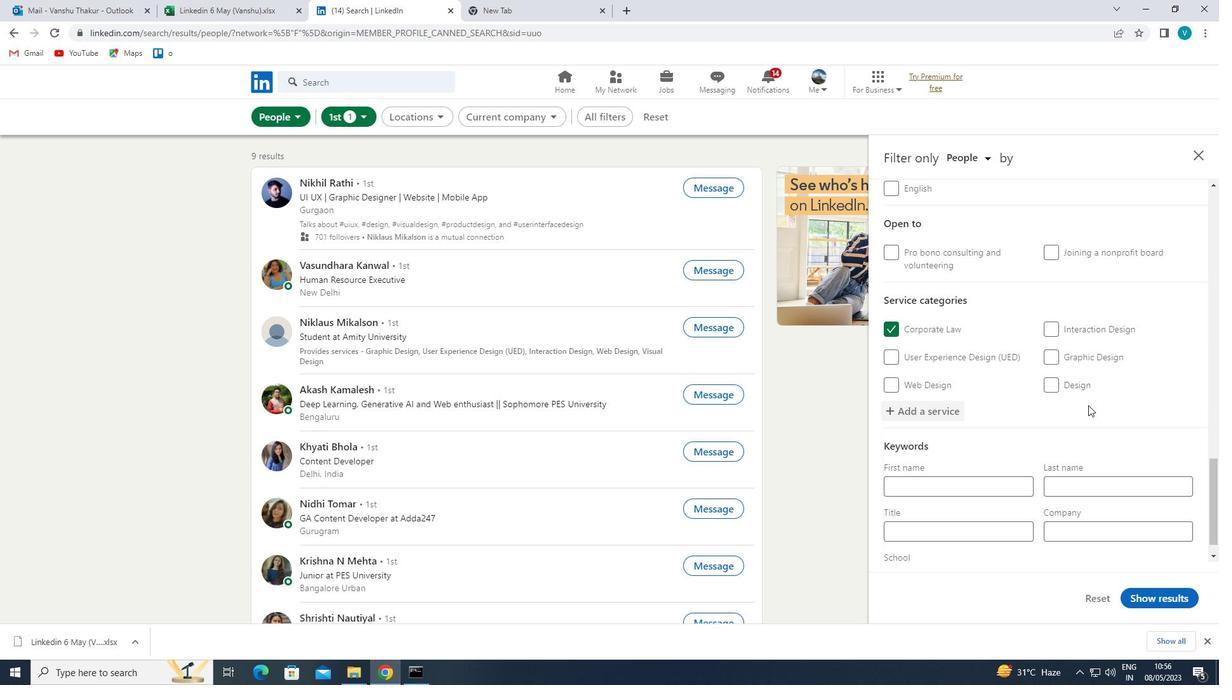 
Action: Mouse scrolled (1084, 409) with delta (0, 0)
Screenshot: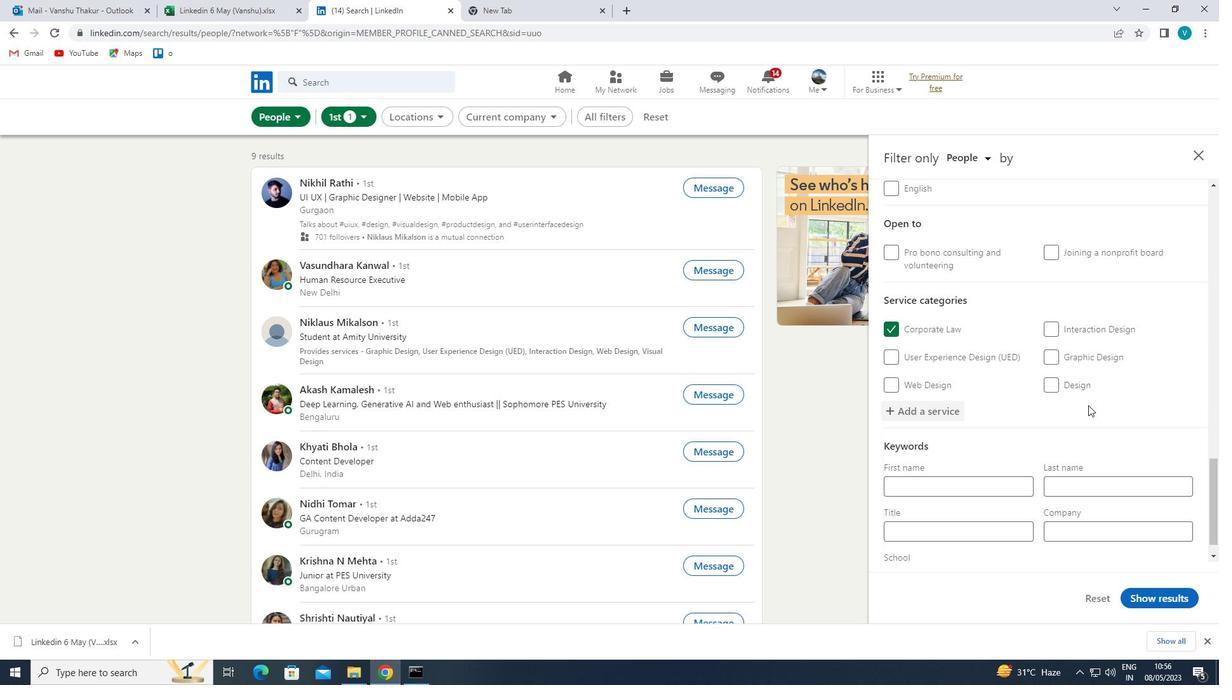 
Action: Mouse moved to (1077, 415)
Screenshot: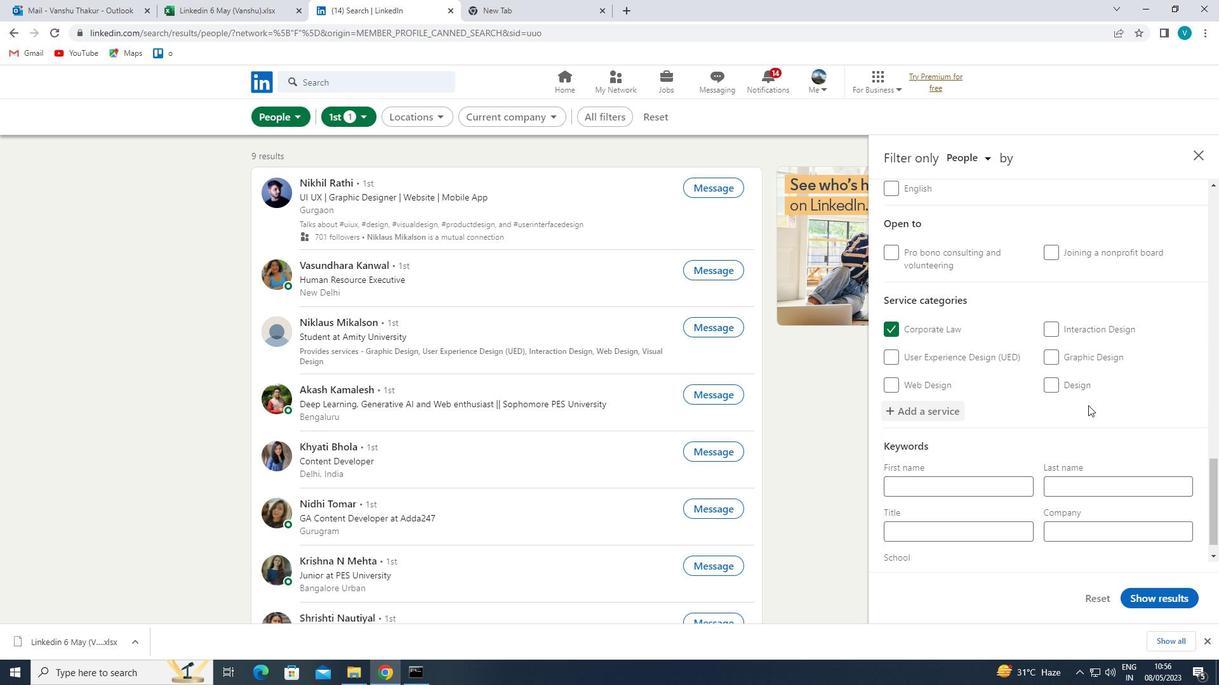 
Action: Mouse scrolled (1077, 414) with delta (0, 0)
Screenshot: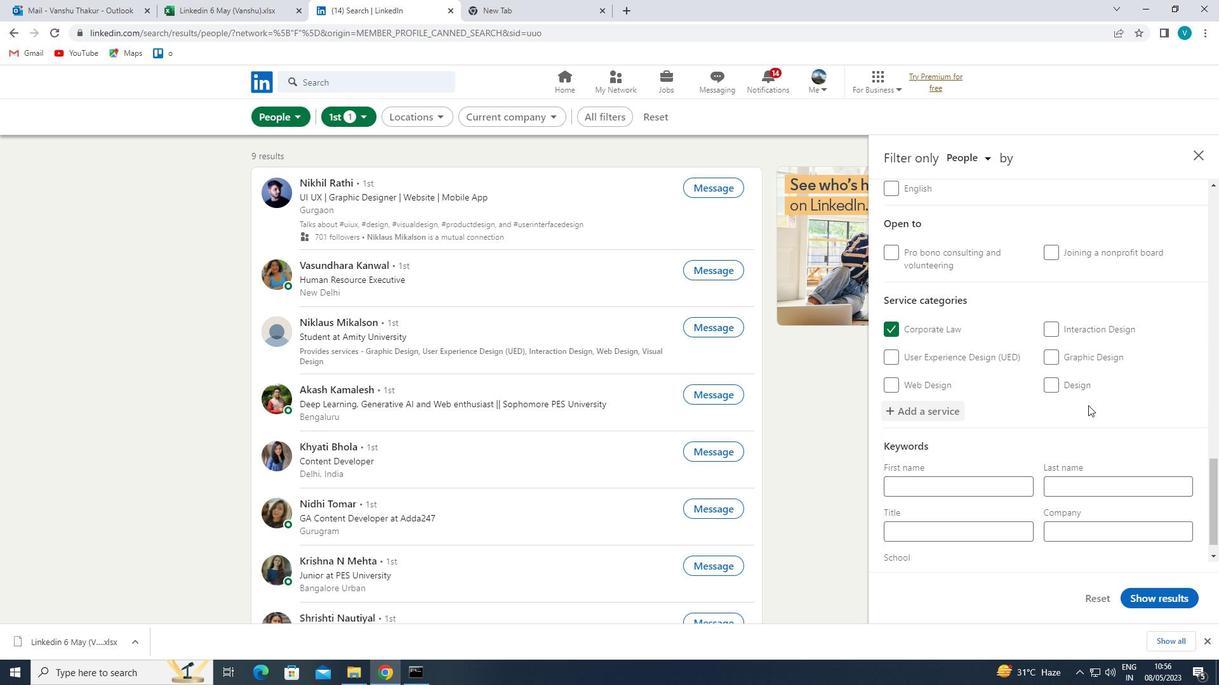 
Action: Mouse moved to (1021, 510)
Screenshot: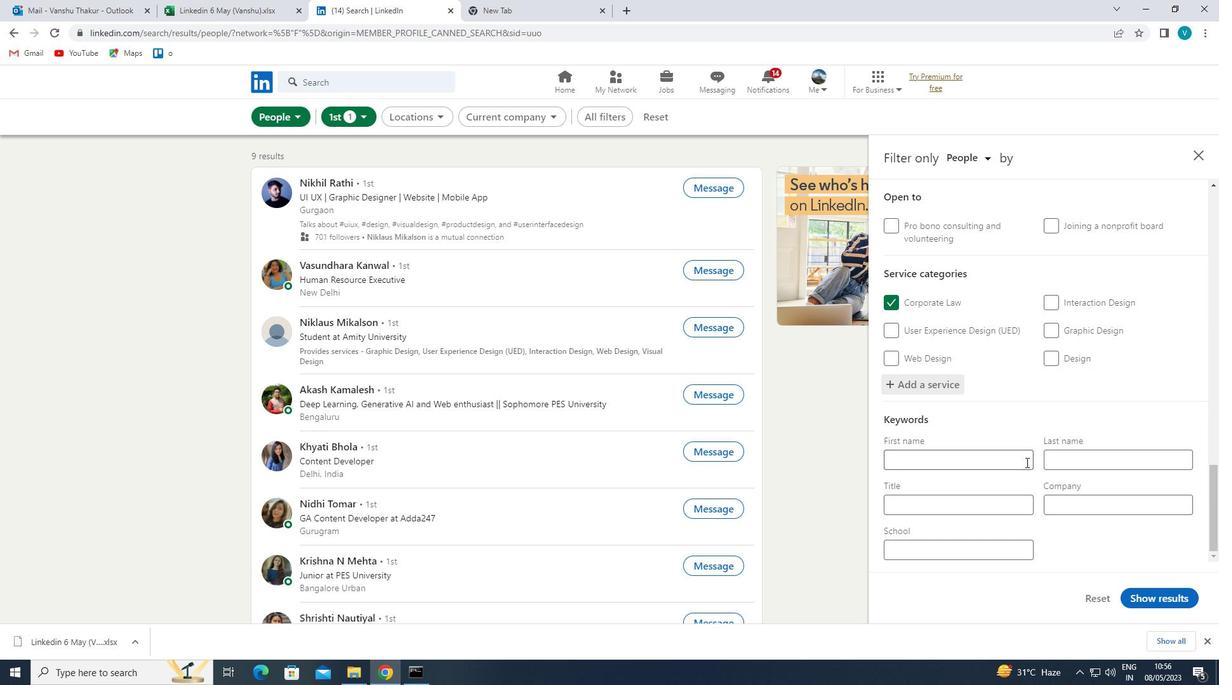 
Action: Mouse pressed left at (1021, 510)
Screenshot: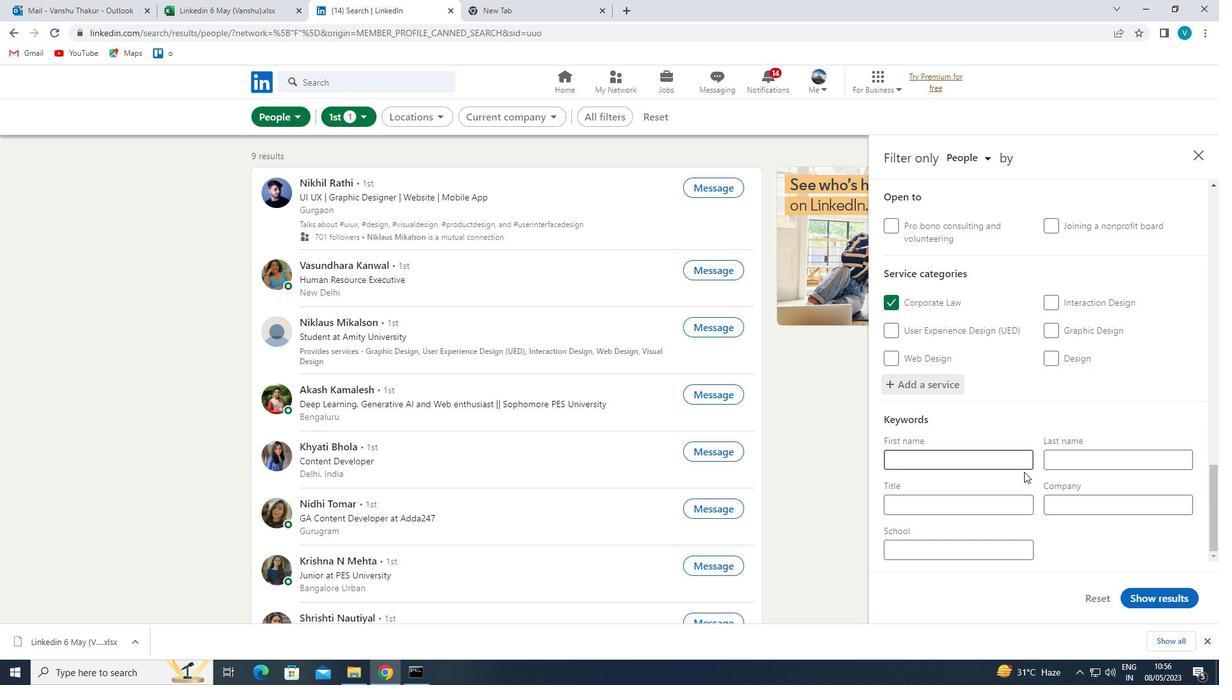 
Action: Mouse moved to (1042, 483)
Screenshot: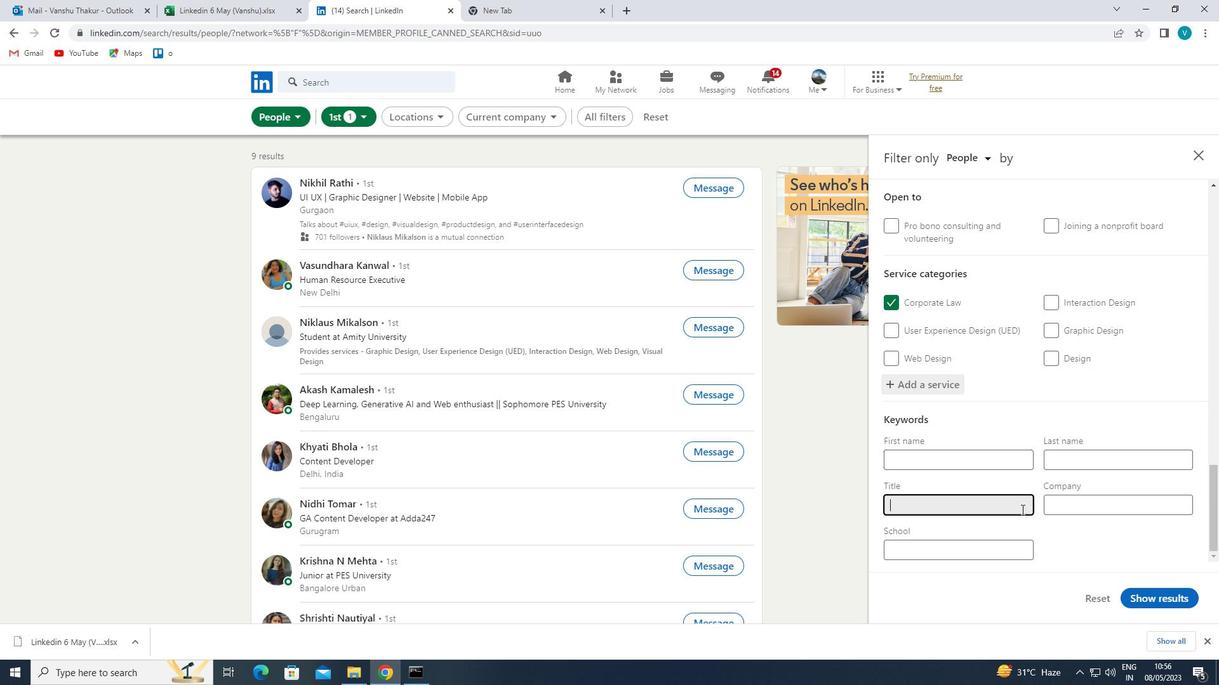 
Action: Key pressed <Key.shift>FUNRE<Key.backspace><Key.backspace>ERL<Key.backspace>AL<Key.space><Key.shift>ATTENDANT<Key.space>
Screenshot: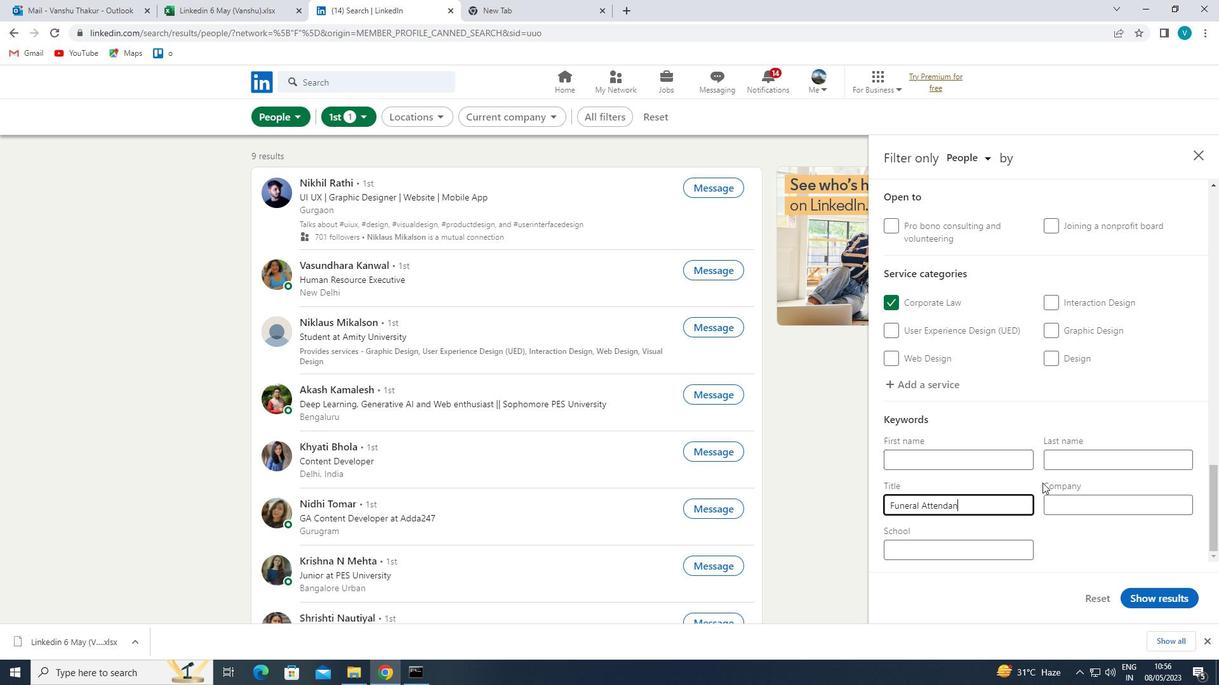 
Action: Mouse moved to (1176, 598)
Screenshot: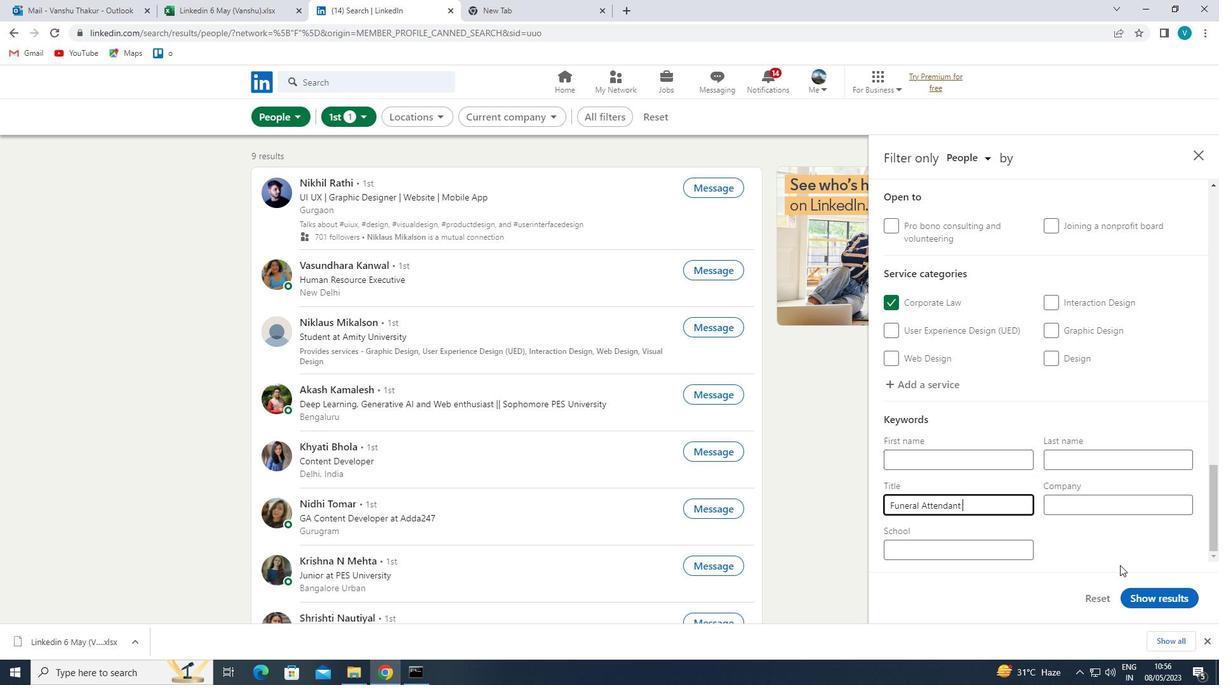 
Action: Mouse pressed left at (1176, 598)
Screenshot: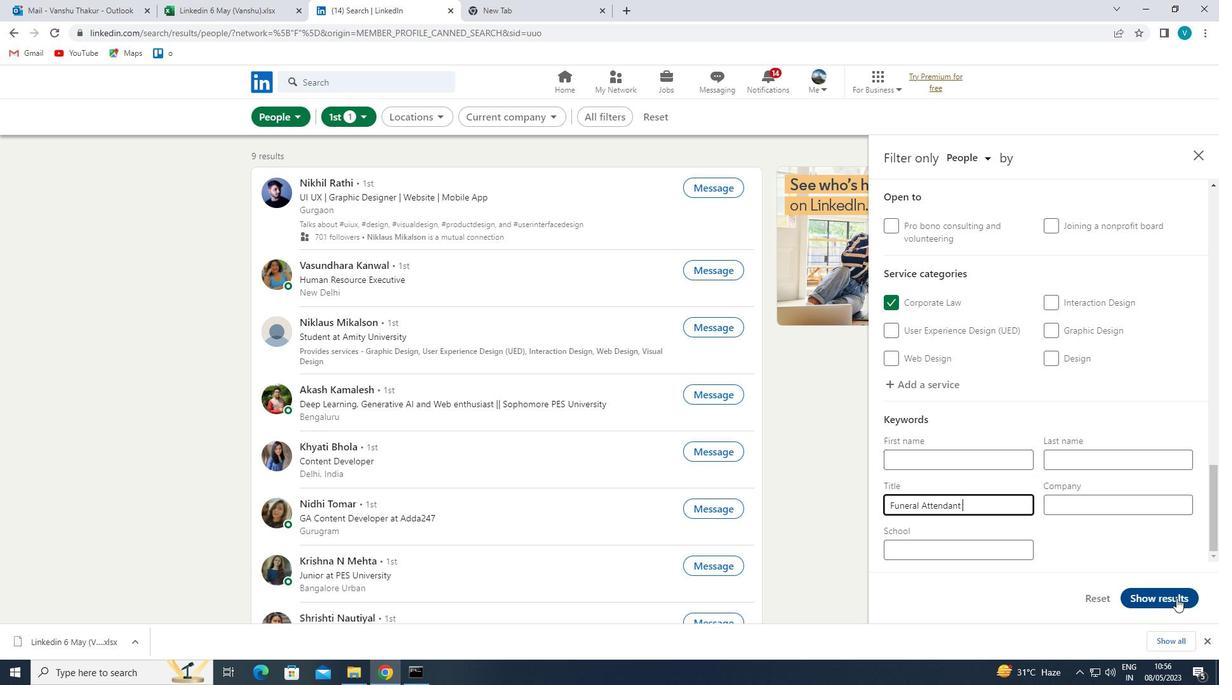 
Action: Mouse moved to (1176, 598)
Screenshot: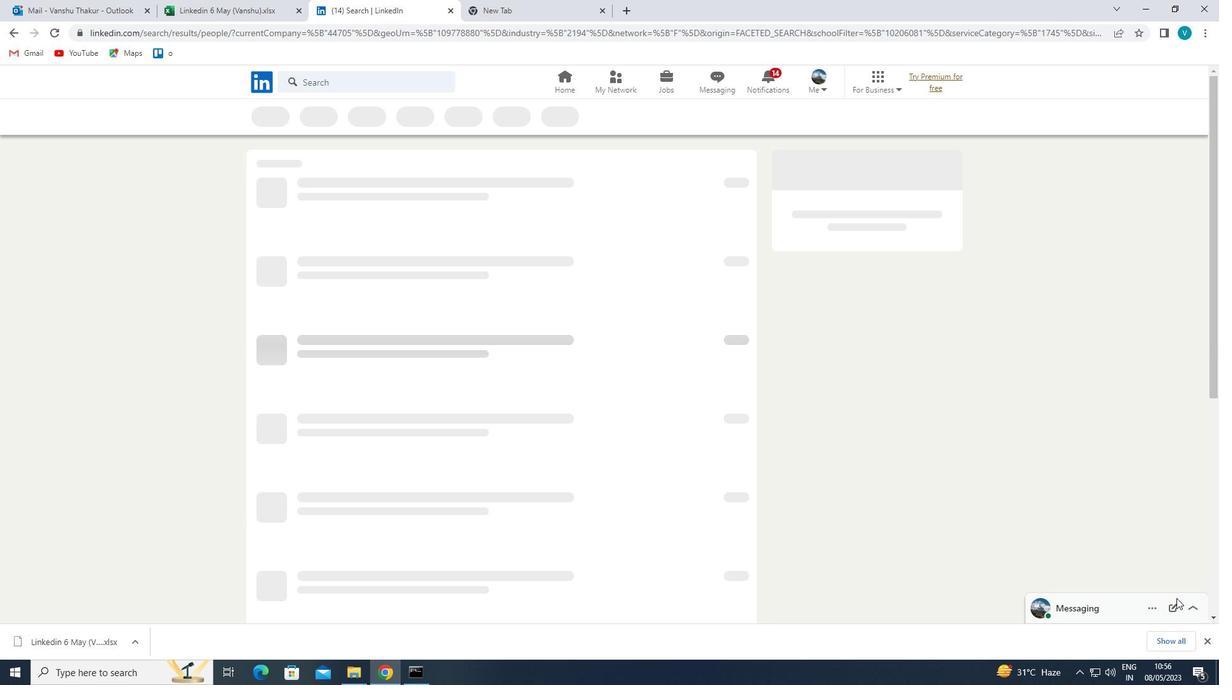 
